 Task: Find connections with filter location Kutná Hora with filter topic #Jobopeningwith filter profile language German with filter current company Cactus Communications with filter school GIET College of Engineering, NH-5, Chaitanya Knowledge City, Rajahmundry, PIN -533296 (CC-6R) with filter industry Truck Transportation with filter service category Android Development with filter keywords title Geological Engineer
Action: Mouse moved to (654, 79)
Screenshot: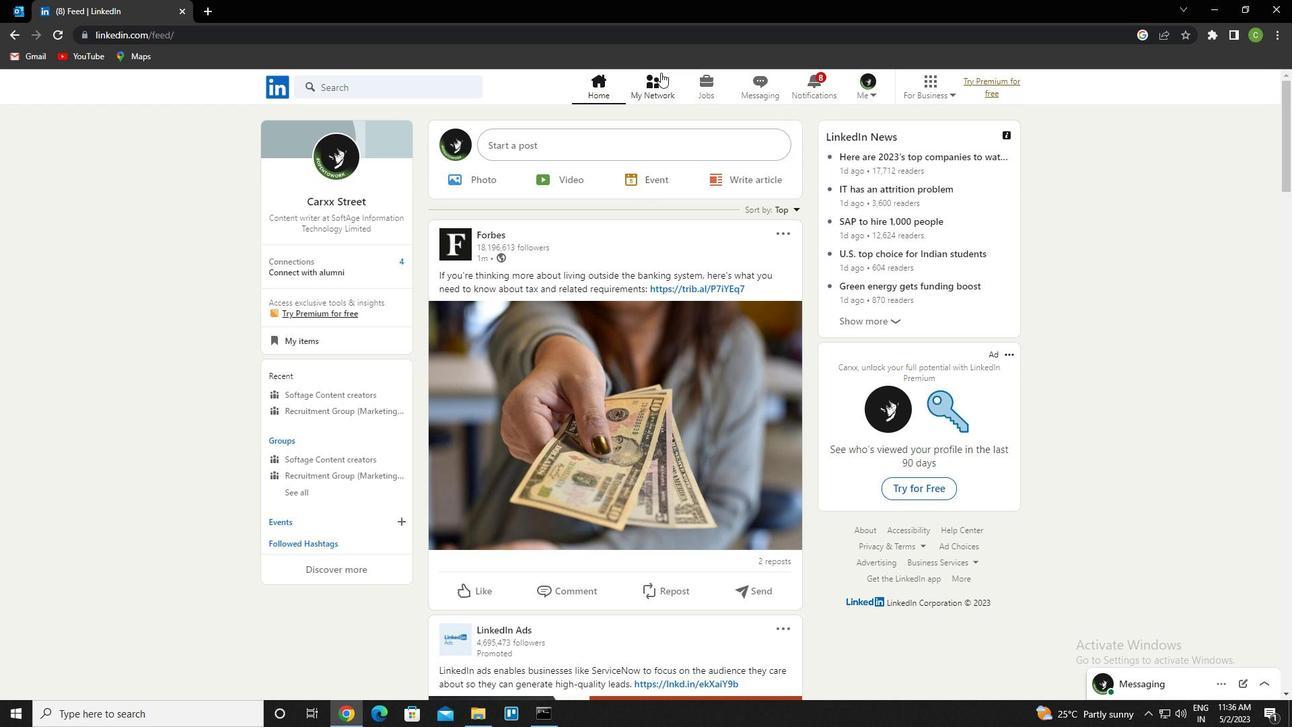 
Action: Mouse pressed left at (654, 79)
Screenshot: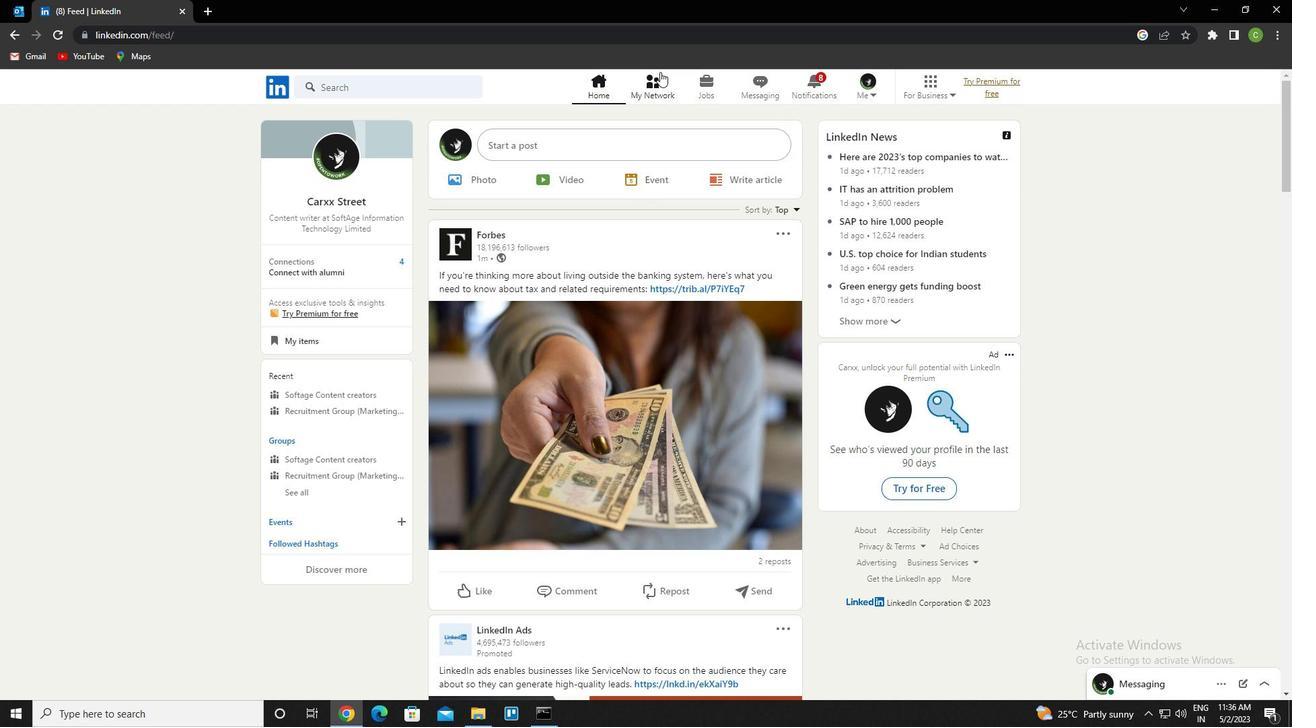 
Action: Mouse moved to (404, 166)
Screenshot: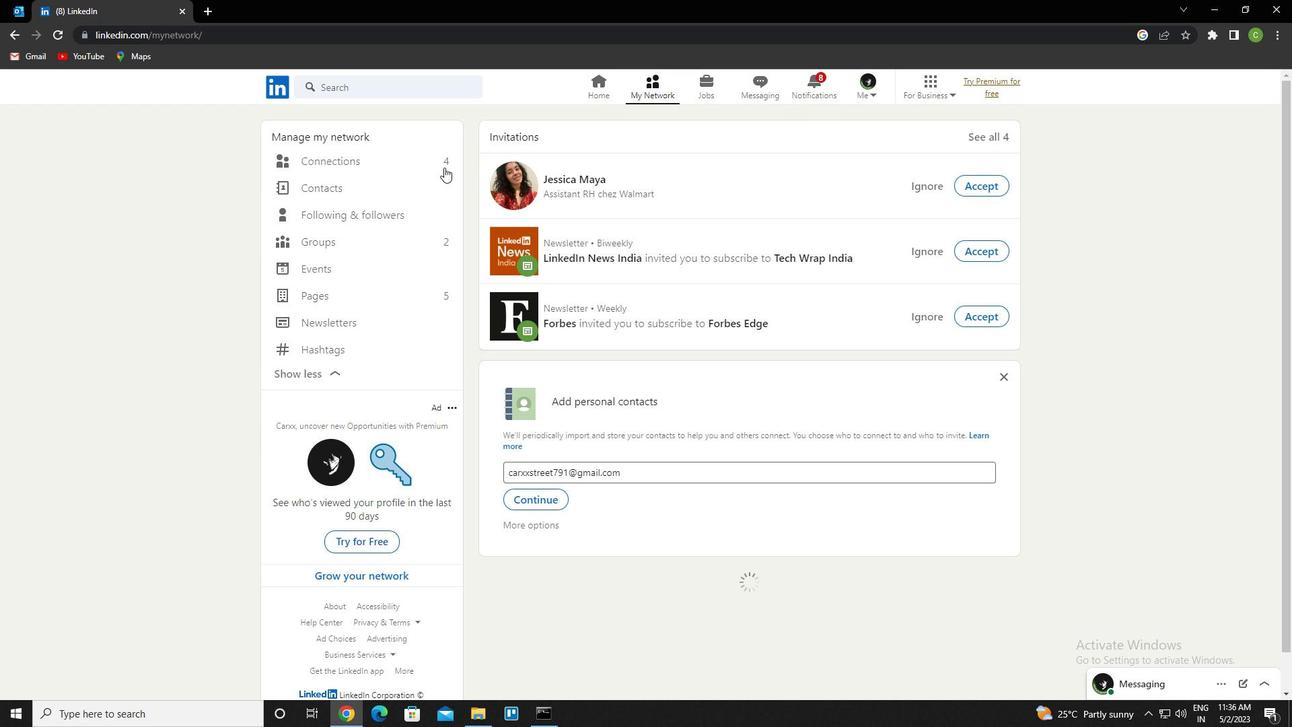 
Action: Mouse pressed left at (404, 166)
Screenshot: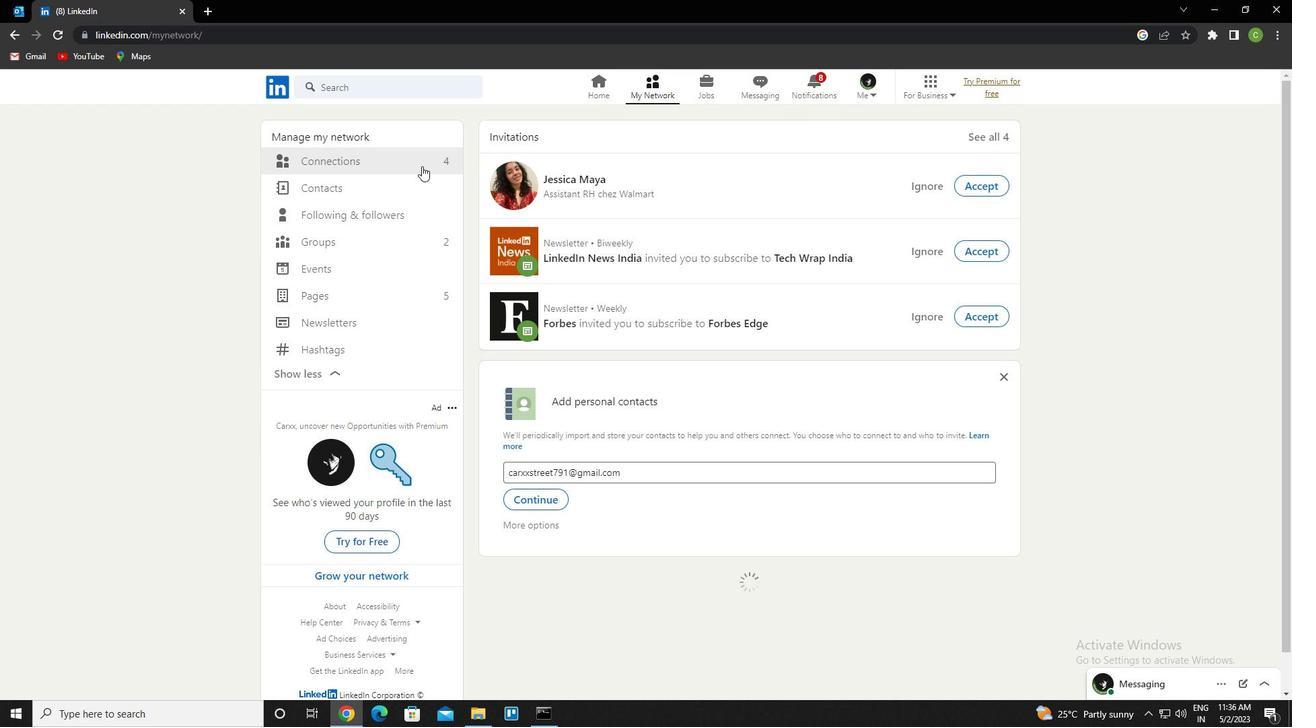 
Action: Mouse moved to (772, 162)
Screenshot: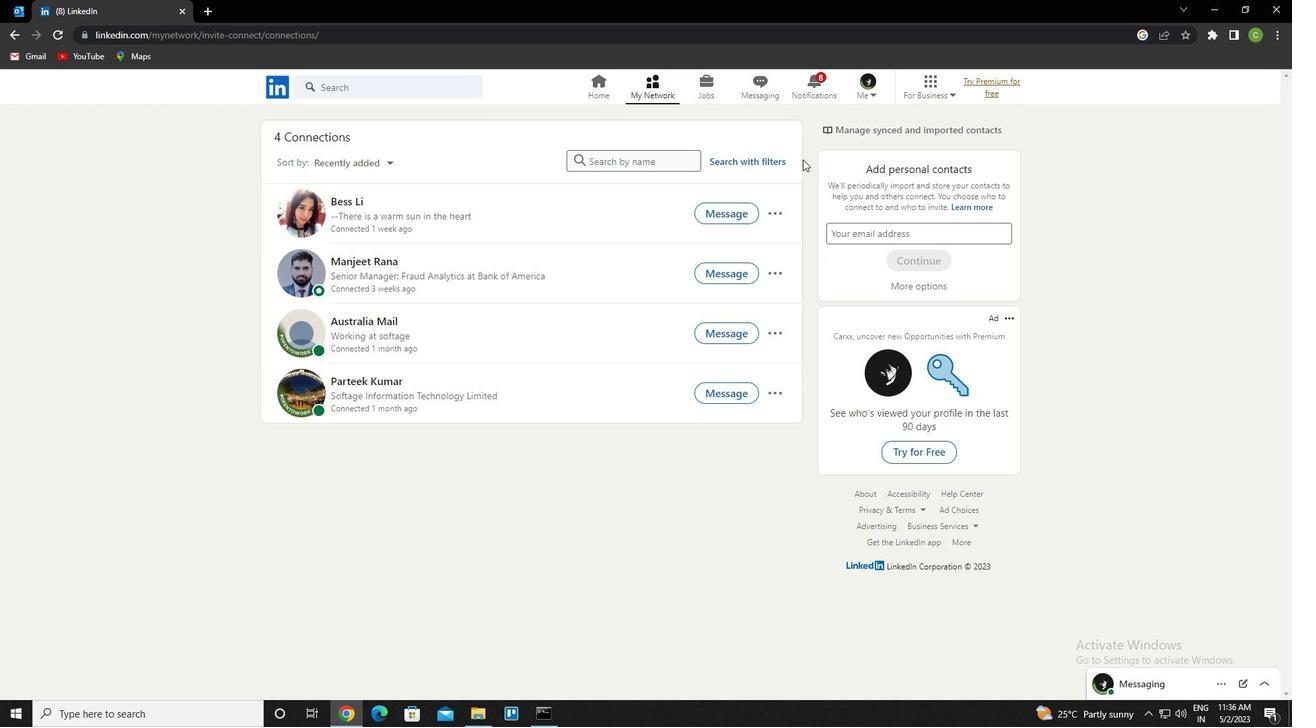 
Action: Mouse pressed left at (772, 162)
Screenshot: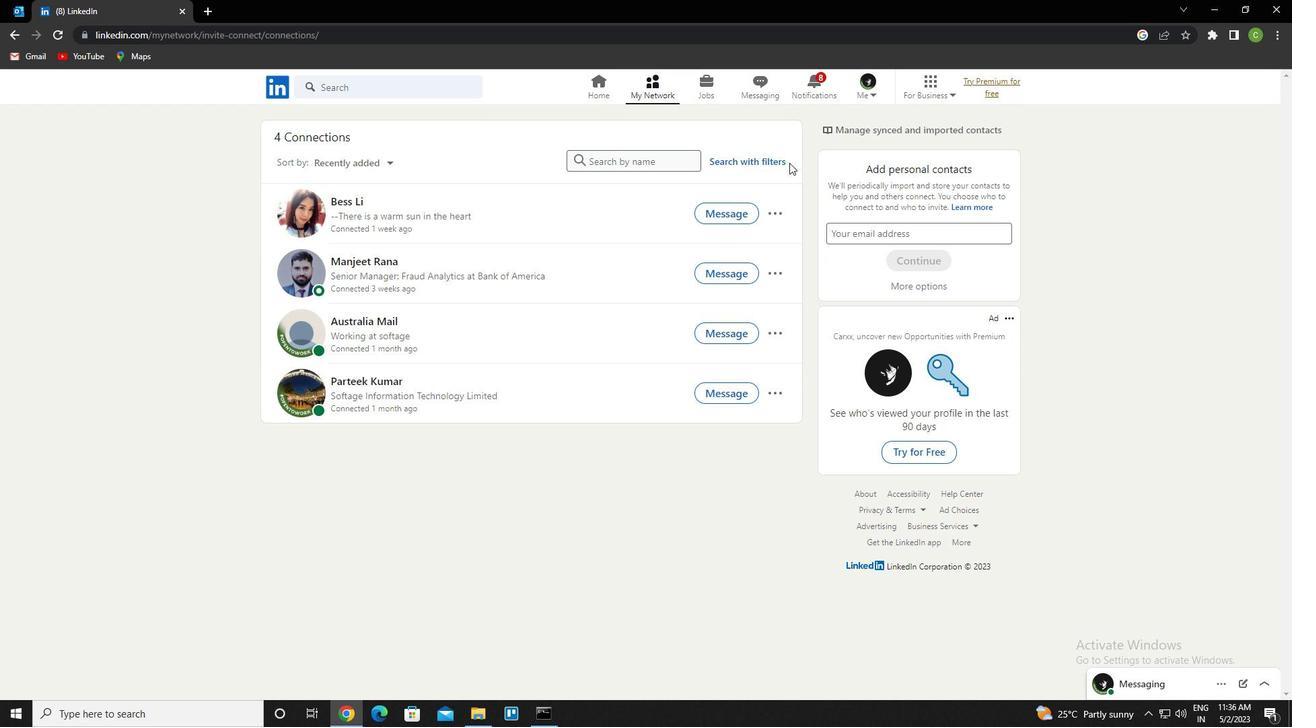 
Action: Mouse moved to (696, 123)
Screenshot: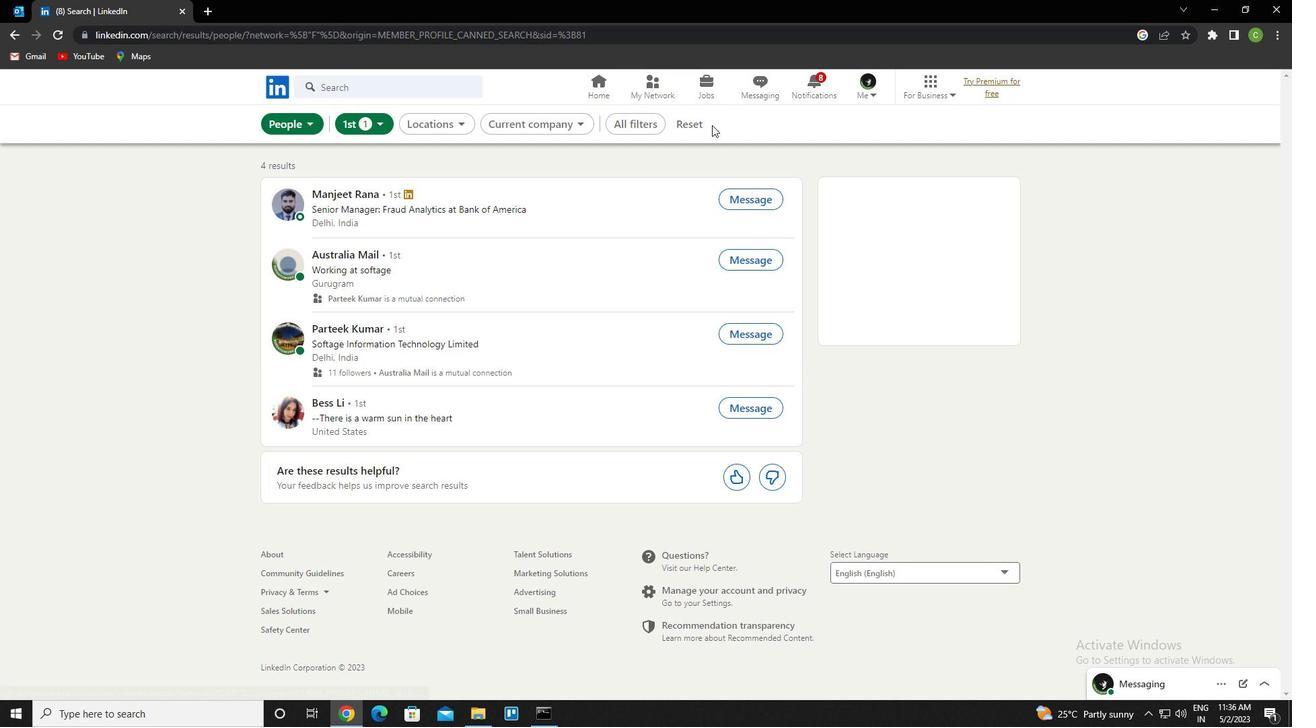 
Action: Mouse pressed left at (696, 123)
Screenshot: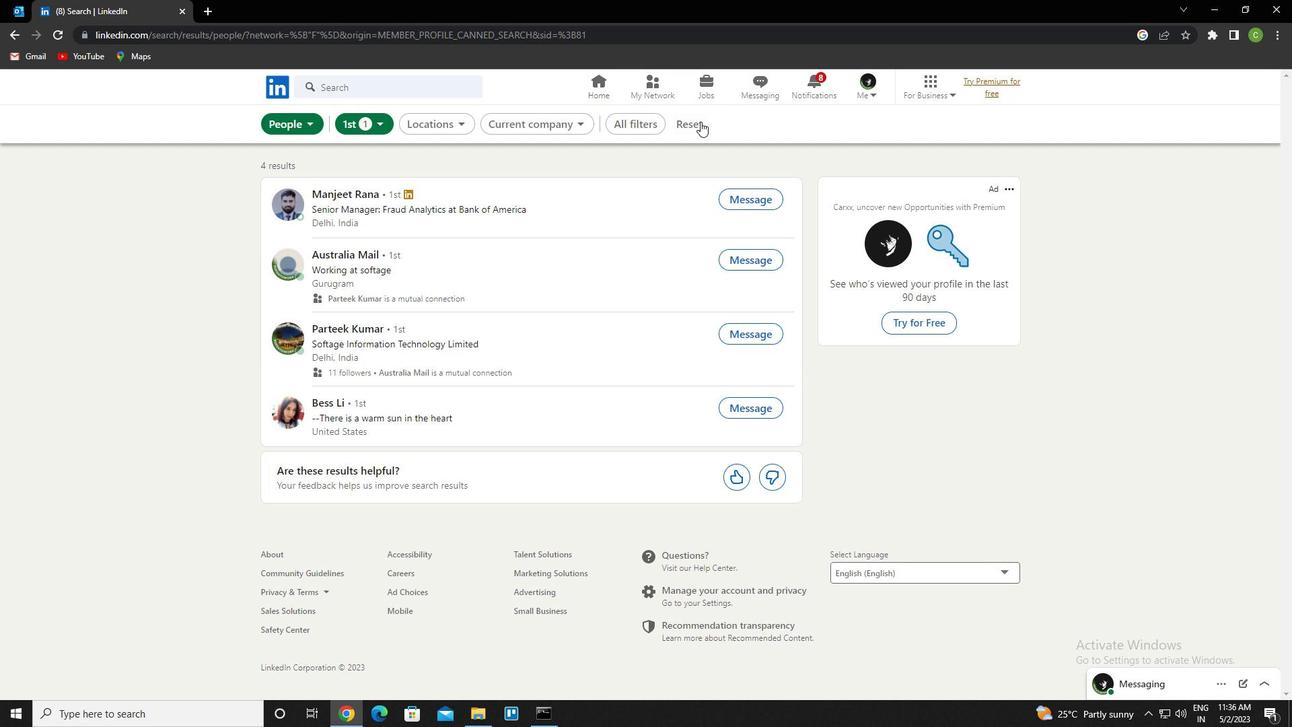 
Action: Mouse moved to (681, 121)
Screenshot: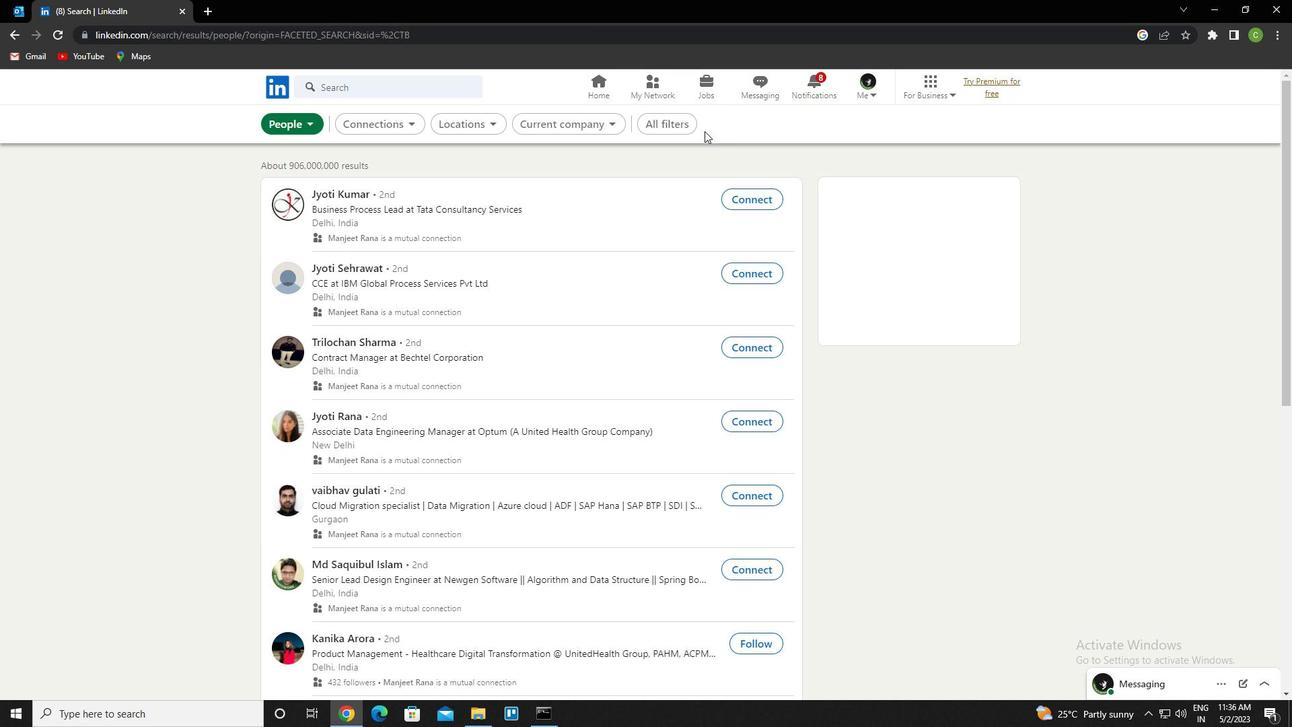 
Action: Mouse pressed left at (681, 121)
Screenshot: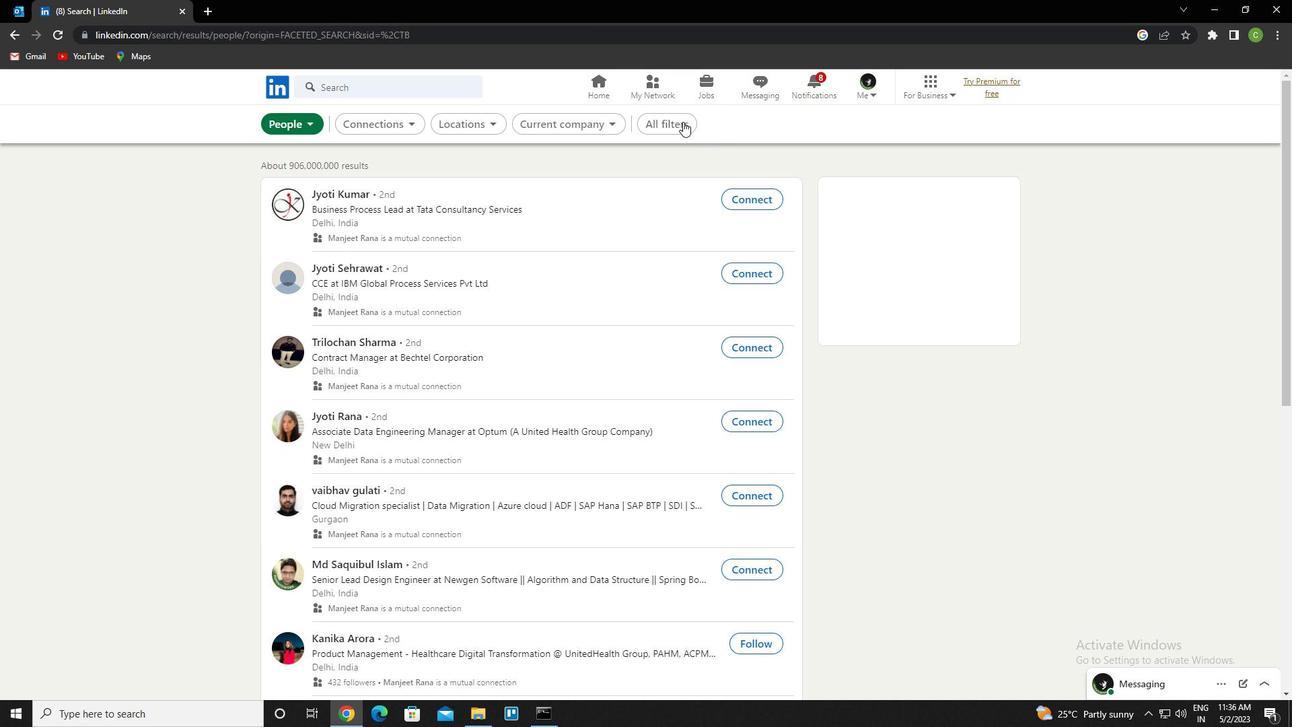 
Action: Mouse moved to (1216, 403)
Screenshot: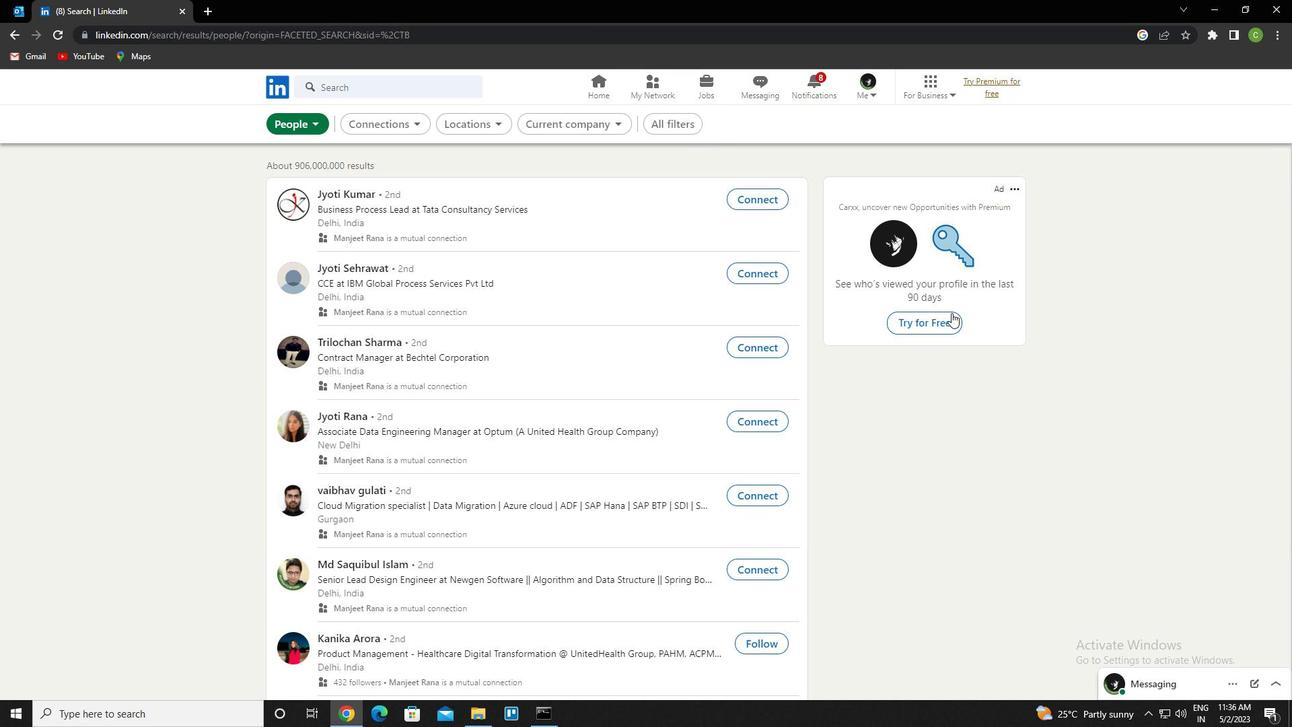 
Action: Mouse scrolled (1216, 402) with delta (0, 0)
Screenshot: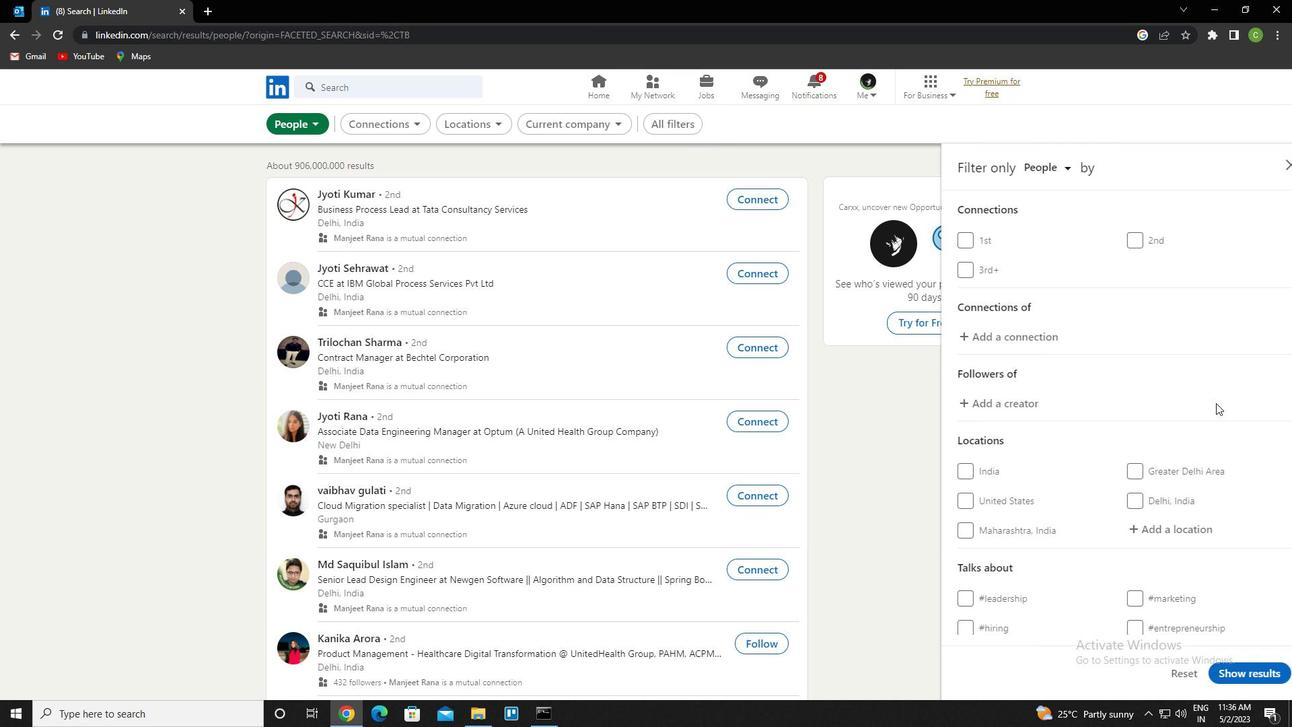 
Action: Mouse scrolled (1216, 402) with delta (0, 0)
Screenshot: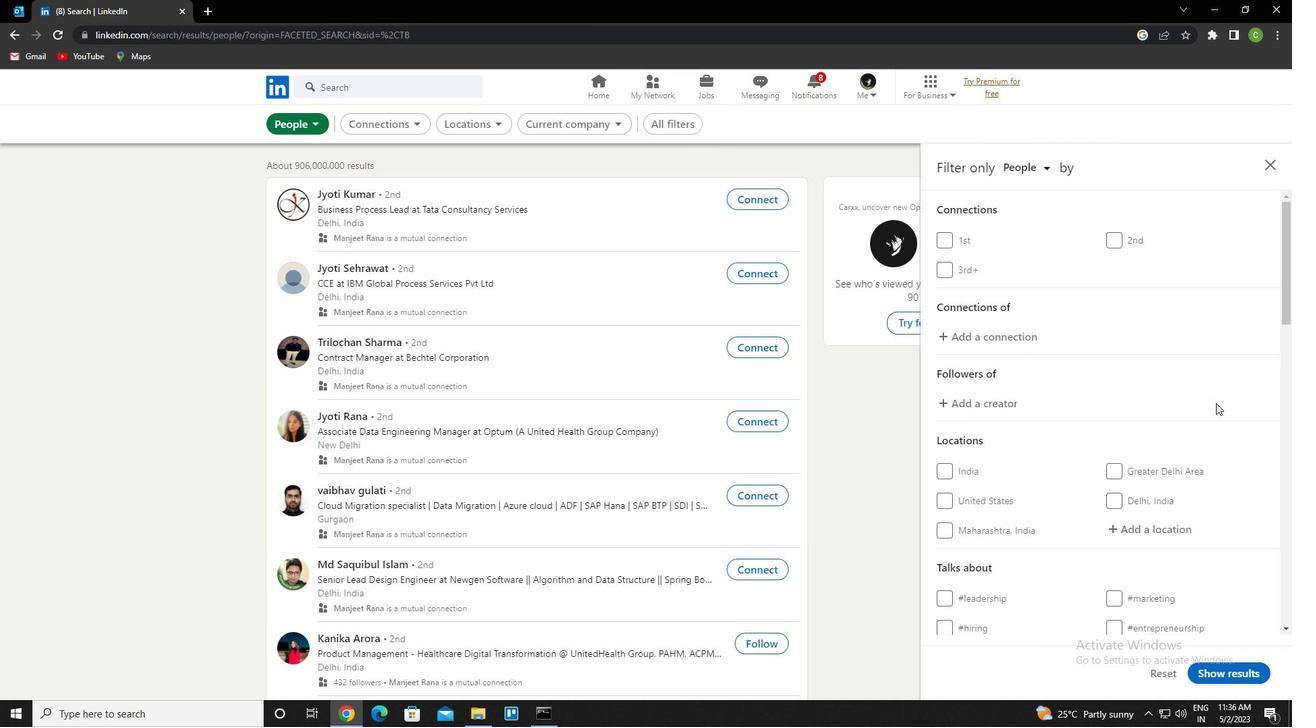 
Action: Mouse moved to (1145, 390)
Screenshot: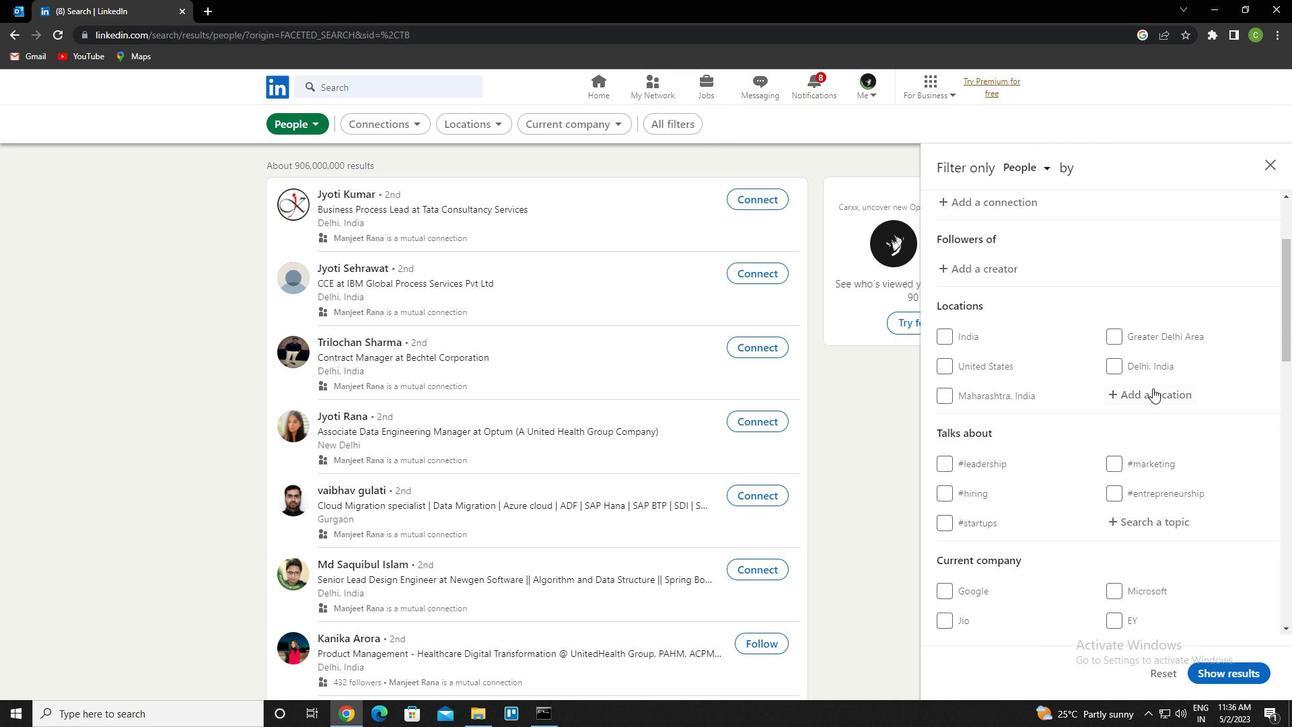 
Action: Mouse pressed left at (1145, 390)
Screenshot: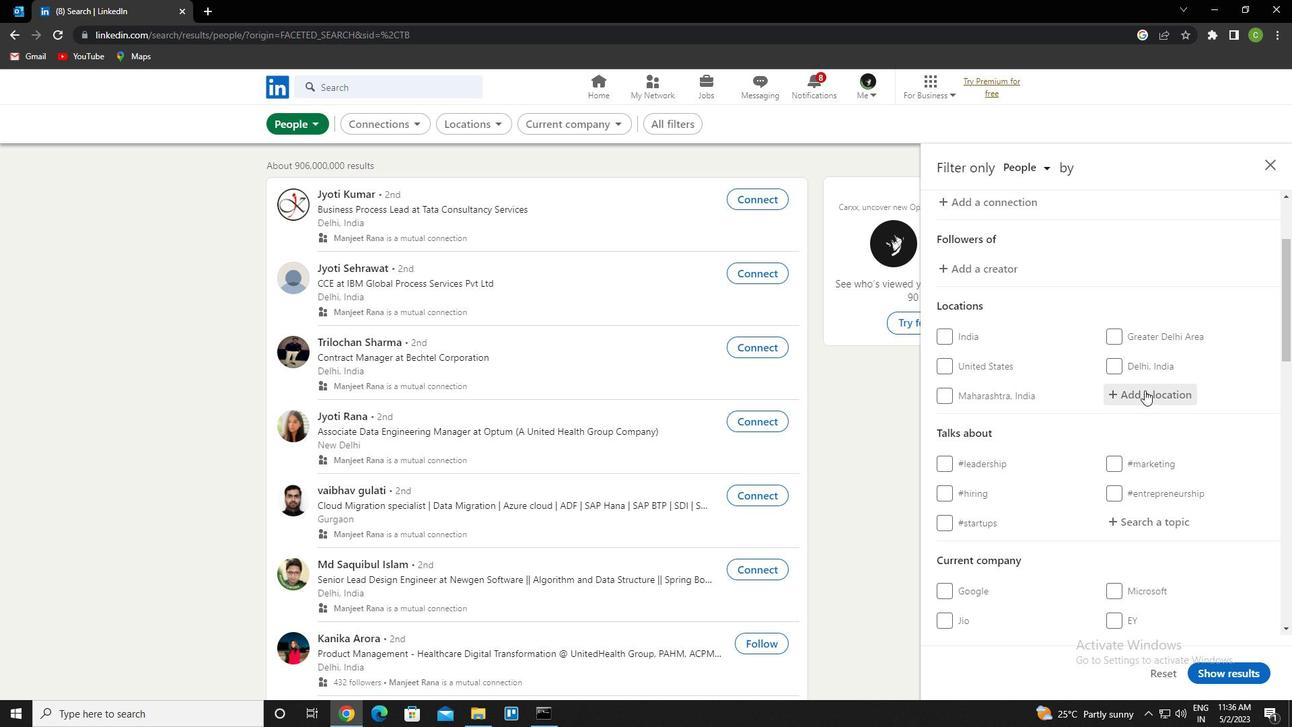 
Action: Key pressed <Key.caps_lock>k<Key.caps_lock>utna<Key.down><Key.enter>
Screenshot: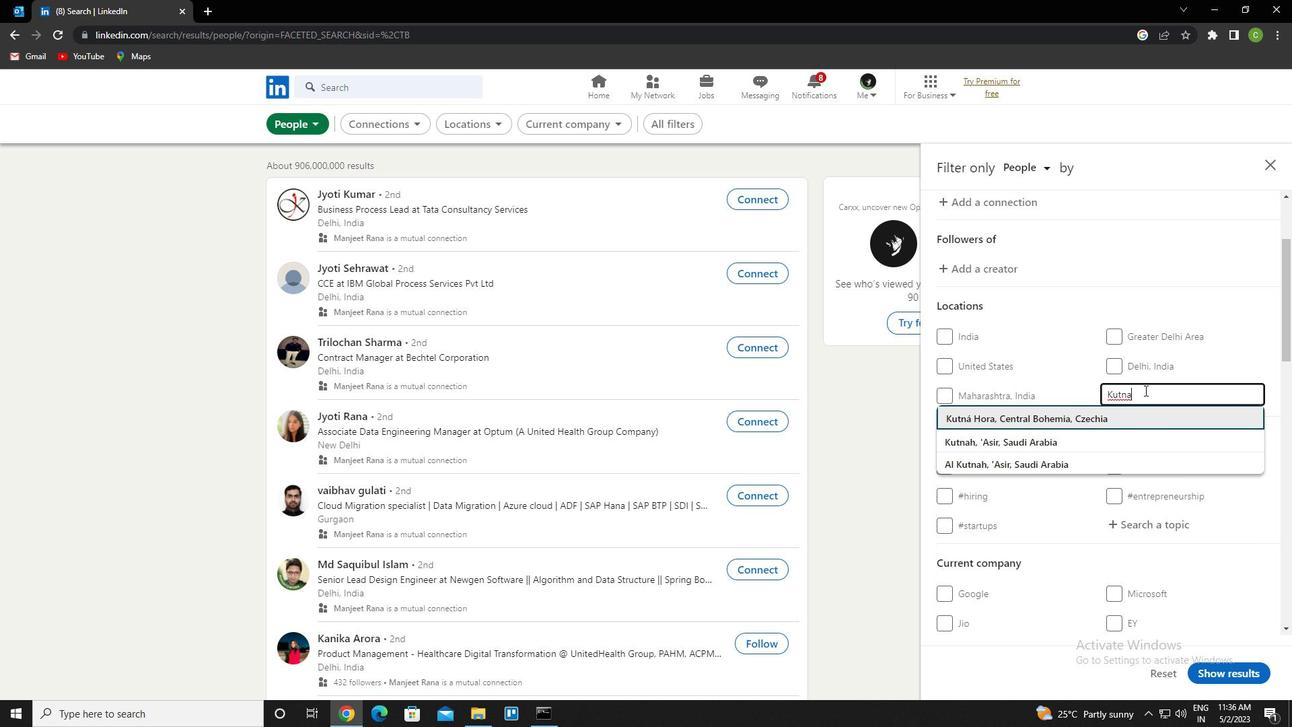 
Action: Mouse scrolled (1145, 389) with delta (0, 0)
Screenshot: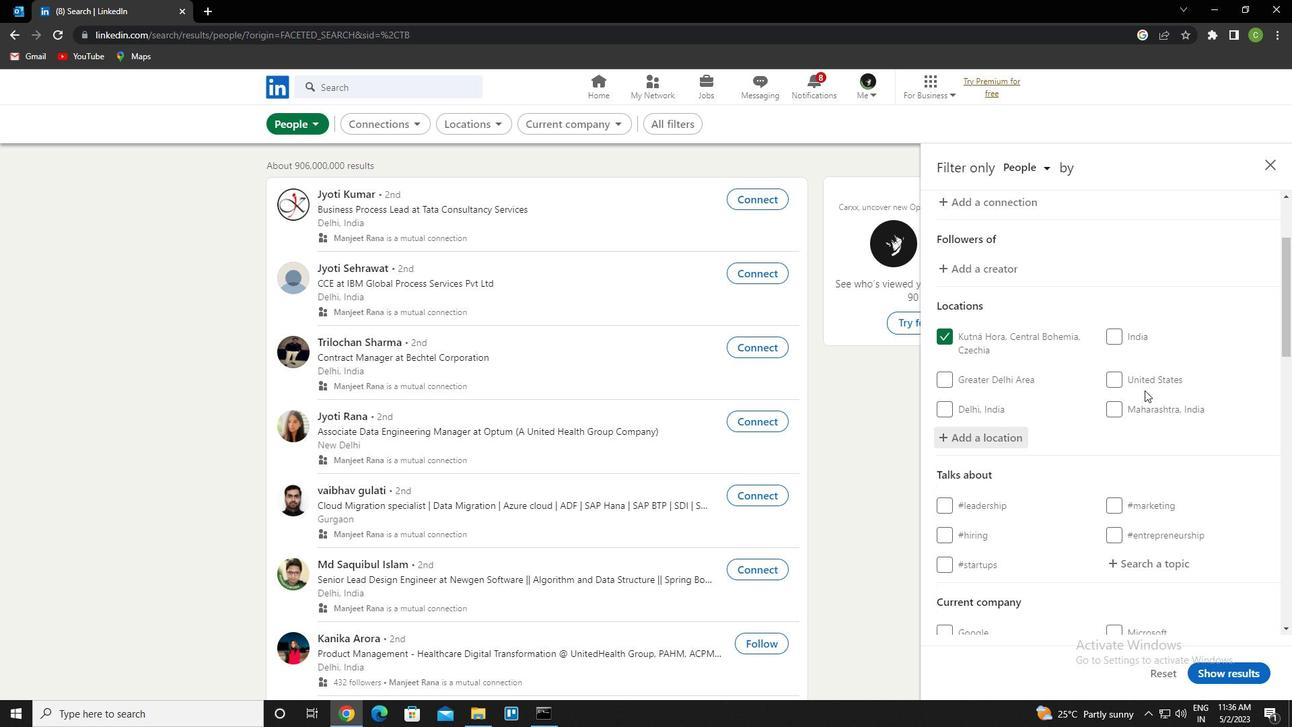 
Action: Mouse scrolled (1145, 389) with delta (0, 0)
Screenshot: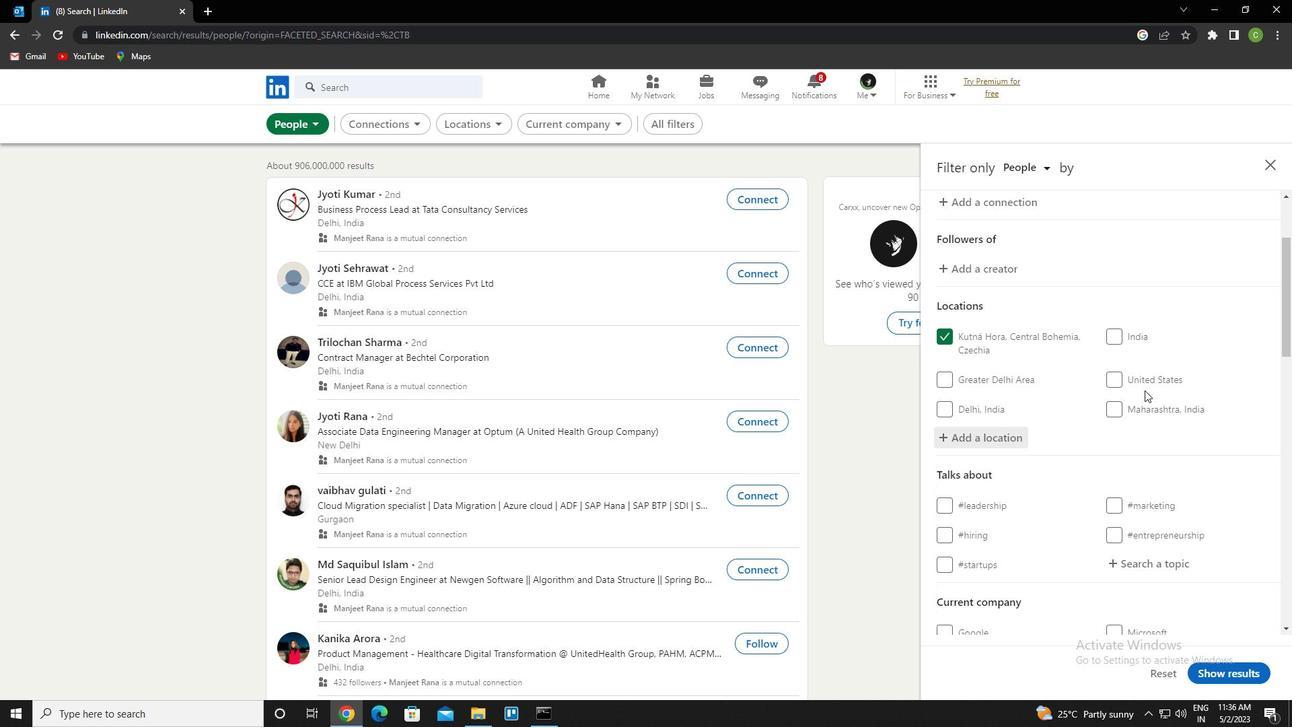 
Action: Mouse moved to (1138, 433)
Screenshot: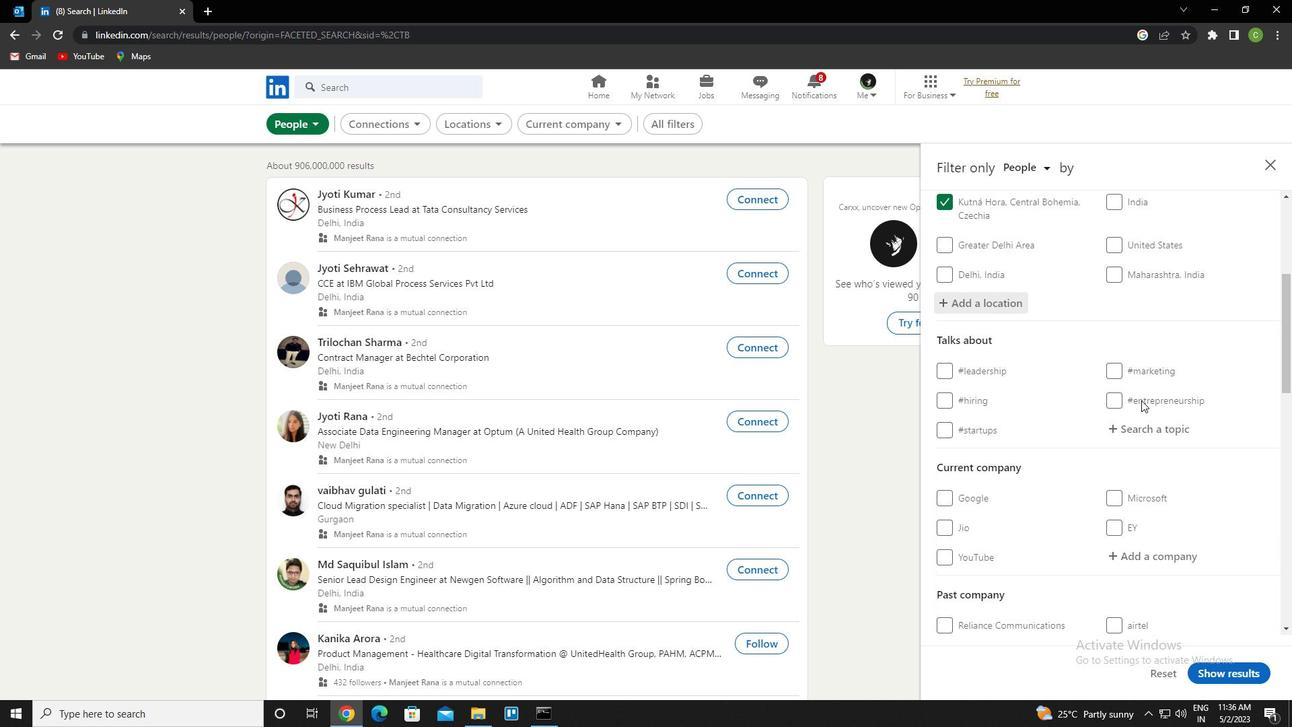 
Action: Mouse pressed left at (1138, 433)
Screenshot: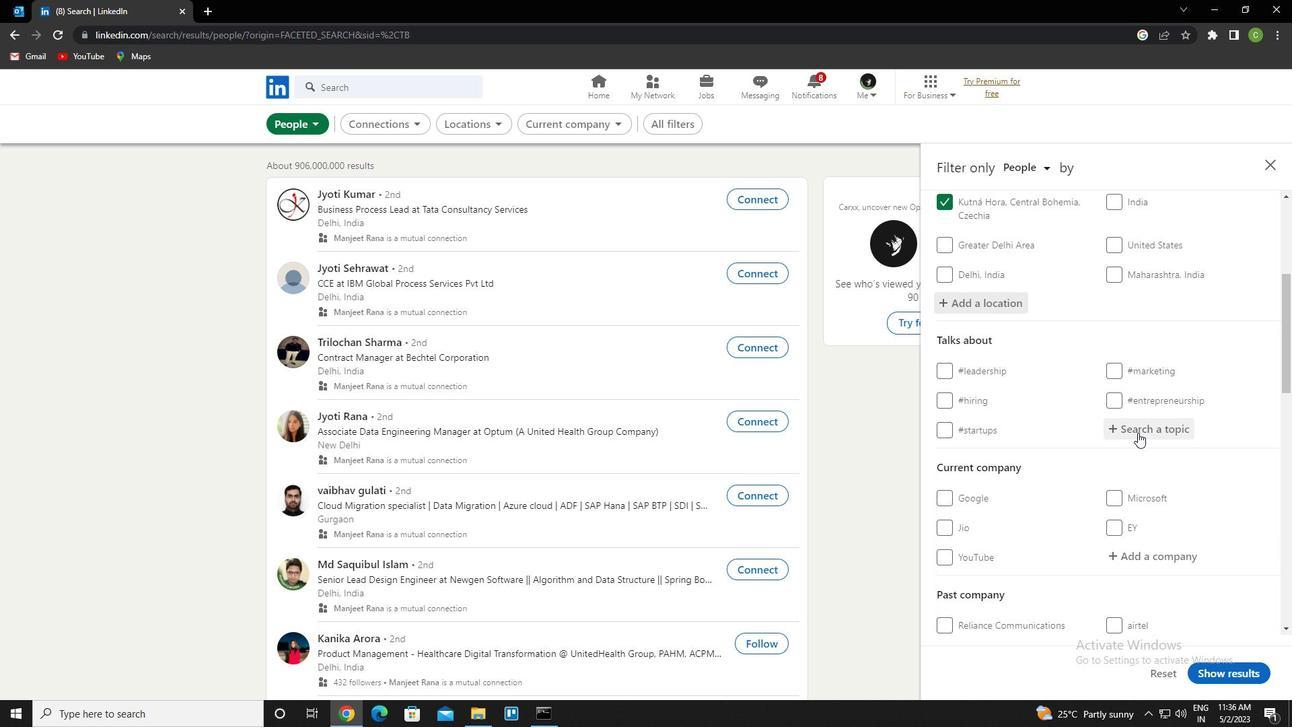 
Action: Key pressed jobopn<Key.backspace>ening<Key.down><Key.enter>
Screenshot: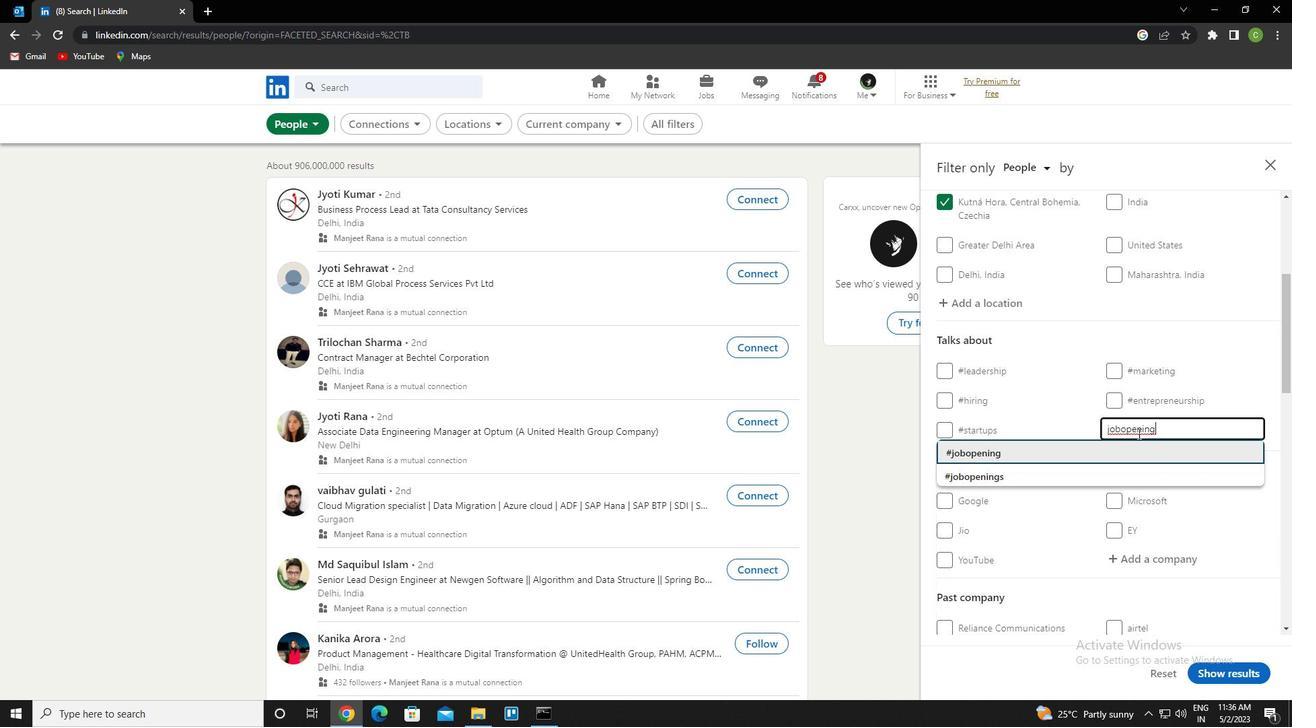 
Action: Mouse scrolled (1138, 432) with delta (0, 0)
Screenshot: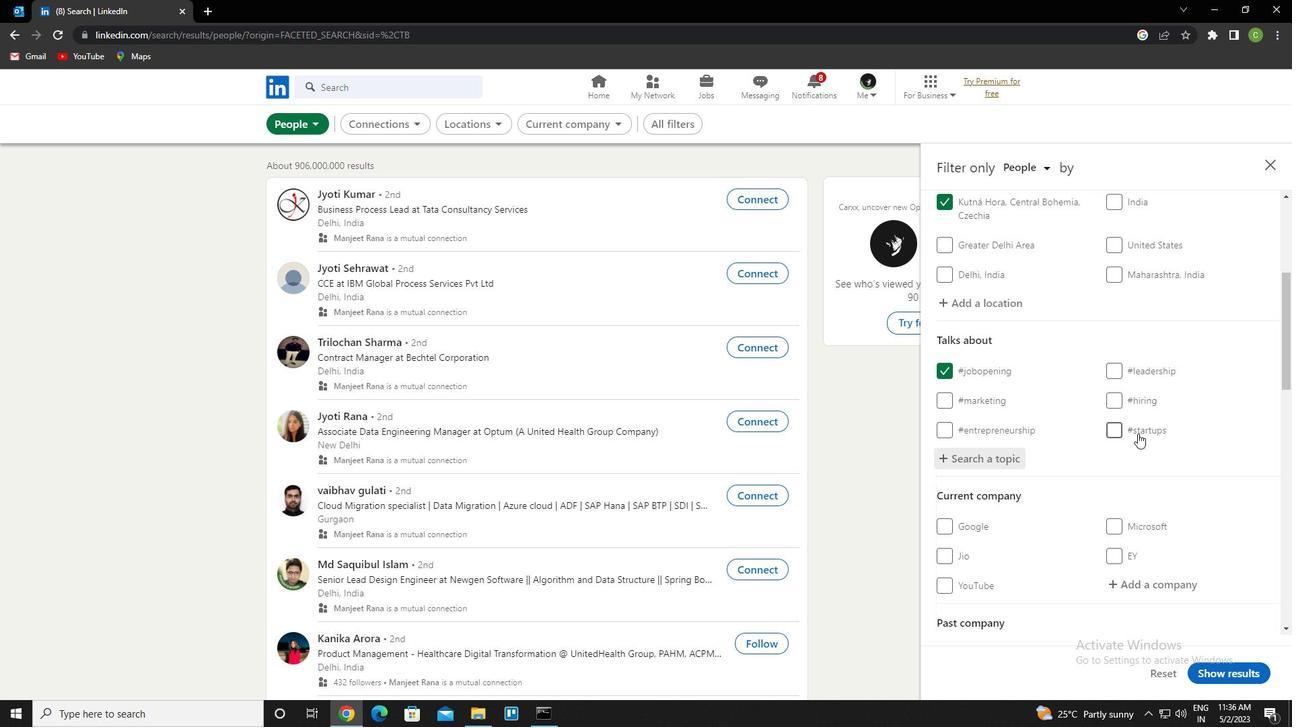 
Action: Mouse scrolled (1138, 432) with delta (0, 0)
Screenshot: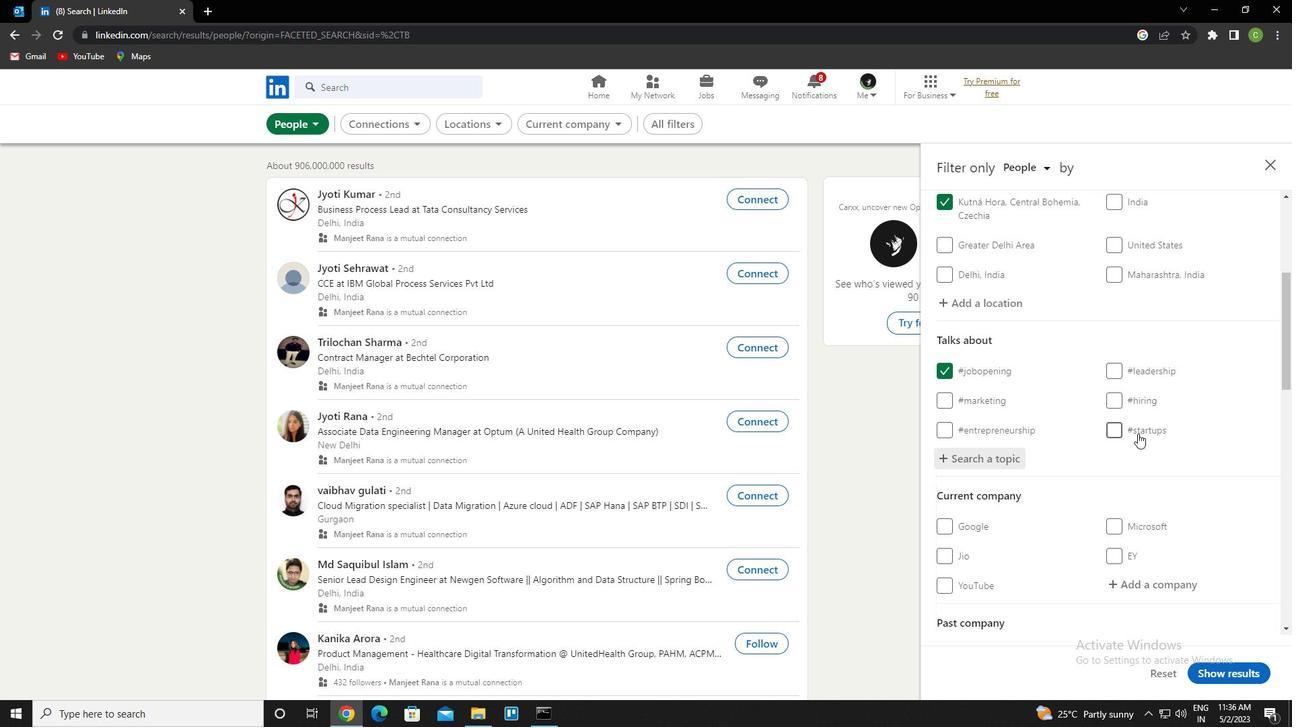 
Action: Mouse scrolled (1138, 432) with delta (0, 0)
Screenshot: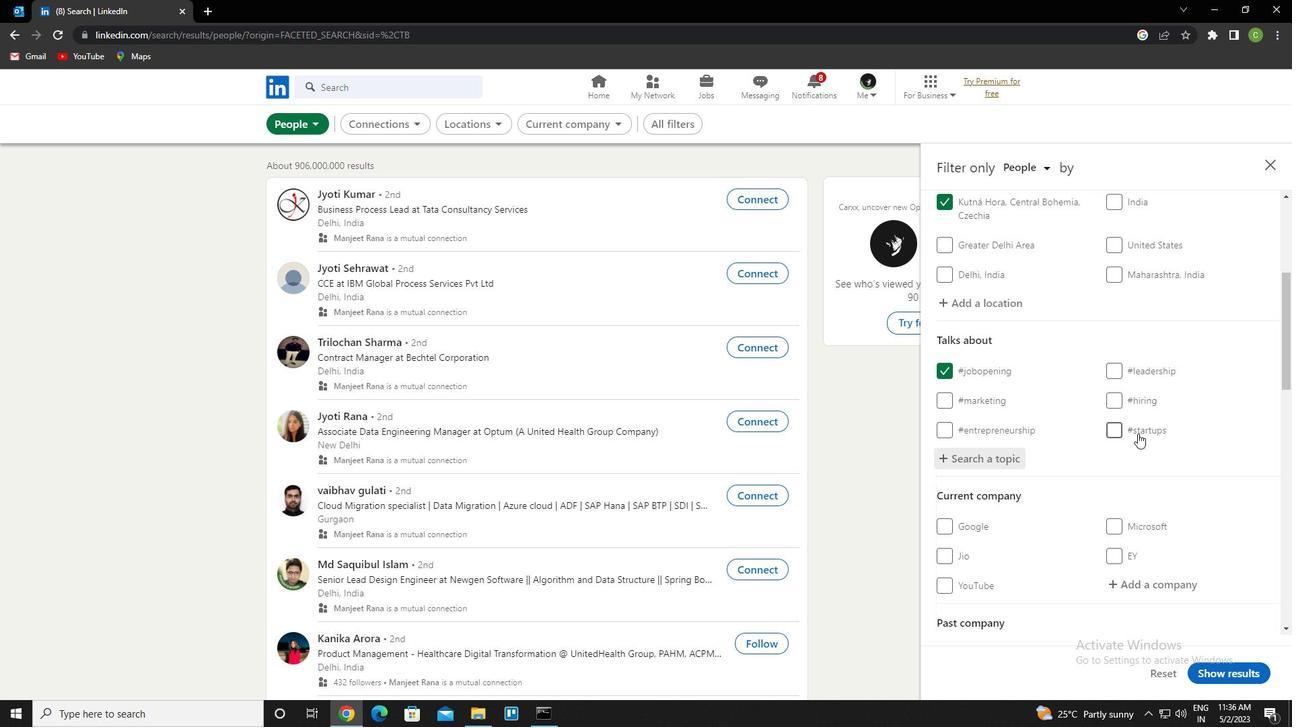 
Action: Mouse scrolled (1138, 432) with delta (0, 0)
Screenshot: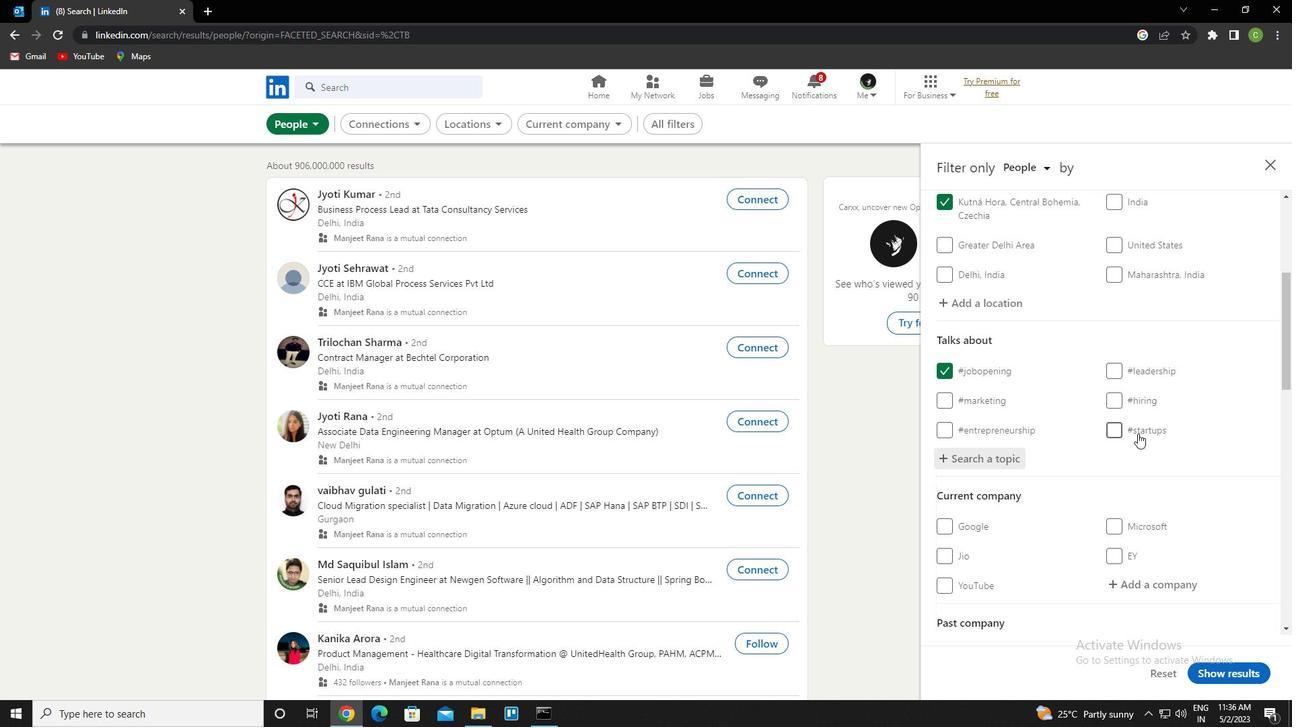 
Action: Mouse scrolled (1138, 432) with delta (0, 0)
Screenshot: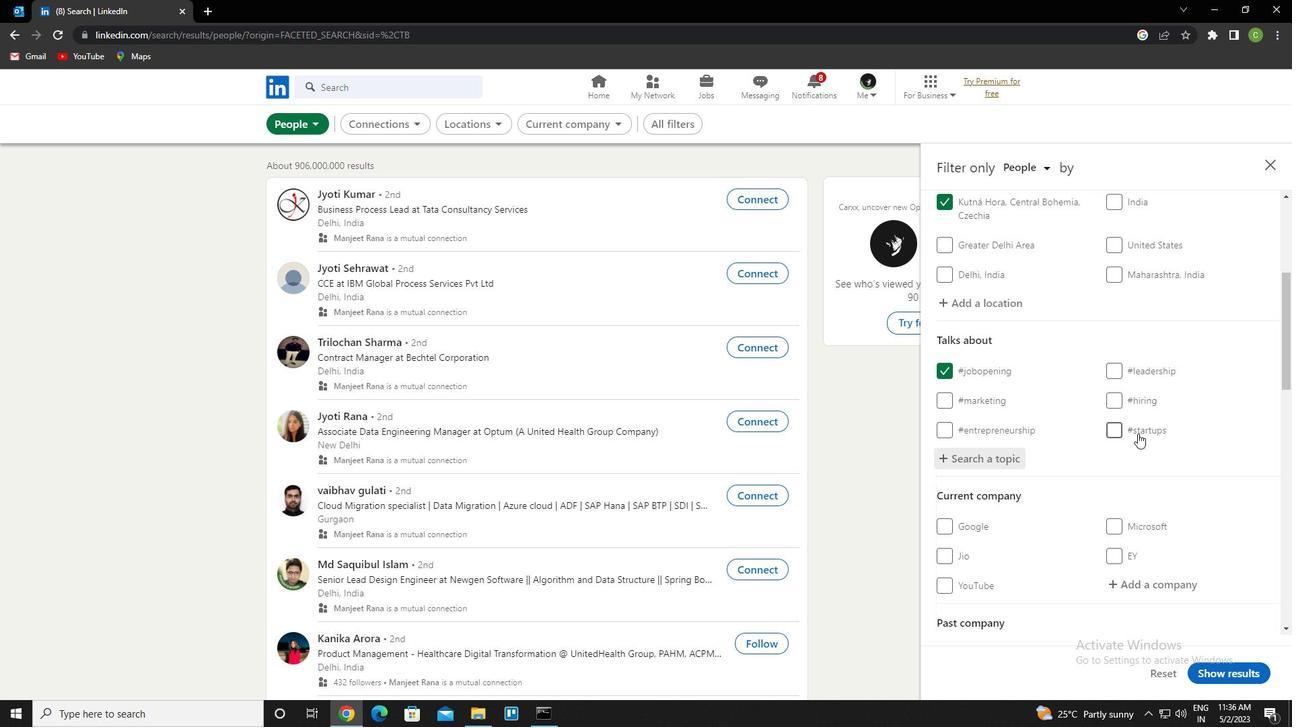
Action: Mouse scrolled (1138, 432) with delta (0, 0)
Screenshot: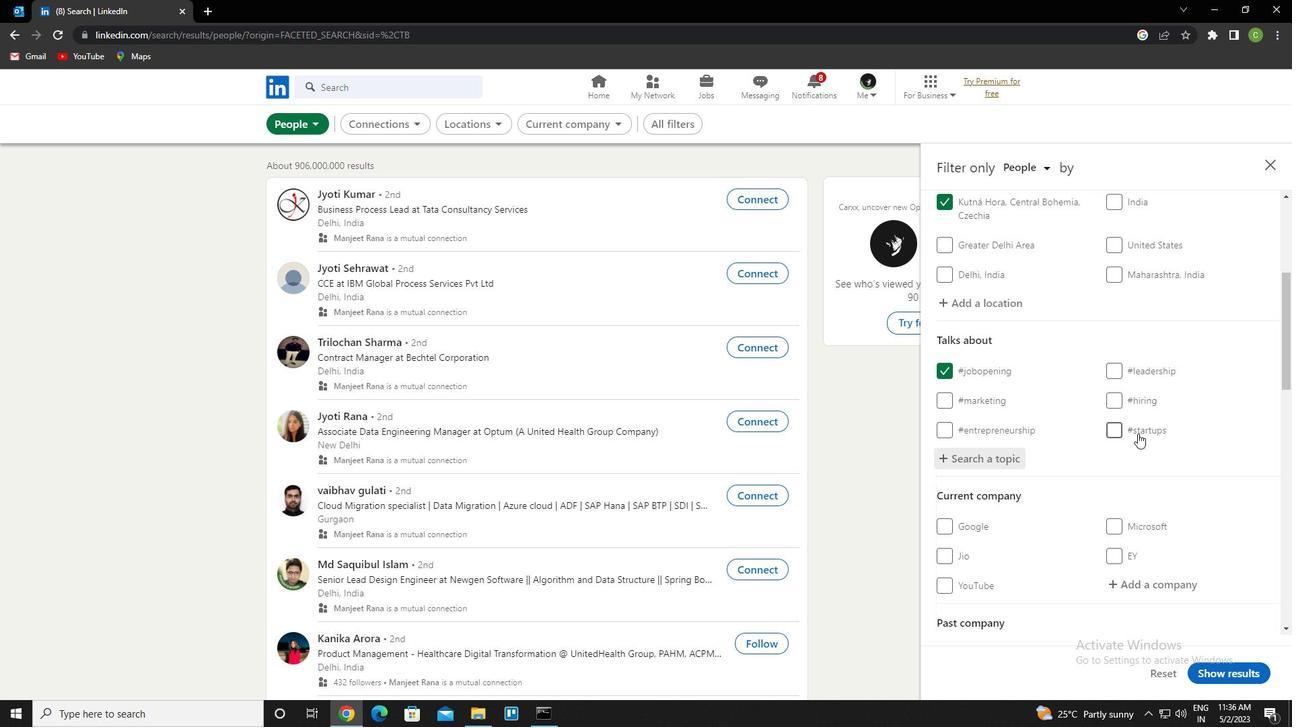 
Action: Mouse scrolled (1138, 432) with delta (0, 0)
Screenshot: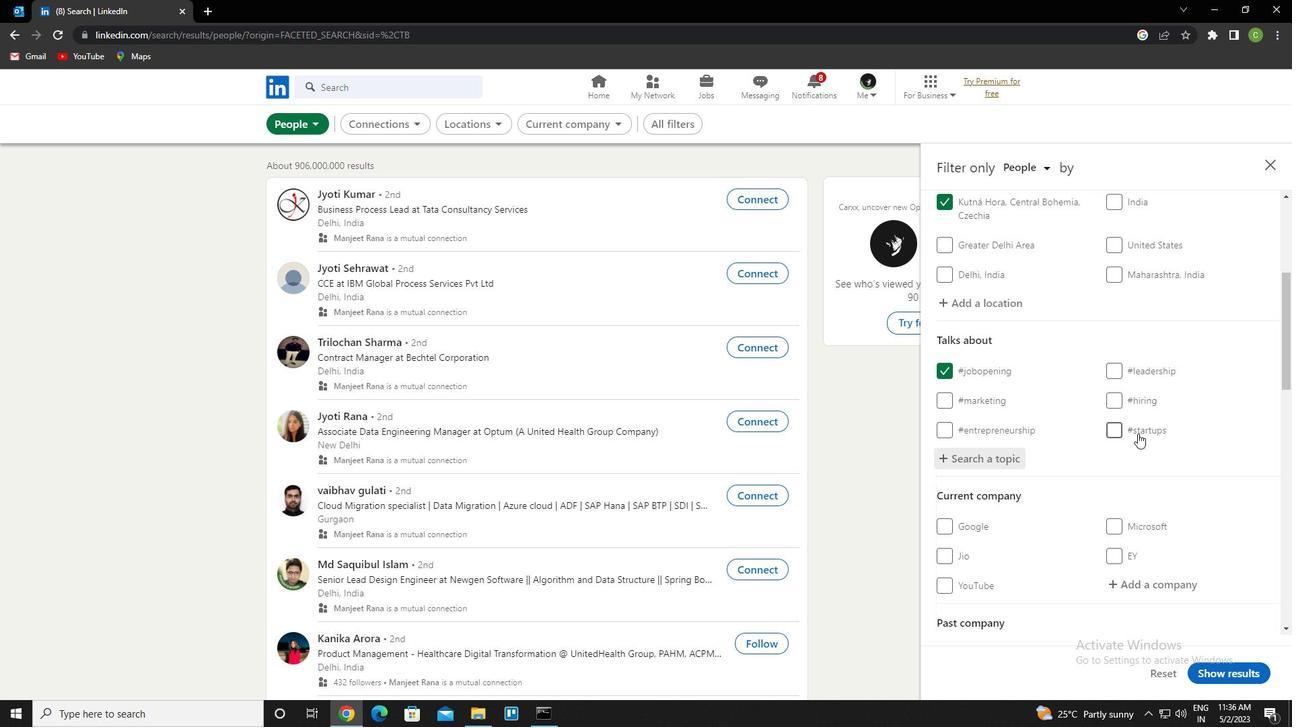 
Action: Mouse scrolled (1138, 432) with delta (0, 0)
Screenshot: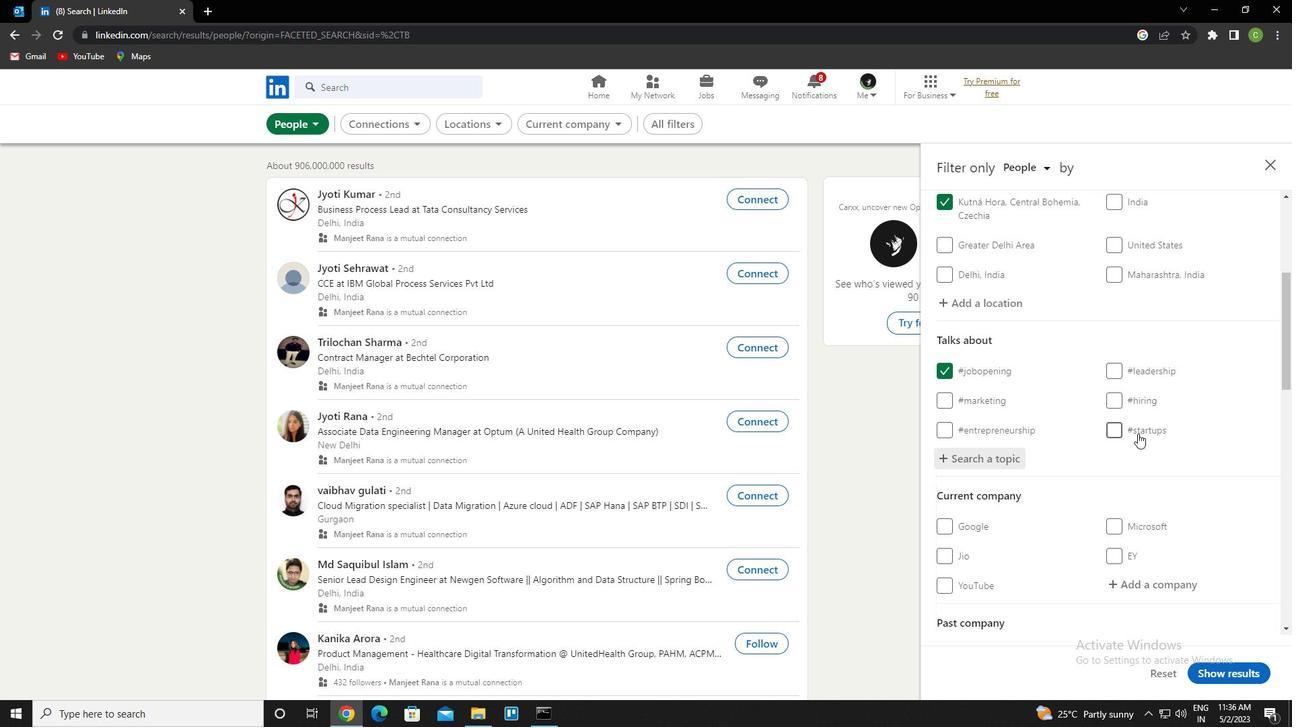 
Action: Mouse moved to (950, 581)
Screenshot: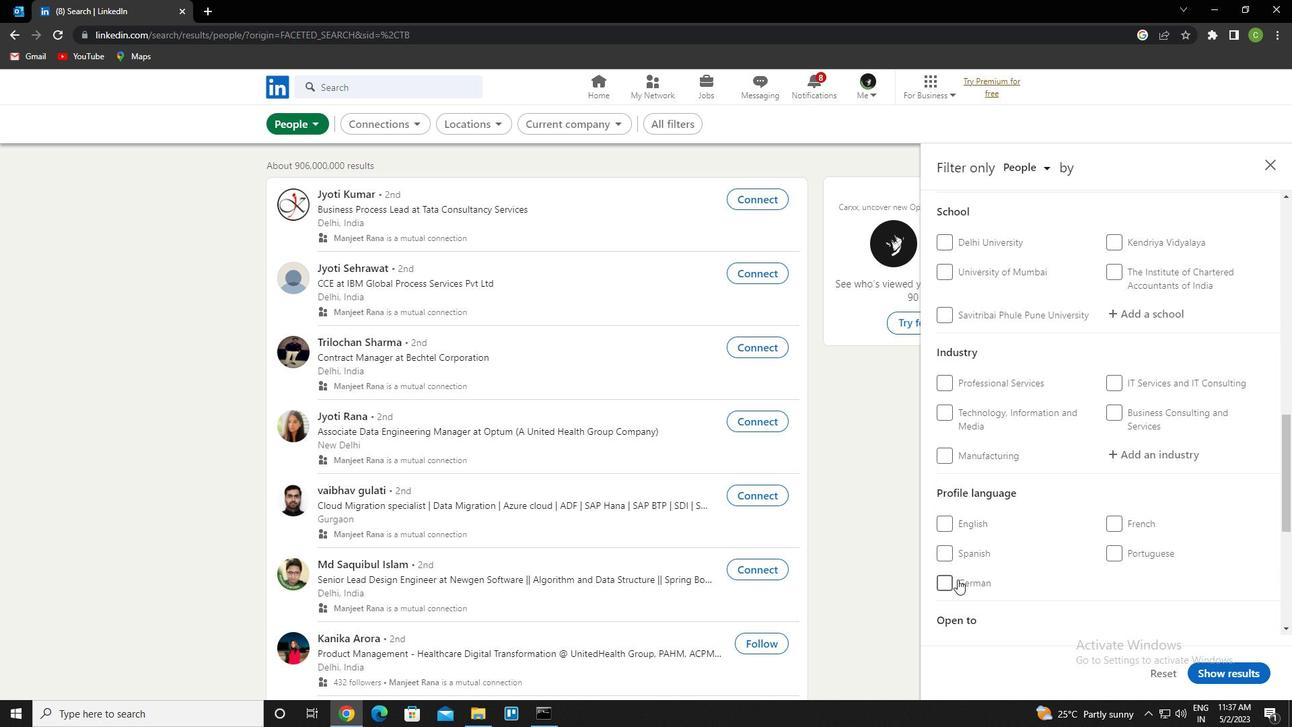 
Action: Mouse pressed left at (950, 581)
Screenshot: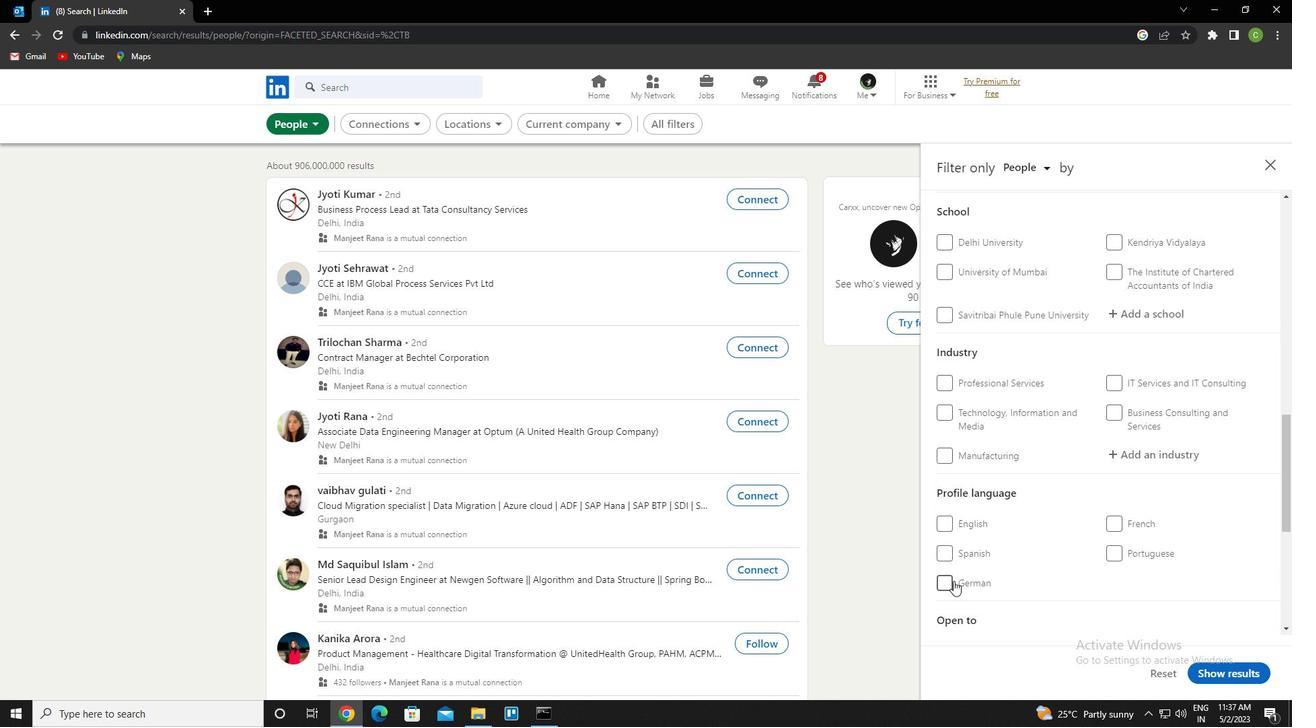 
Action: Mouse moved to (991, 571)
Screenshot: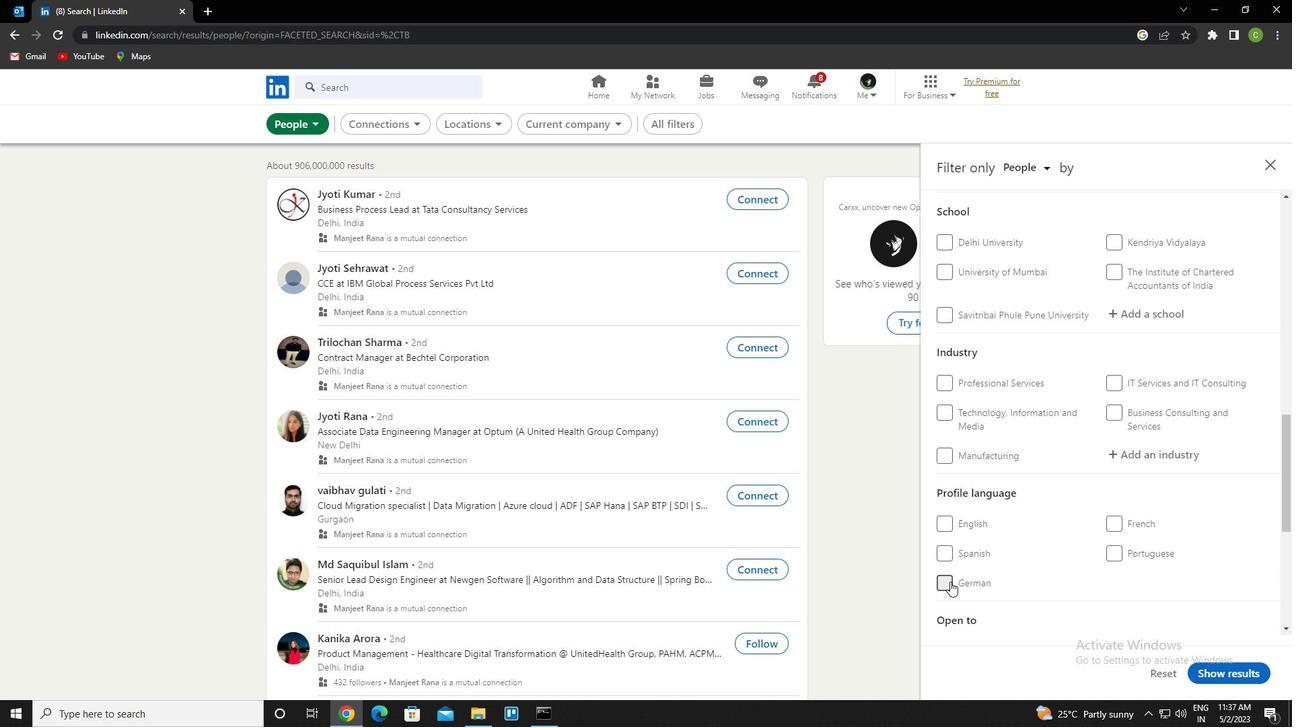 
Action: Mouse scrolled (991, 572) with delta (0, 0)
Screenshot: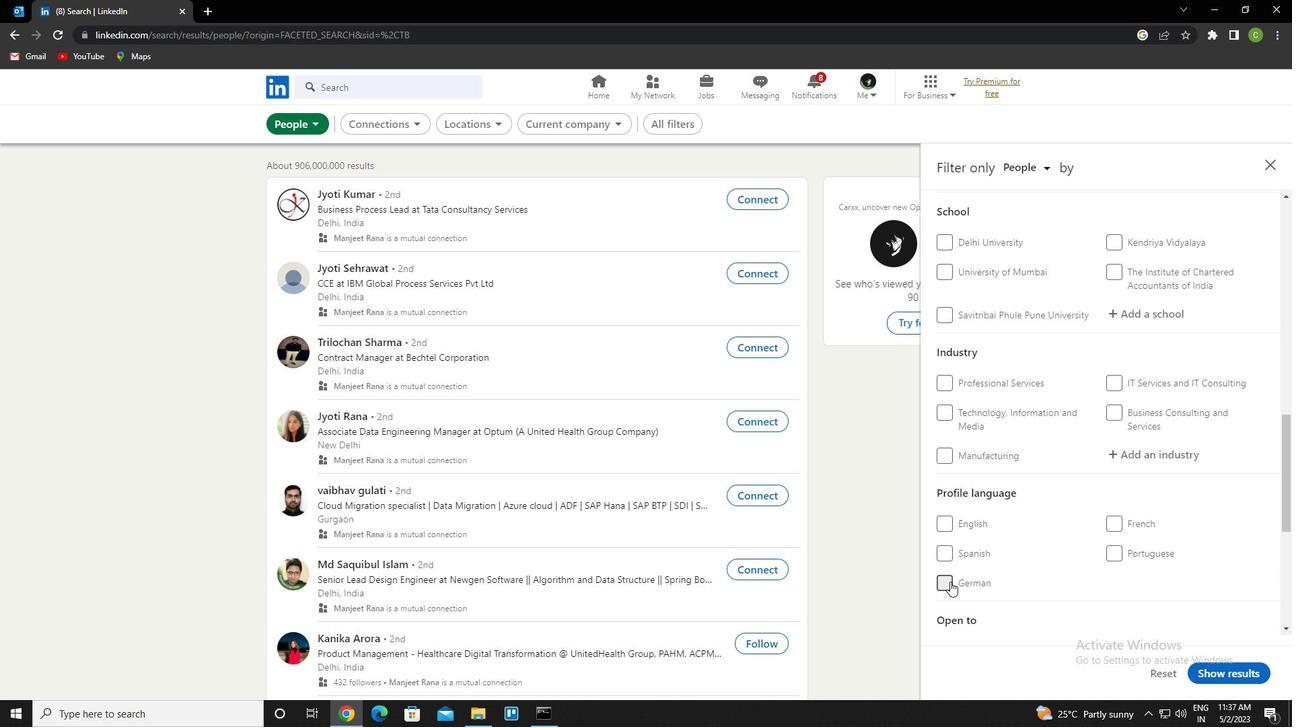 
Action: Mouse scrolled (991, 572) with delta (0, 0)
Screenshot: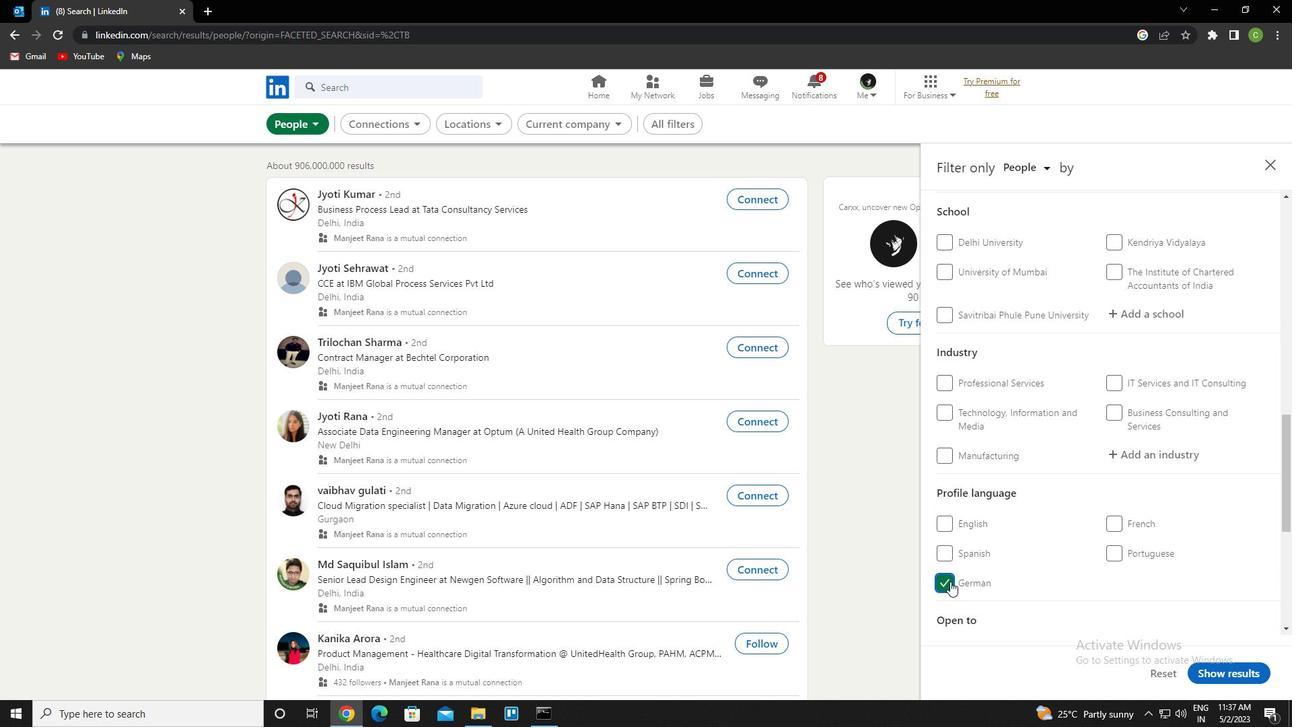 
Action: Mouse scrolled (991, 572) with delta (0, 0)
Screenshot: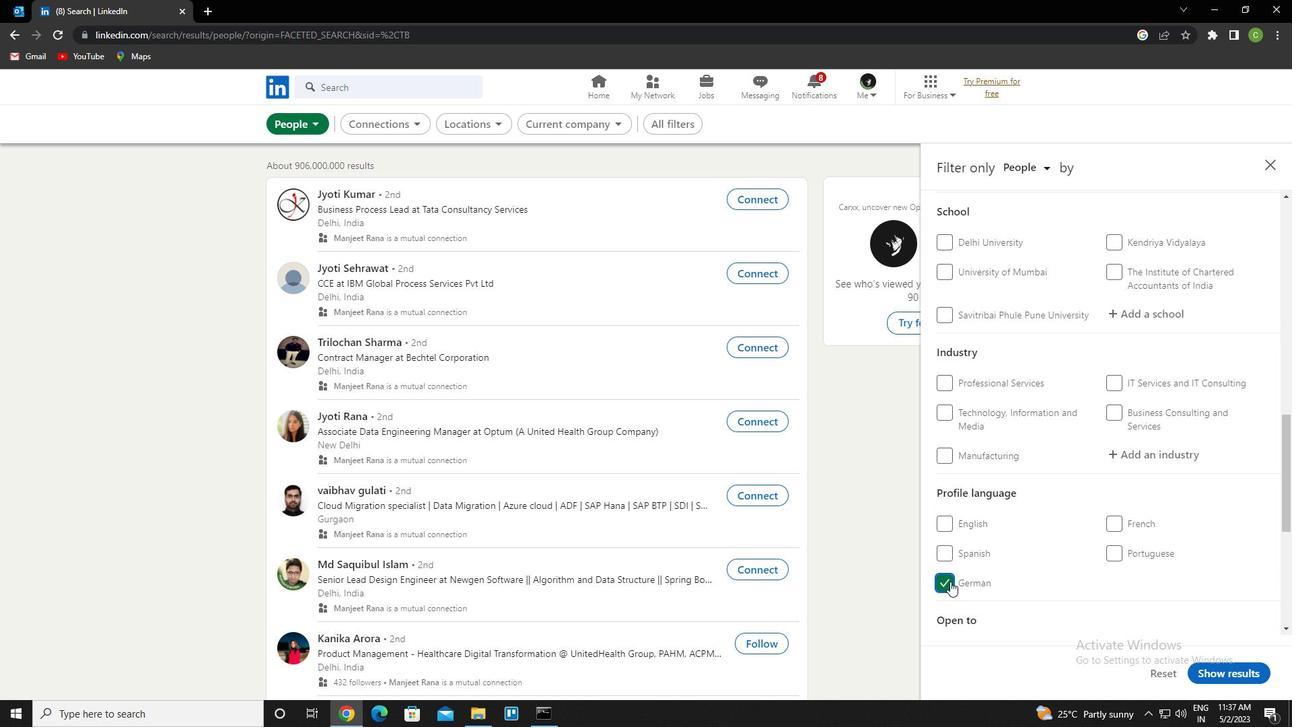 
Action: Mouse scrolled (991, 572) with delta (0, 0)
Screenshot: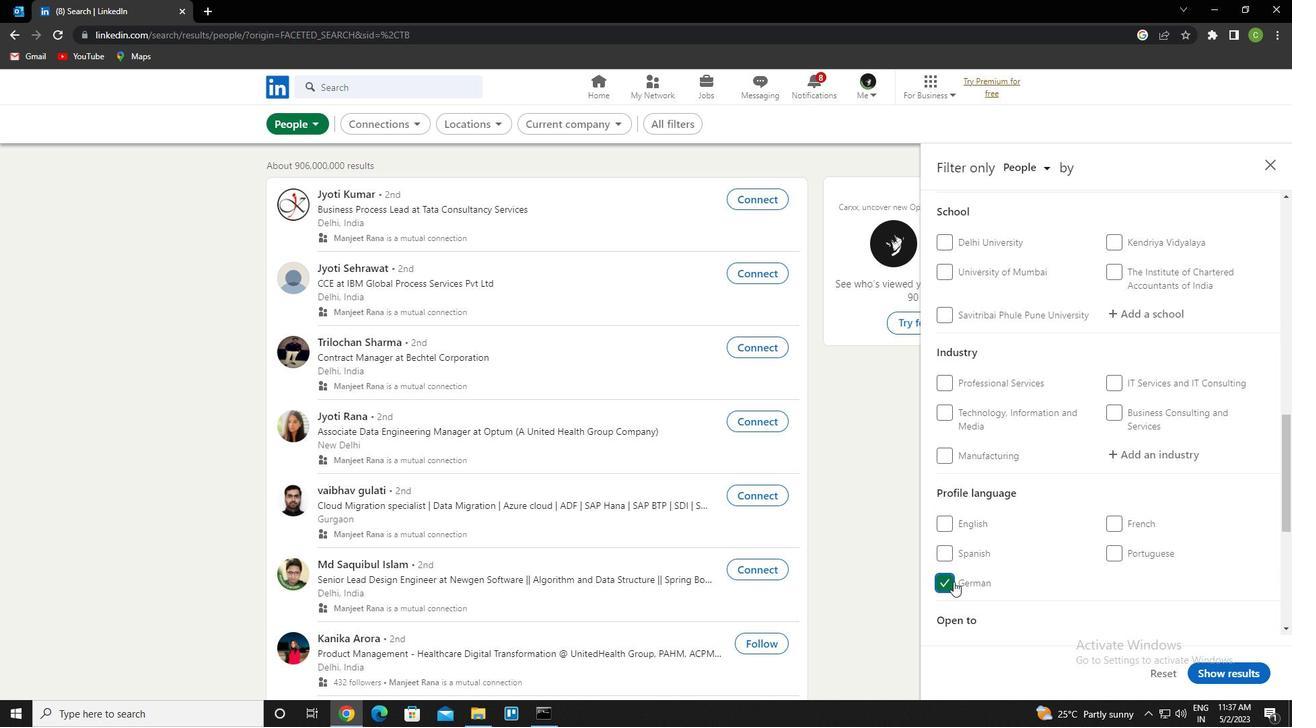 
Action: Mouse scrolled (991, 572) with delta (0, 0)
Screenshot: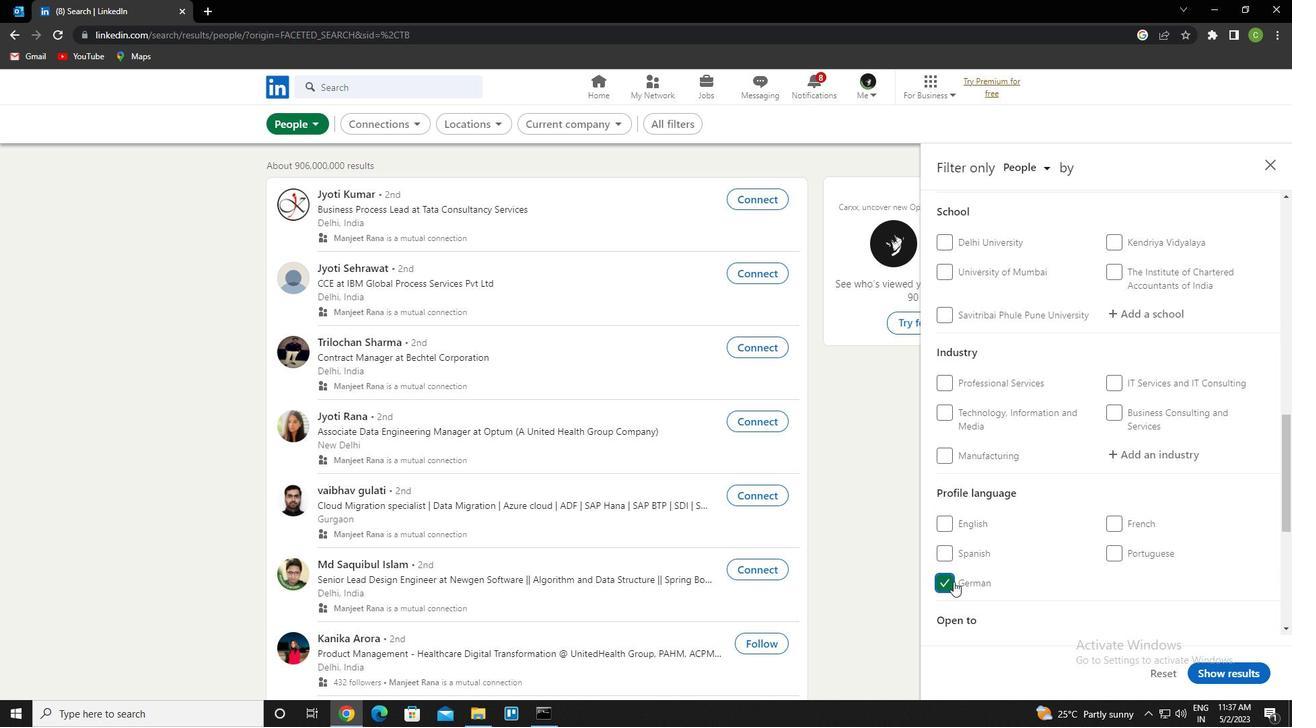 
Action: Mouse scrolled (991, 572) with delta (0, 0)
Screenshot: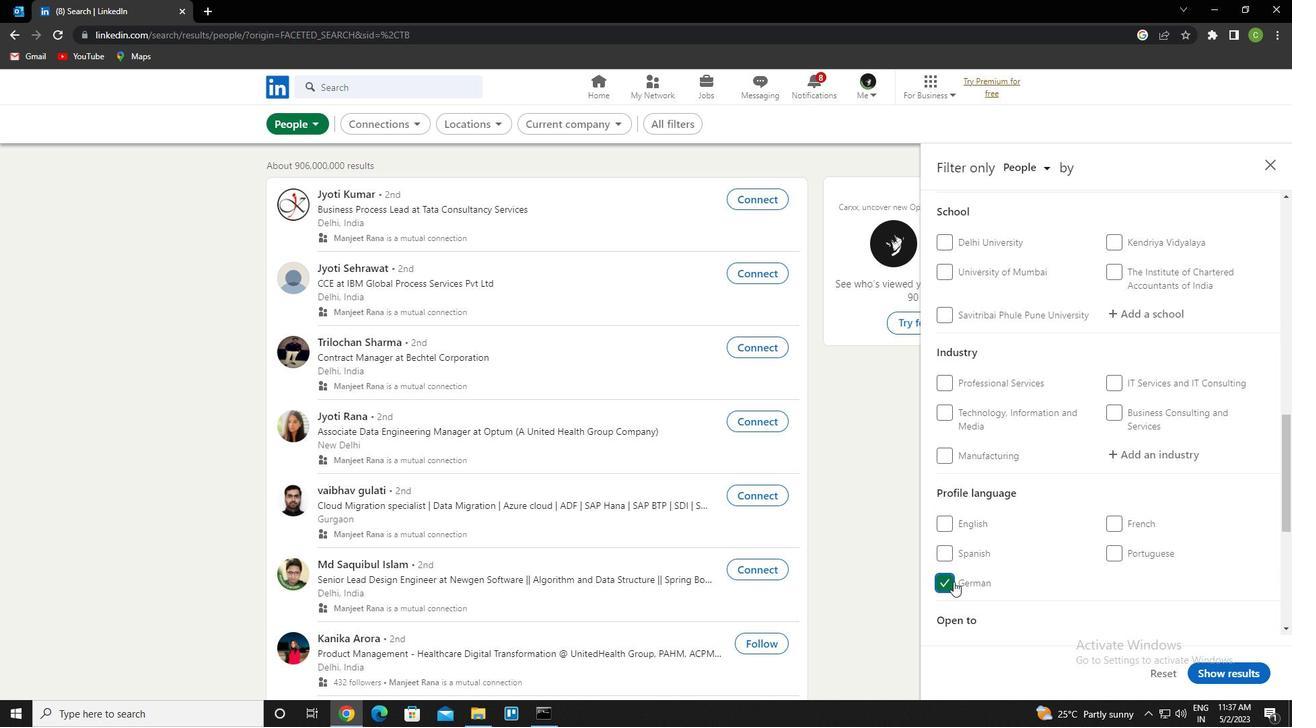 
Action: Mouse moved to (1123, 445)
Screenshot: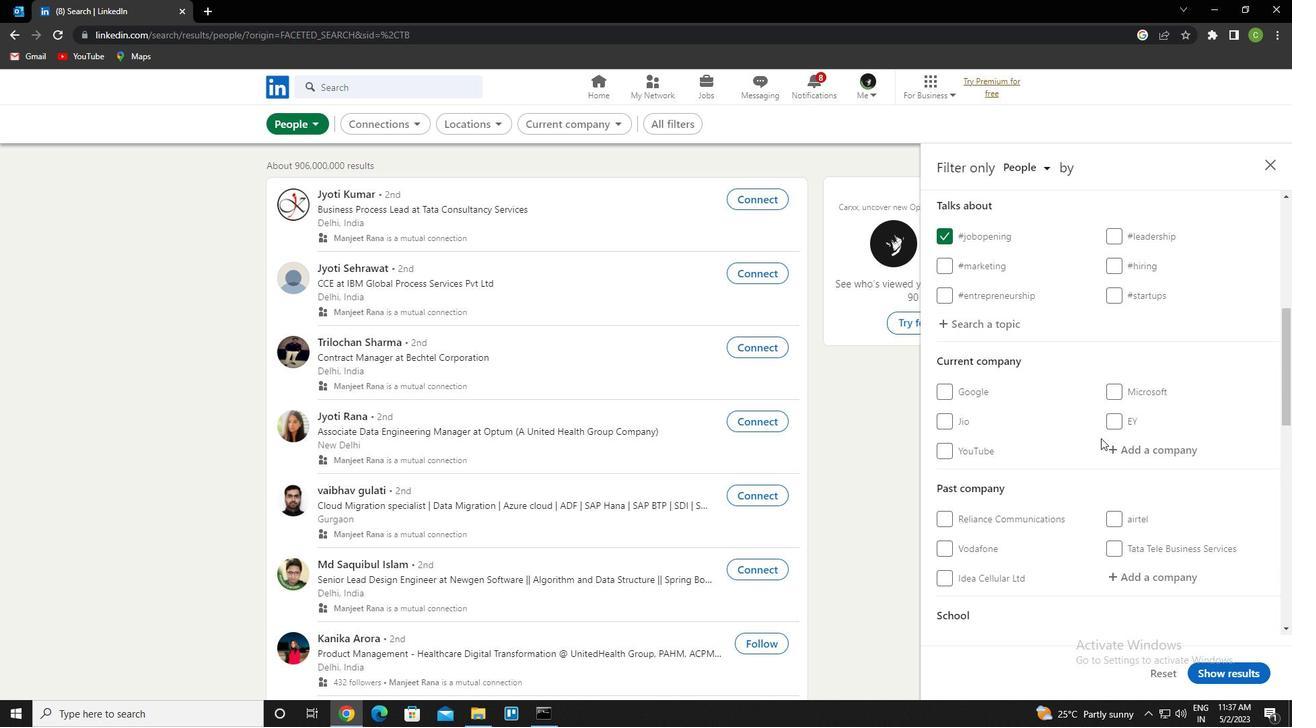 
Action: Mouse pressed left at (1123, 445)
Screenshot: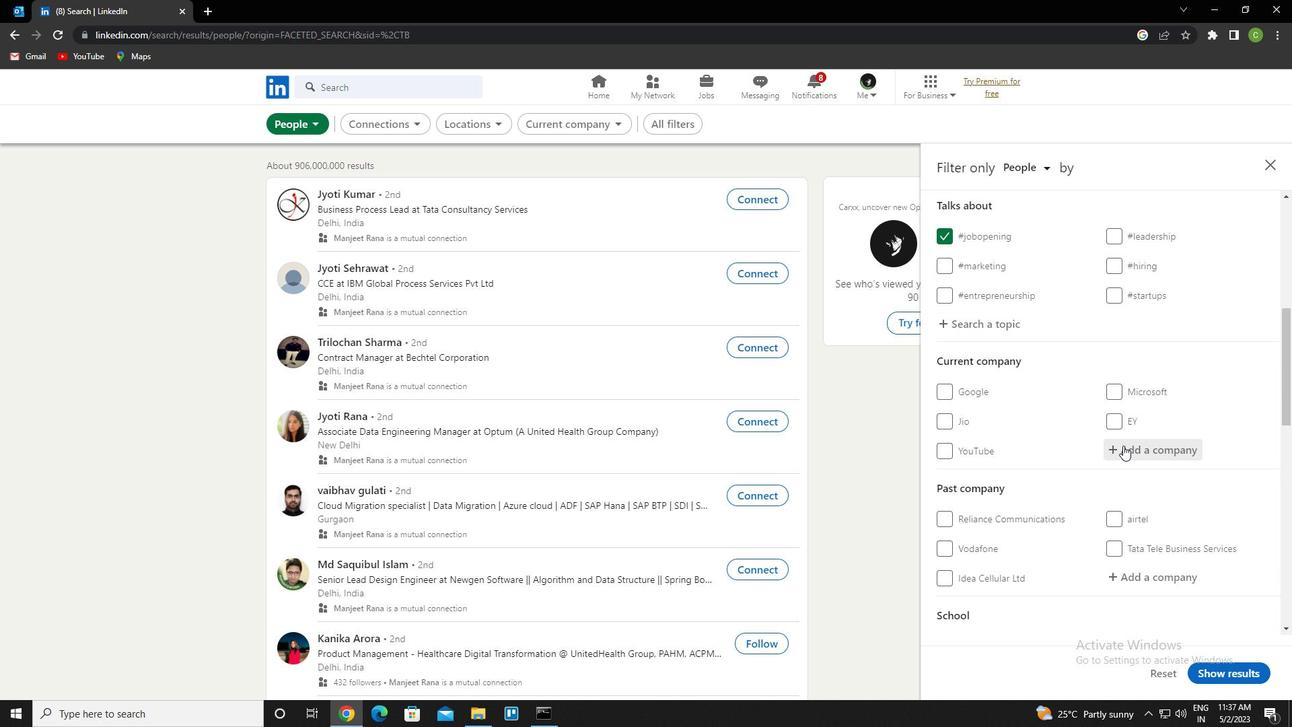 
Action: Key pressed <Key.caps_lock>c<Key.caps_lock>actus<Key.down><Key.enter>
Screenshot: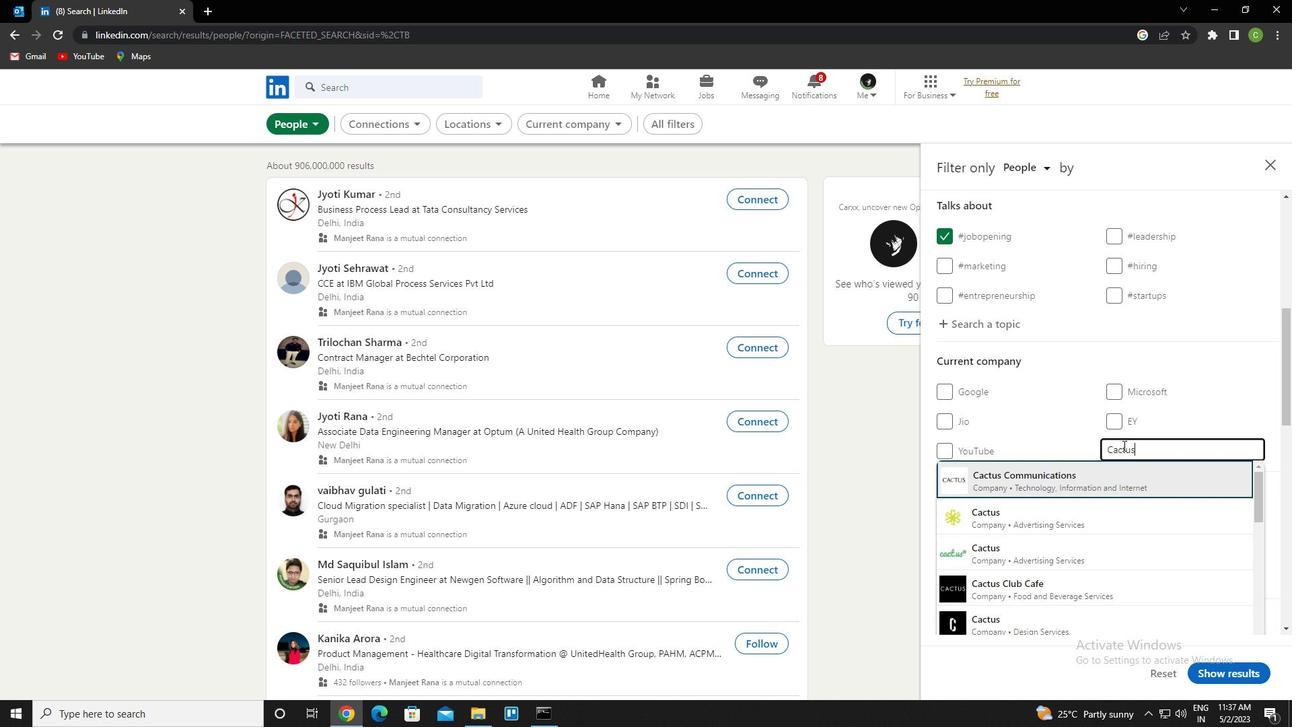 
Action: Mouse scrolled (1123, 444) with delta (0, 0)
Screenshot: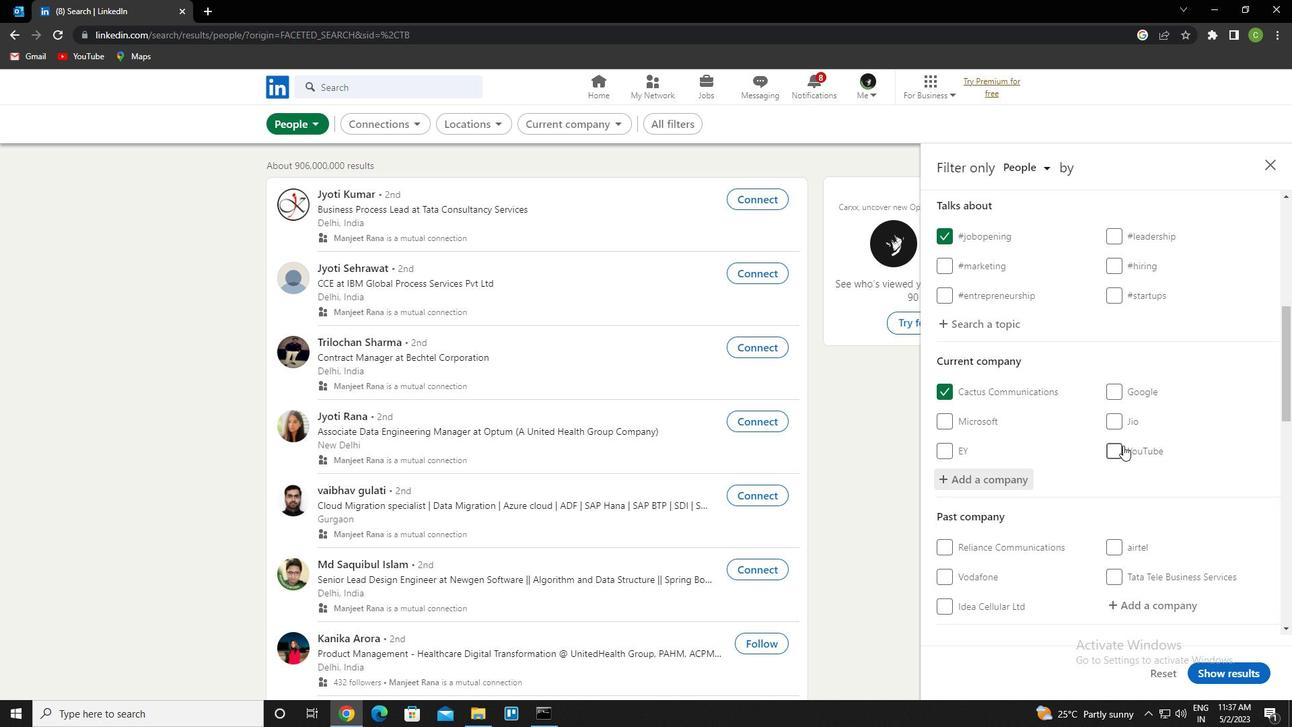
Action: Mouse scrolled (1123, 444) with delta (0, 0)
Screenshot: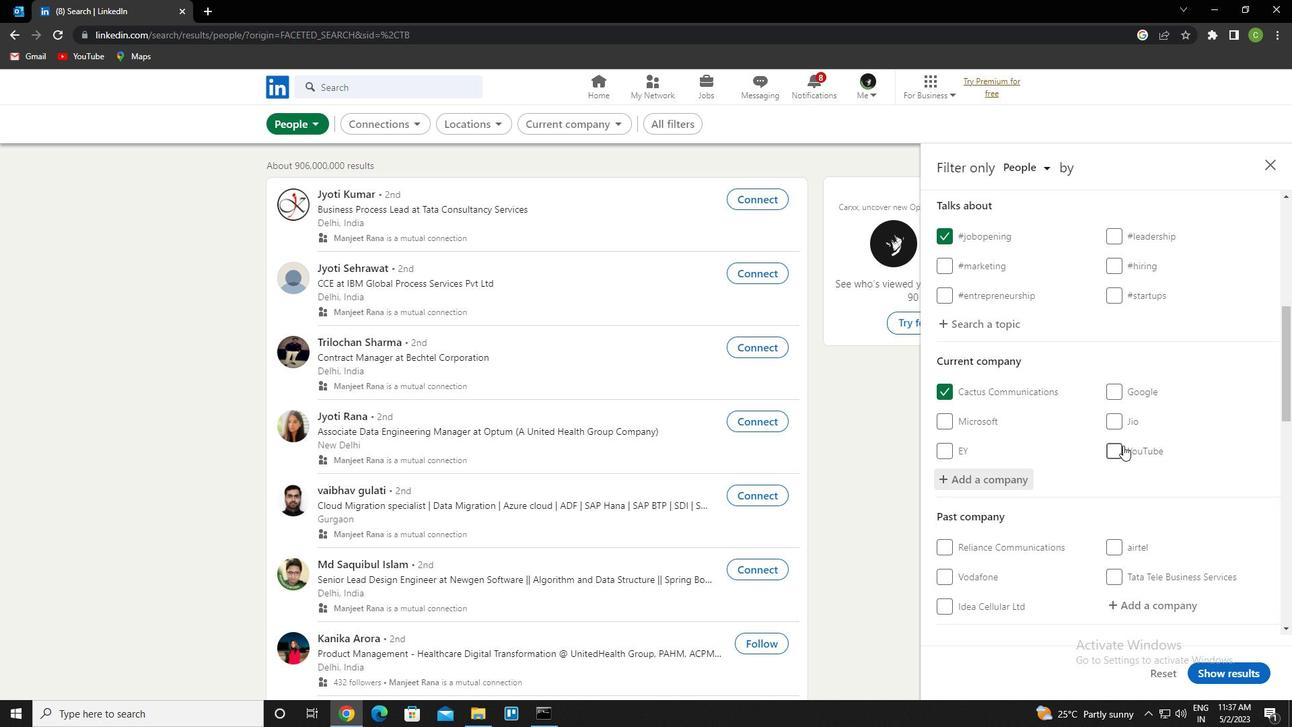 
Action: Mouse scrolled (1123, 444) with delta (0, 0)
Screenshot: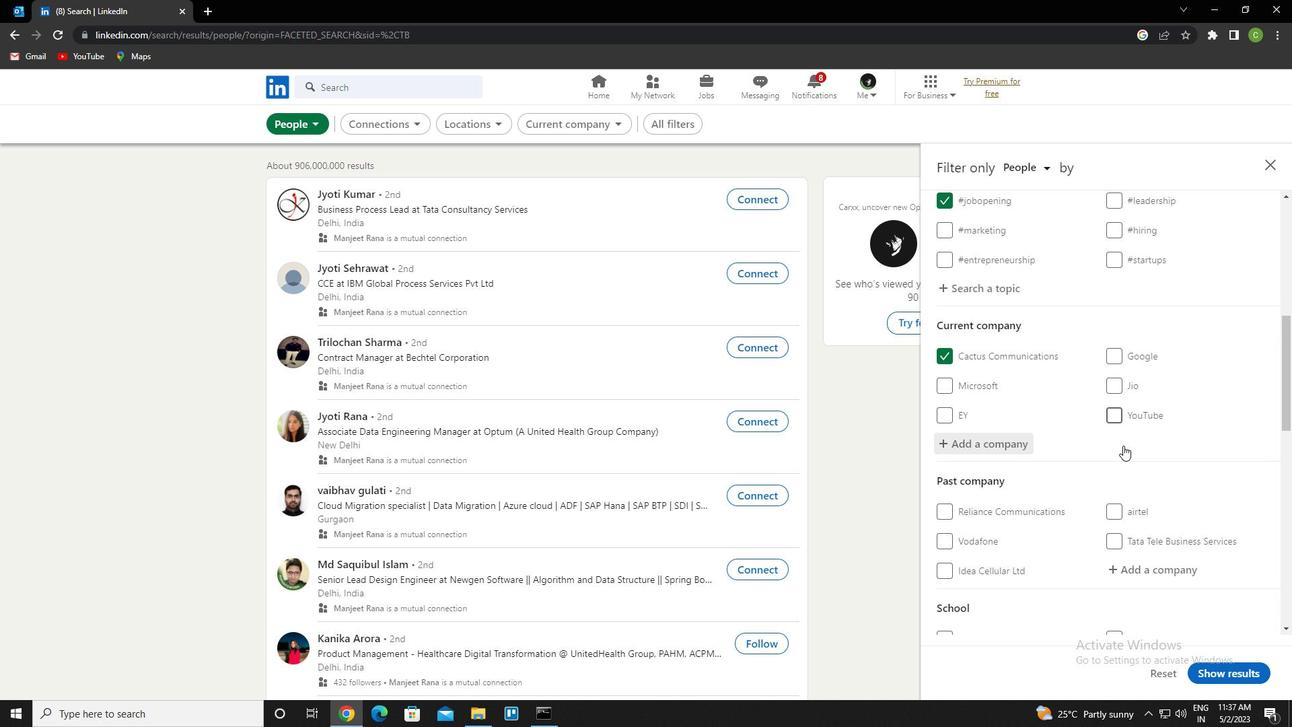 
Action: Mouse scrolled (1123, 444) with delta (0, 0)
Screenshot: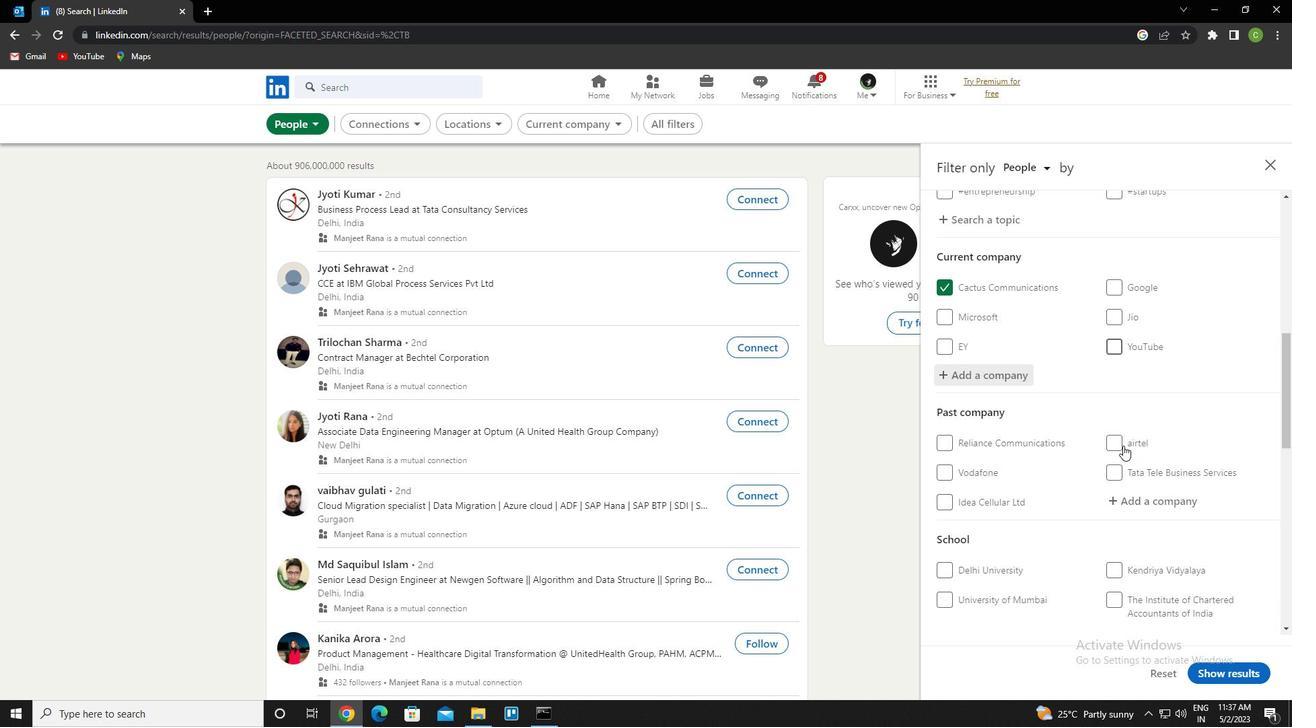 
Action: Mouse scrolled (1123, 444) with delta (0, 0)
Screenshot: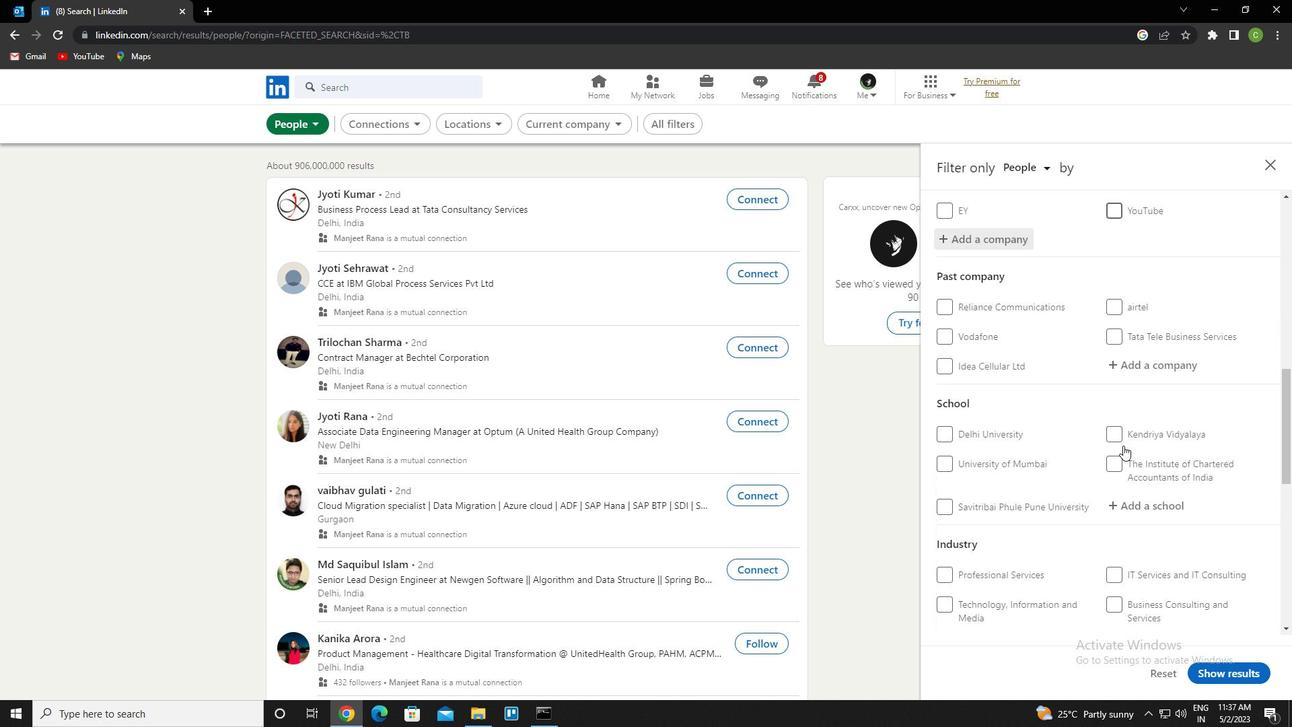 
Action: Mouse scrolled (1123, 444) with delta (0, 0)
Screenshot: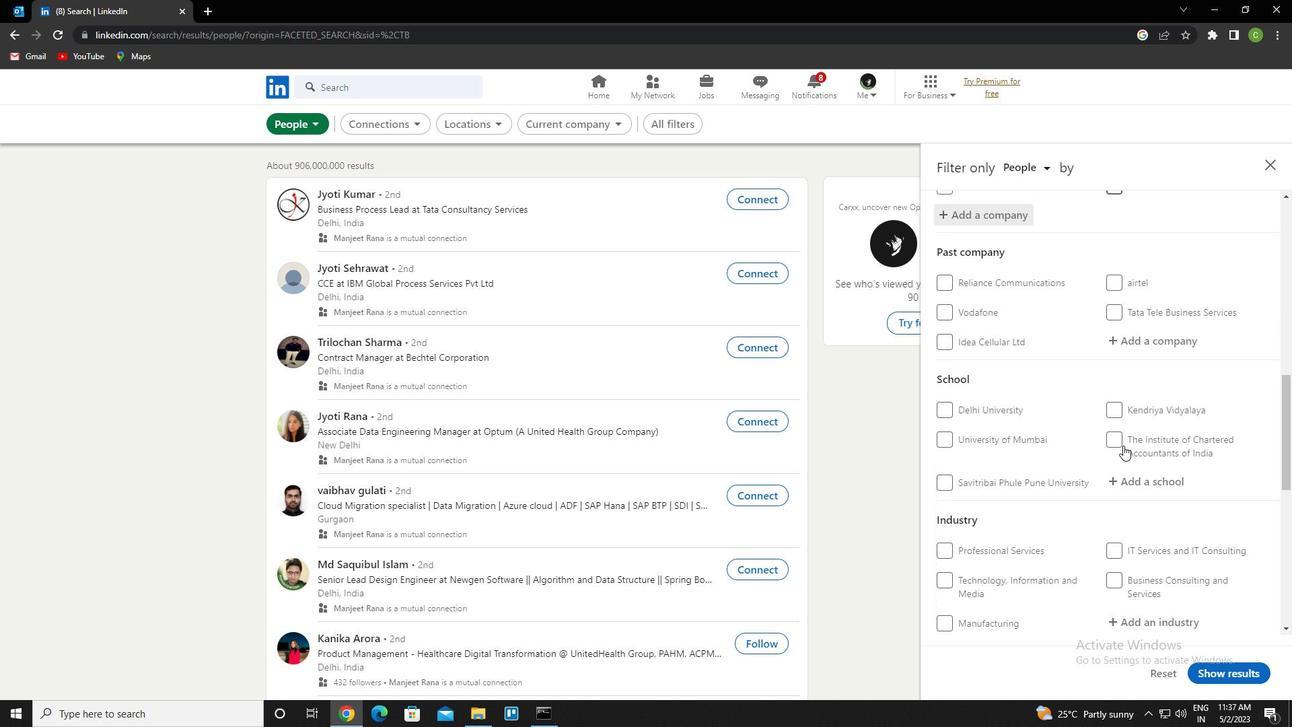 
Action: Mouse moved to (1159, 341)
Screenshot: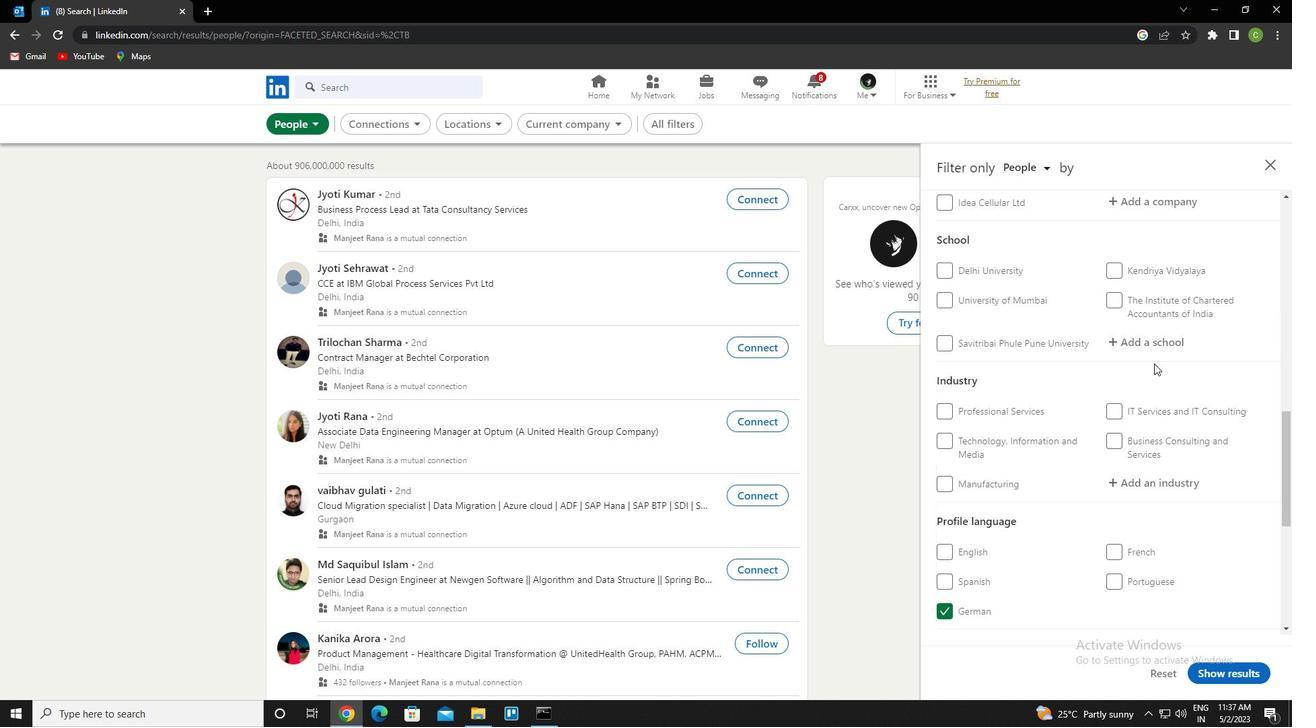 
Action: Mouse pressed left at (1159, 341)
Screenshot: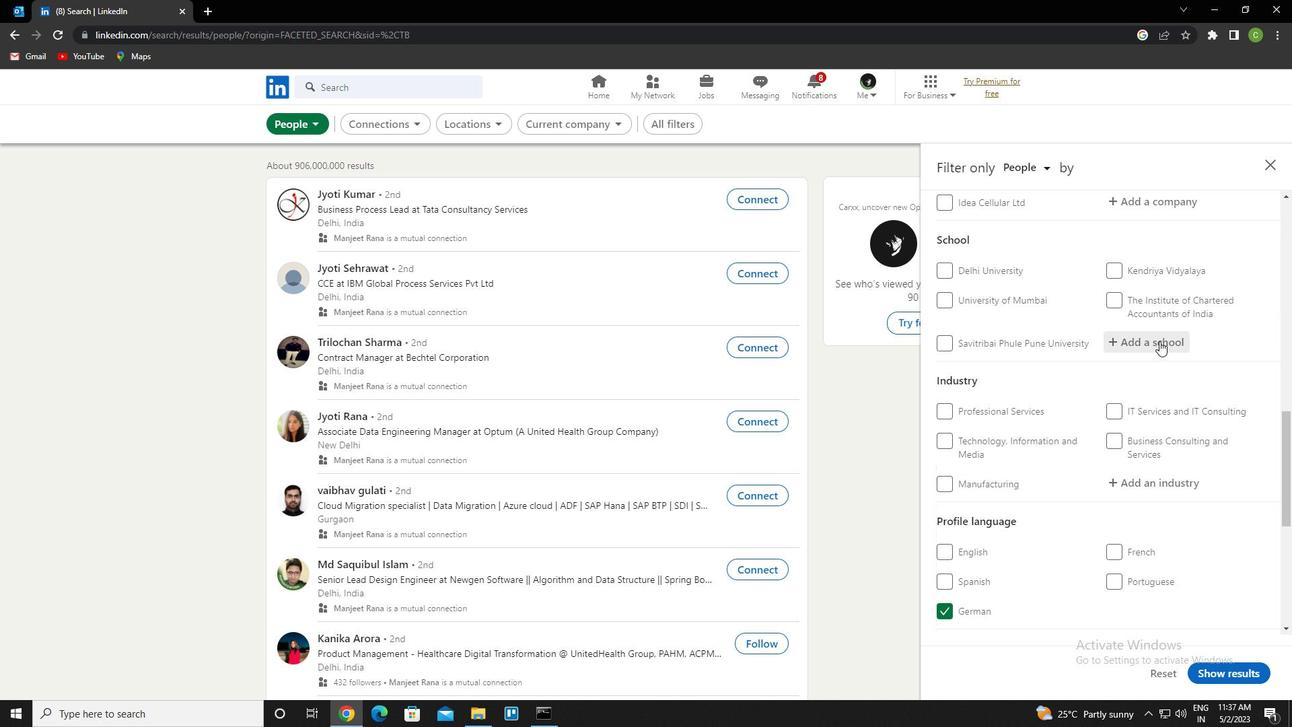 
Action: Key pressed <Key.caps_lock>gist<Key.backspace><Key.backspace>et<Key.down><Key.down><Key.enter>
Screenshot: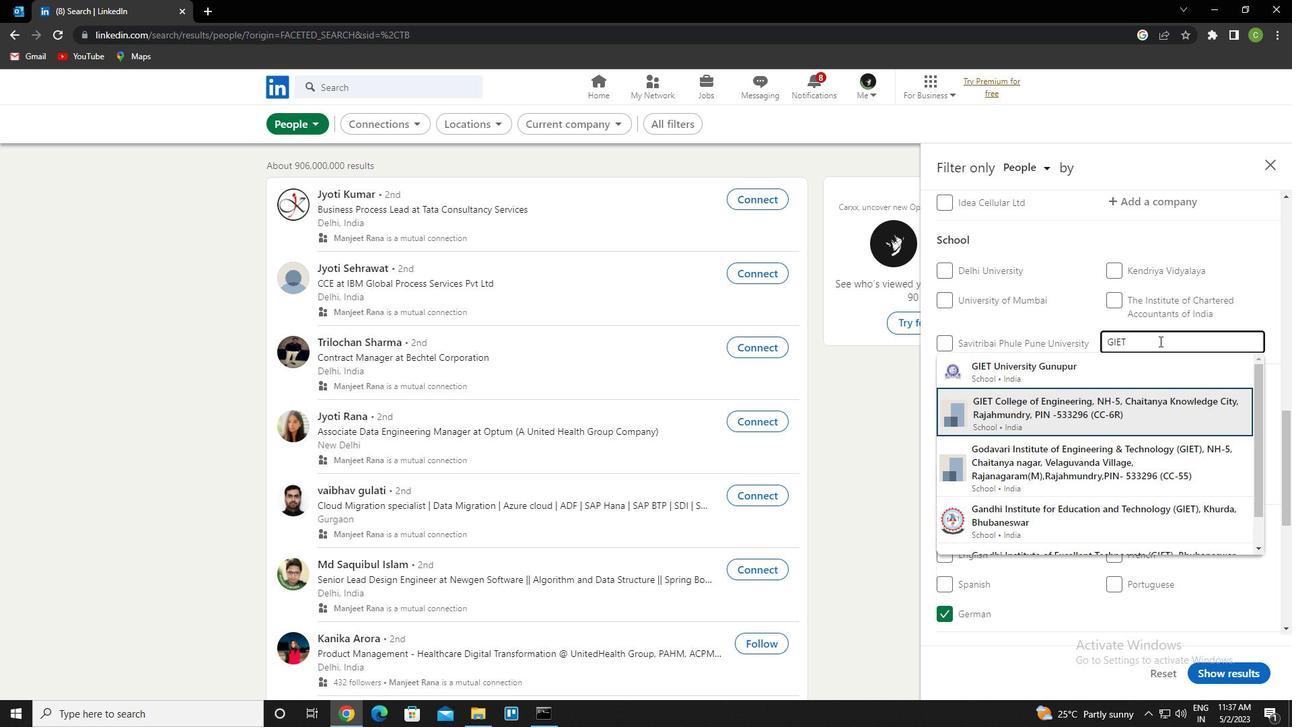 
Action: Mouse scrolled (1159, 340) with delta (0, 0)
Screenshot: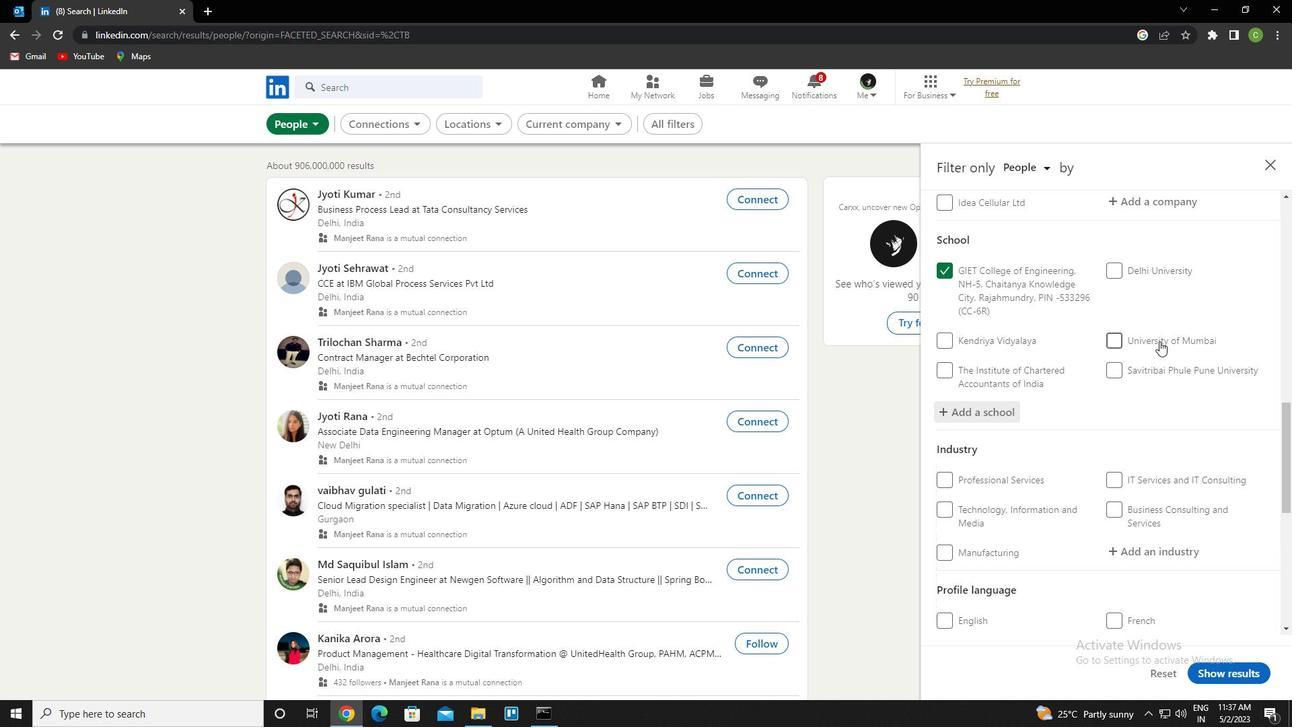 
Action: Mouse scrolled (1159, 340) with delta (0, 0)
Screenshot: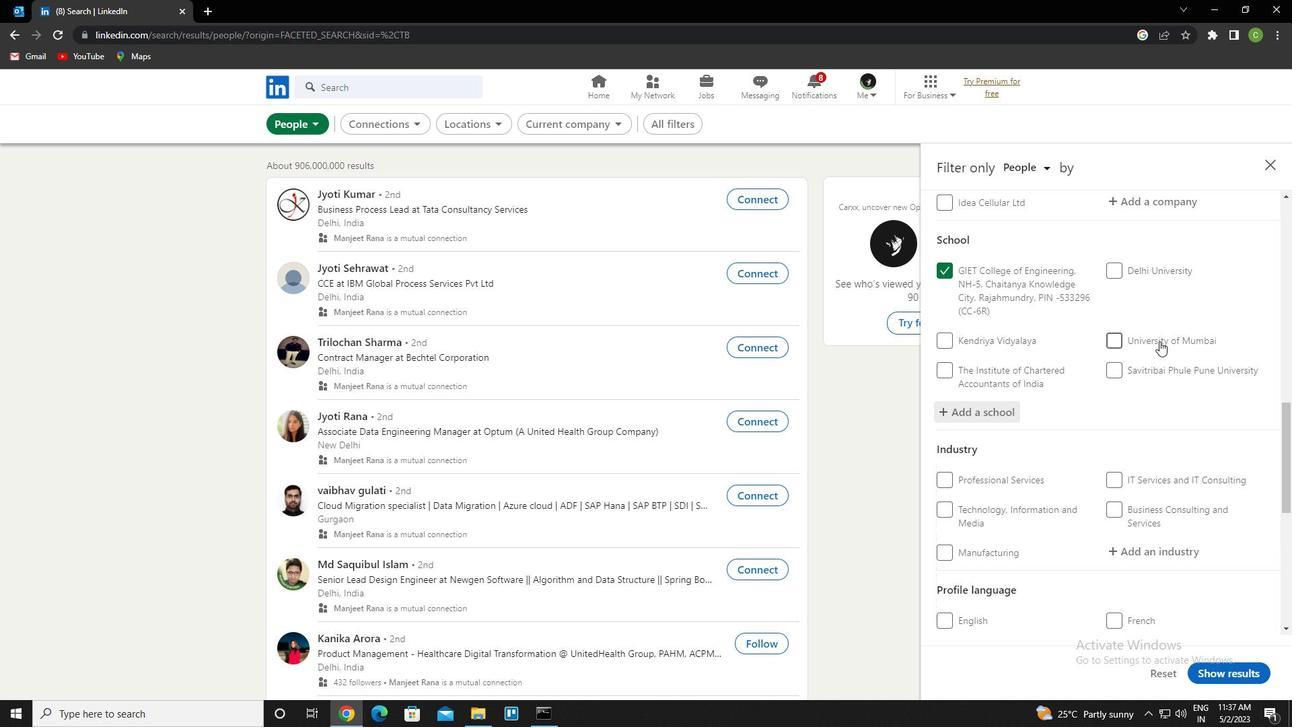 
Action: Mouse scrolled (1159, 340) with delta (0, 0)
Screenshot: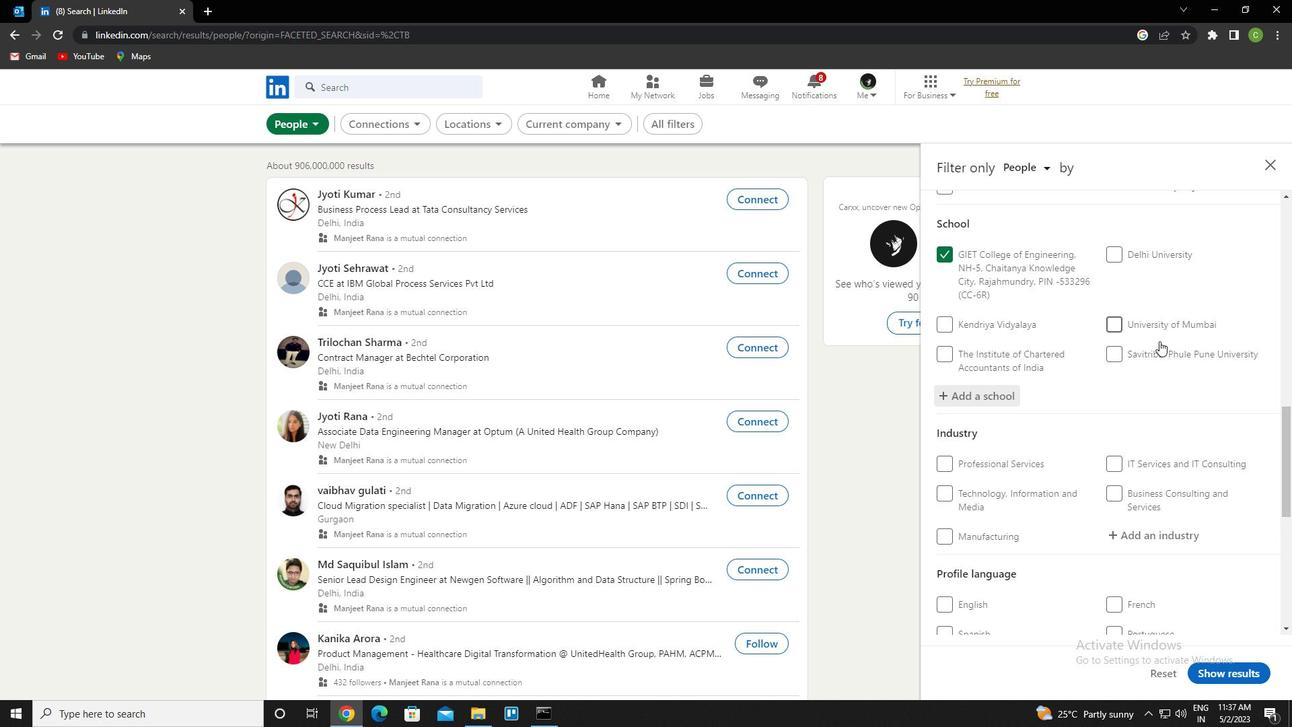 
Action: Mouse moved to (1159, 346)
Screenshot: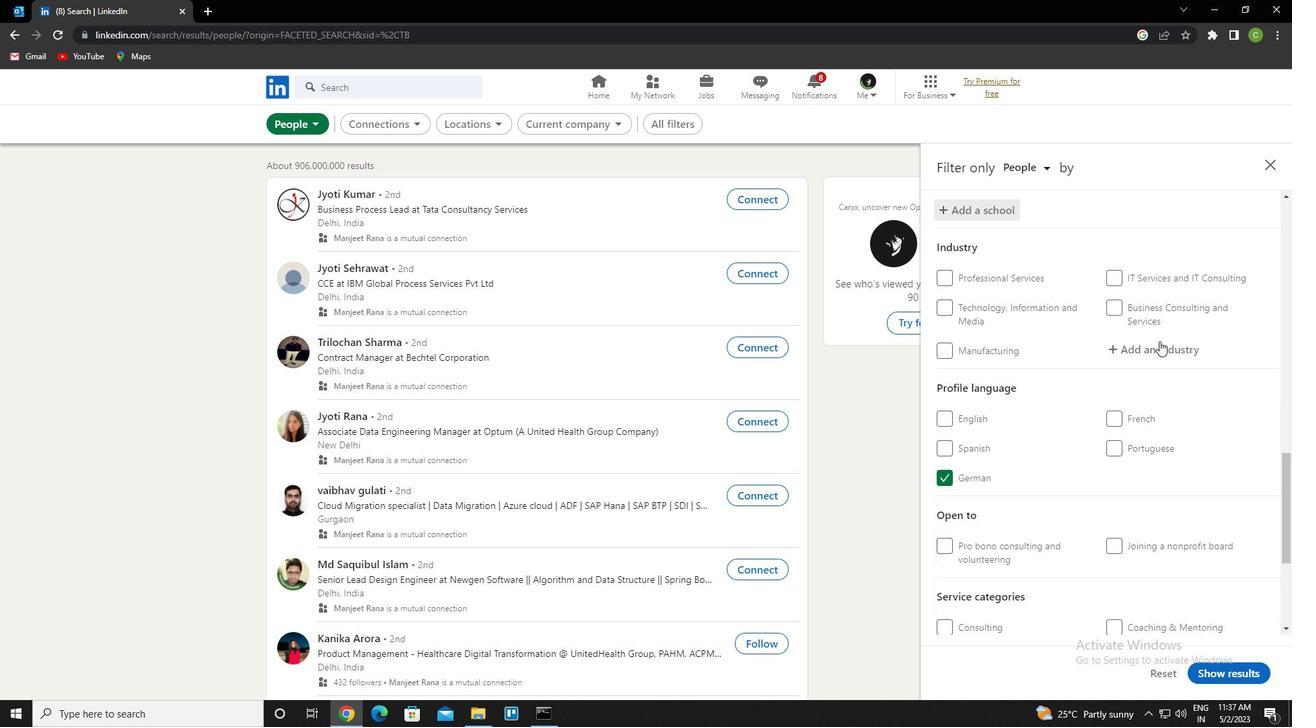 
Action: Mouse pressed left at (1159, 346)
Screenshot: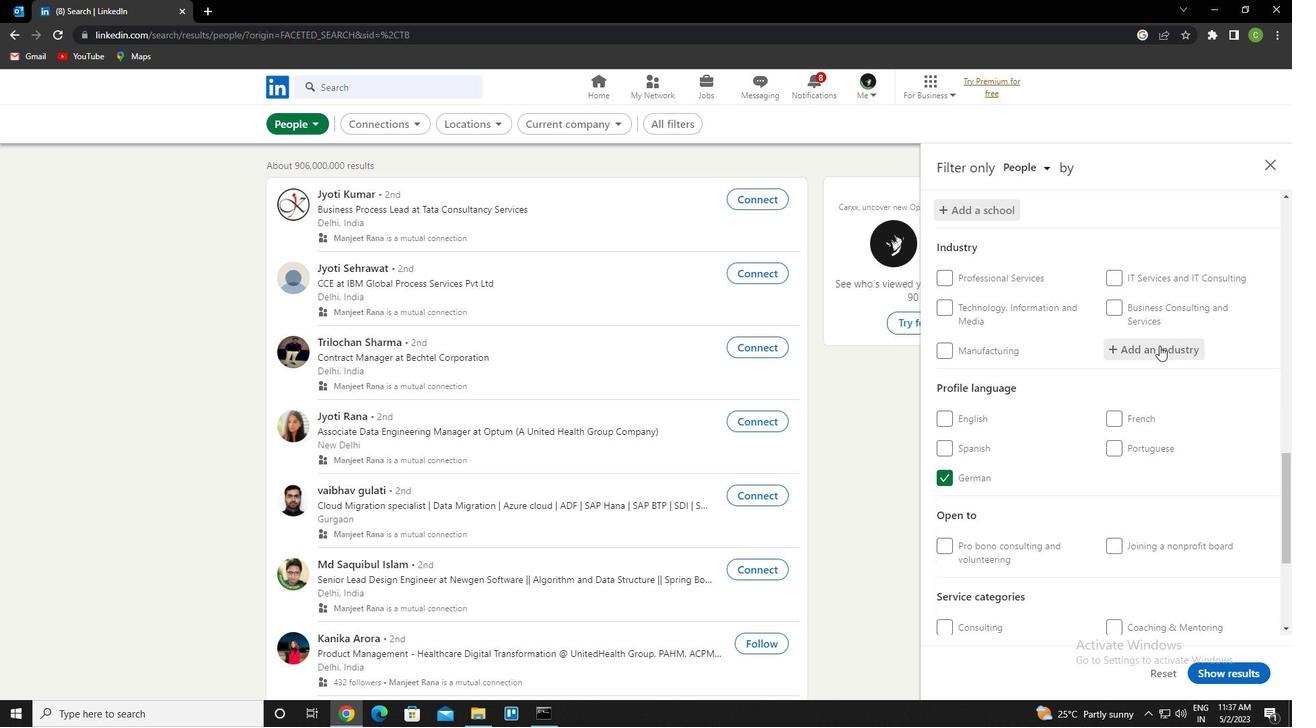 
Action: Key pressed <Key.caps_lock><Key.caps_lock>t<Key.caps_lock>ruck<Key.space>in<Key.backspace><Key.backspace><Key.down><Key.enter>
Screenshot: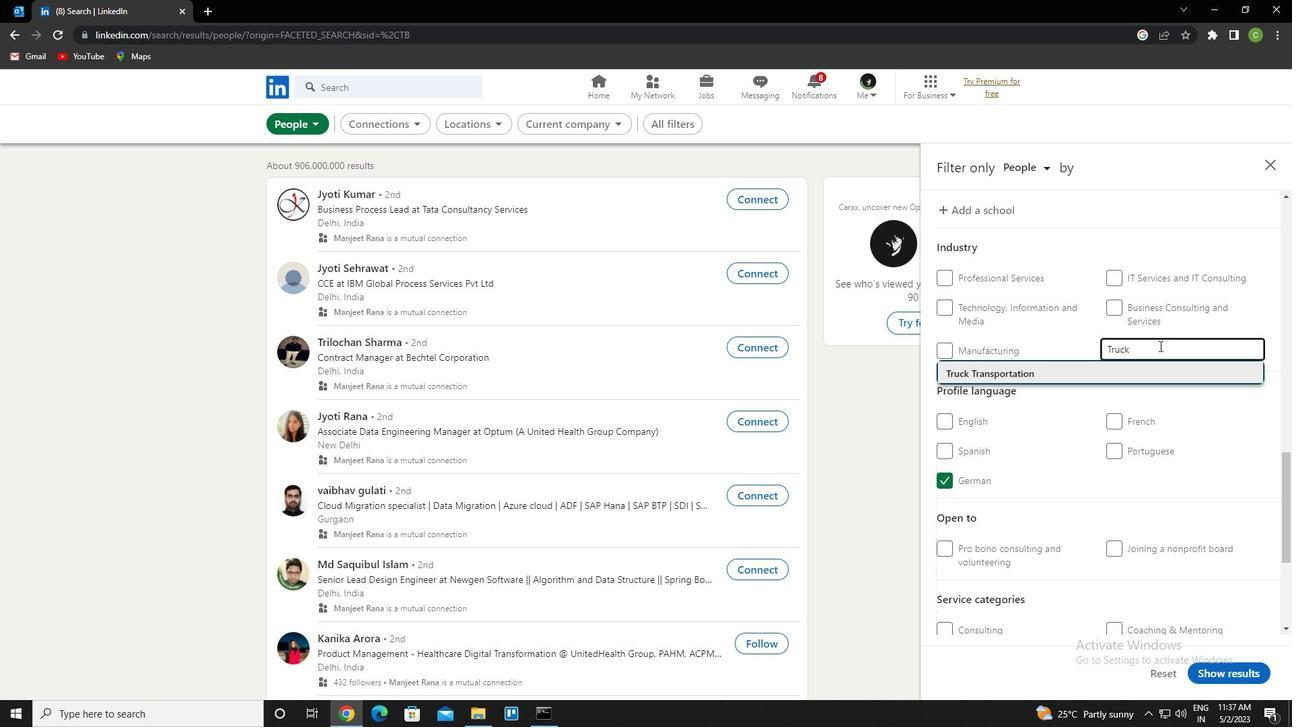 
Action: Mouse scrolled (1159, 345) with delta (0, 0)
Screenshot: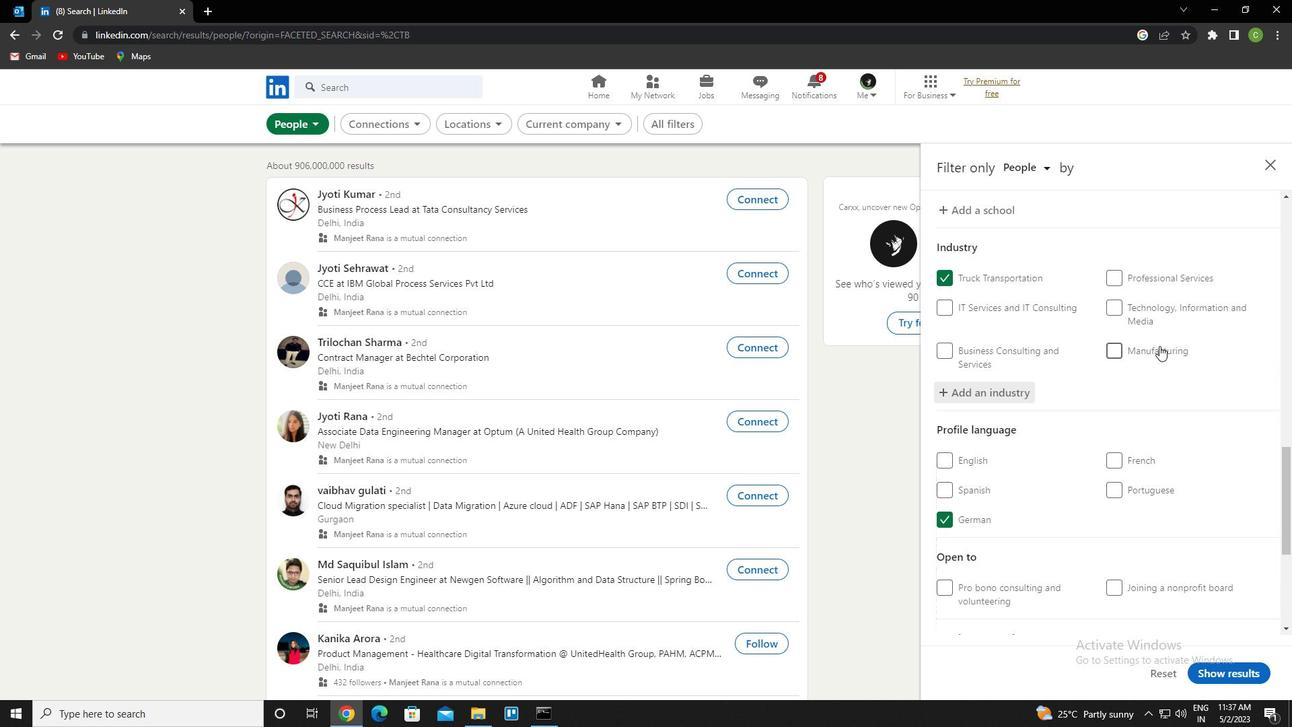 
Action: Mouse scrolled (1159, 345) with delta (0, 0)
Screenshot: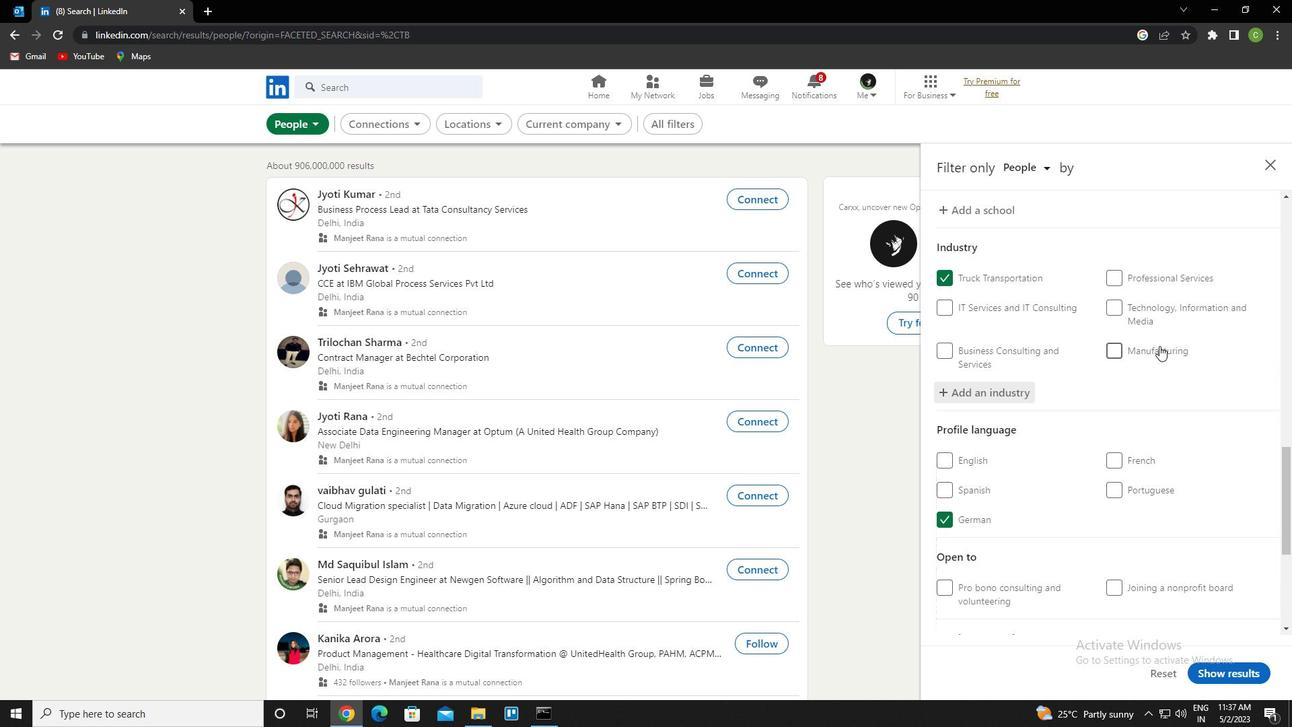 
Action: Mouse scrolled (1159, 345) with delta (0, 0)
Screenshot: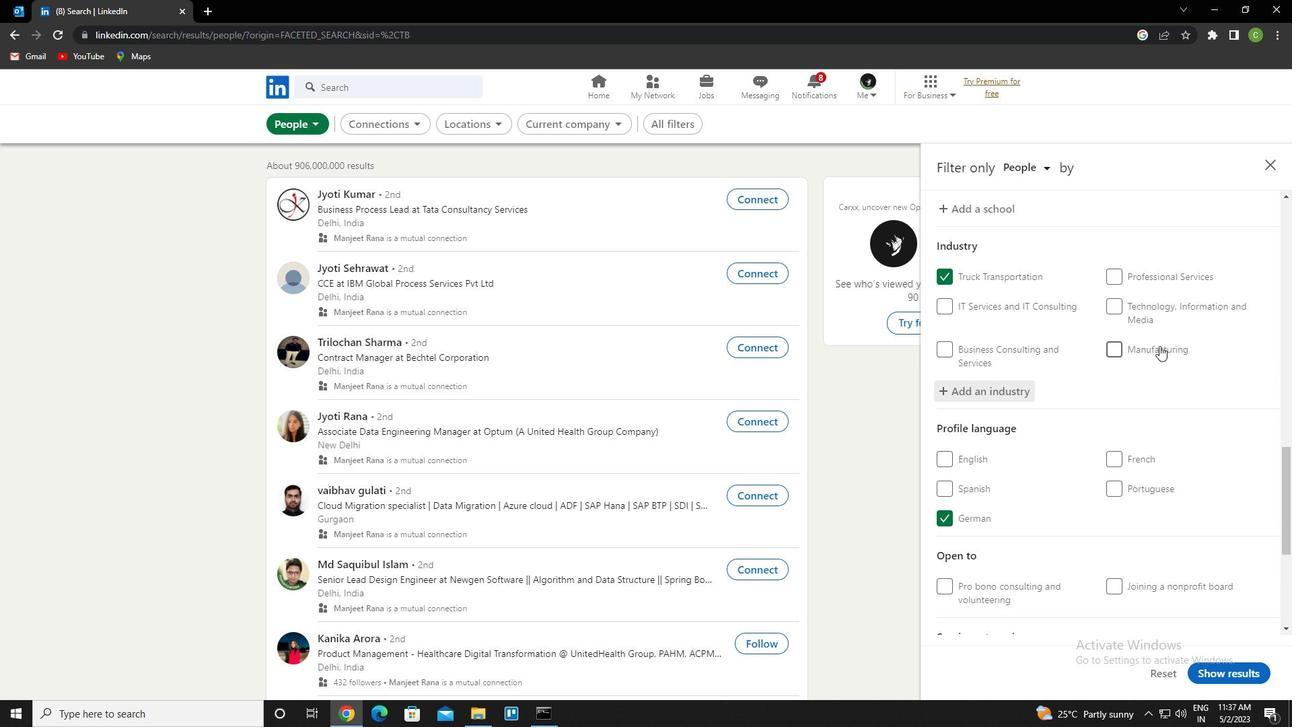 
Action: Mouse scrolled (1159, 345) with delta (0, 0)
Screenshot: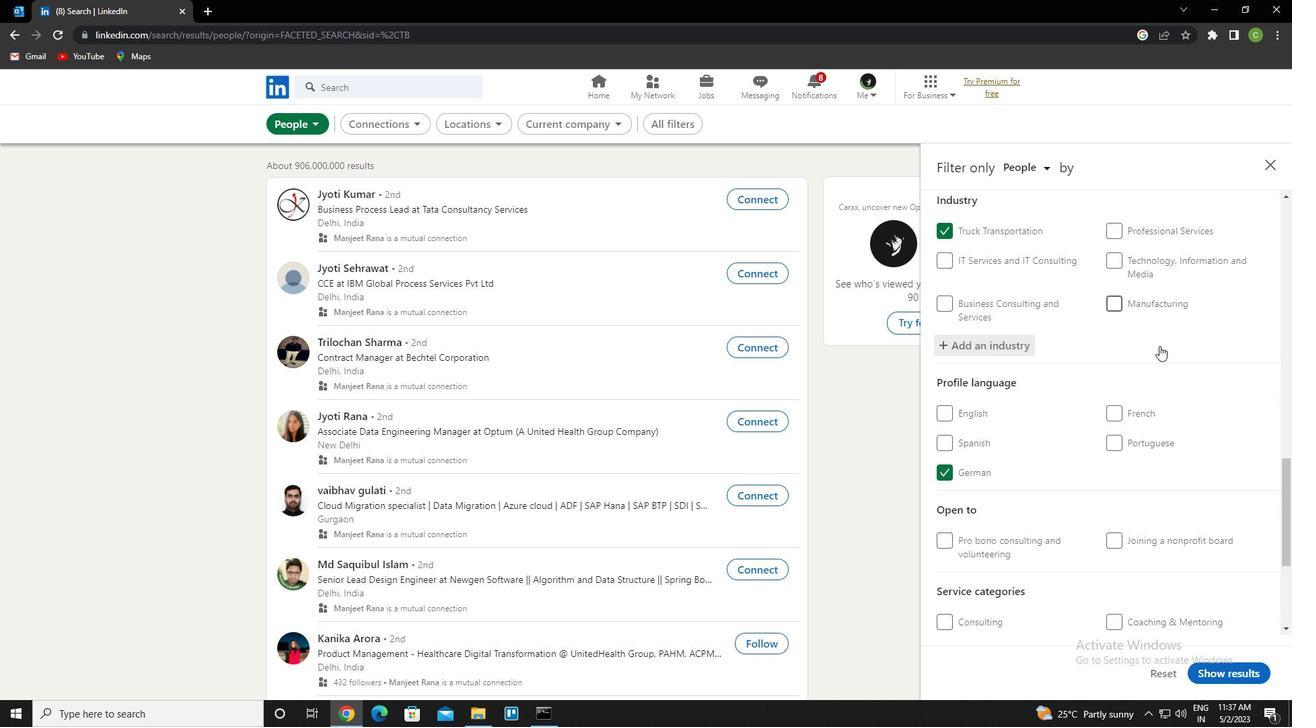 
Action: Mouse scrolled (1159, 345) with delta (0, 0)
Screenshot: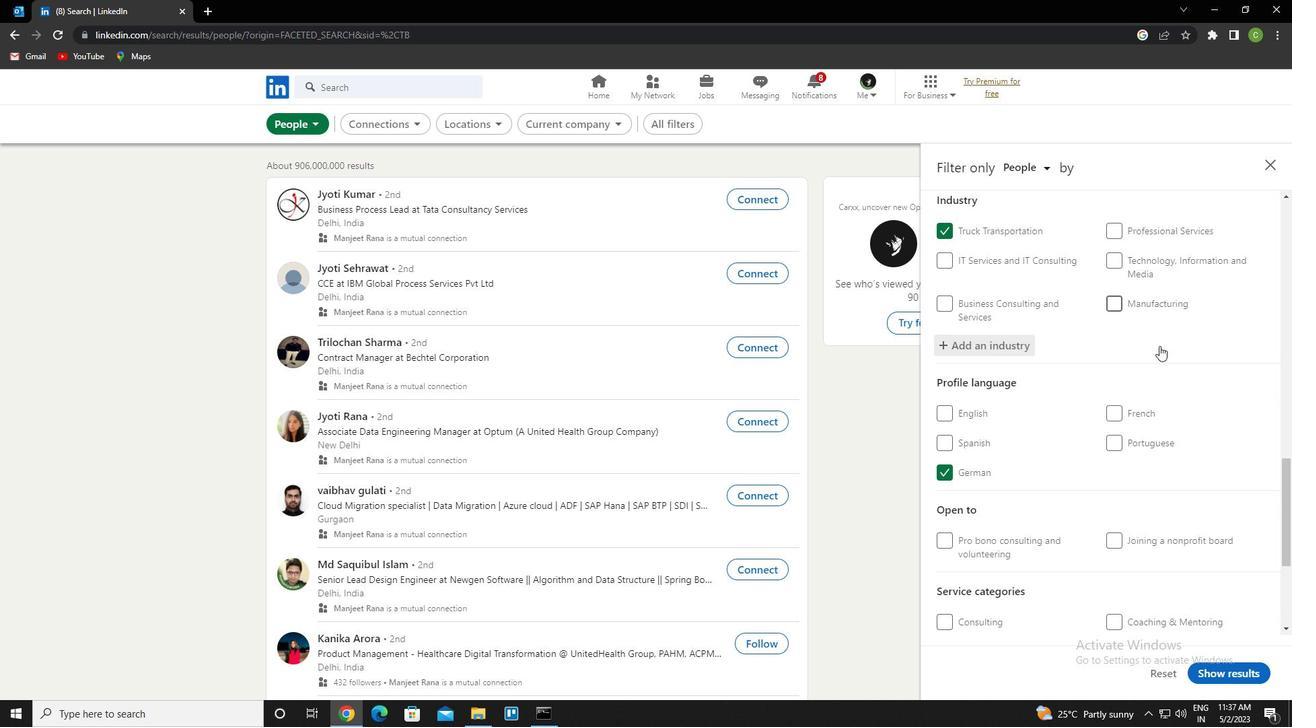 
Action: Mouse scrolled (1159, 345) with delta (0, 0)
Screenshot: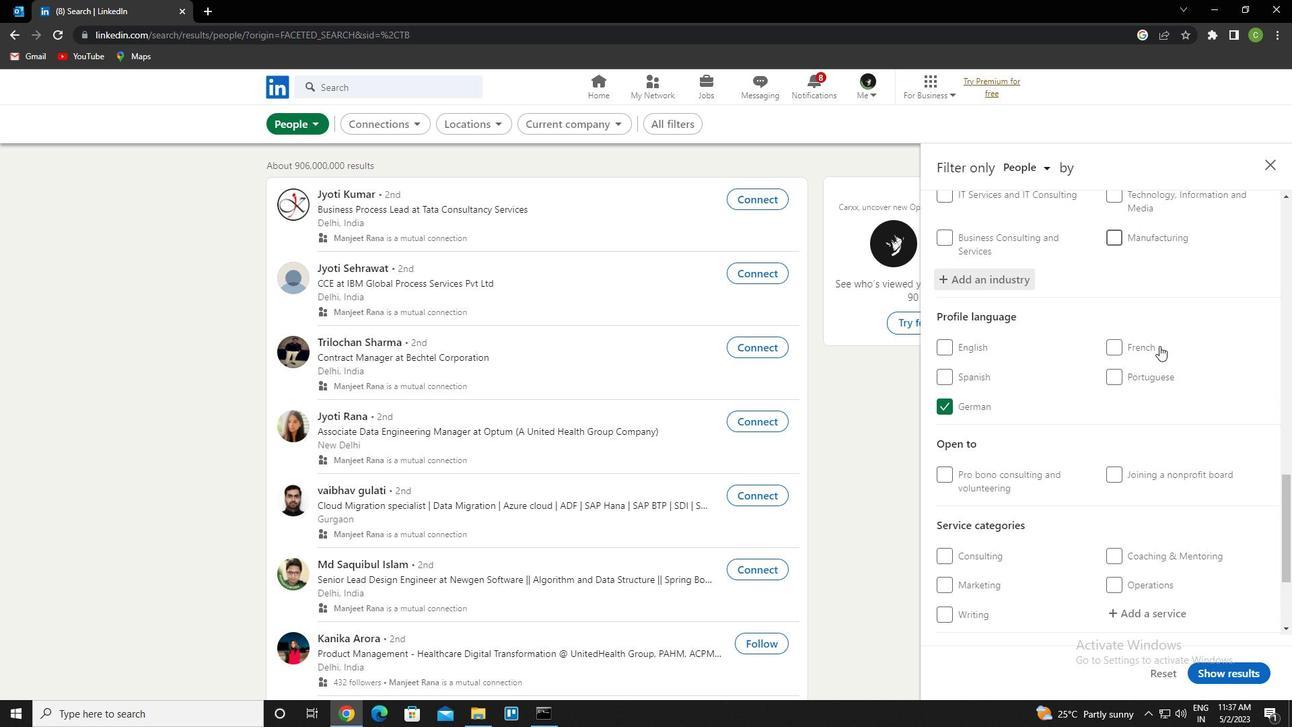 
Action: Mouse scrolled (1159, 345) with delta (0, 0)
Screenshot: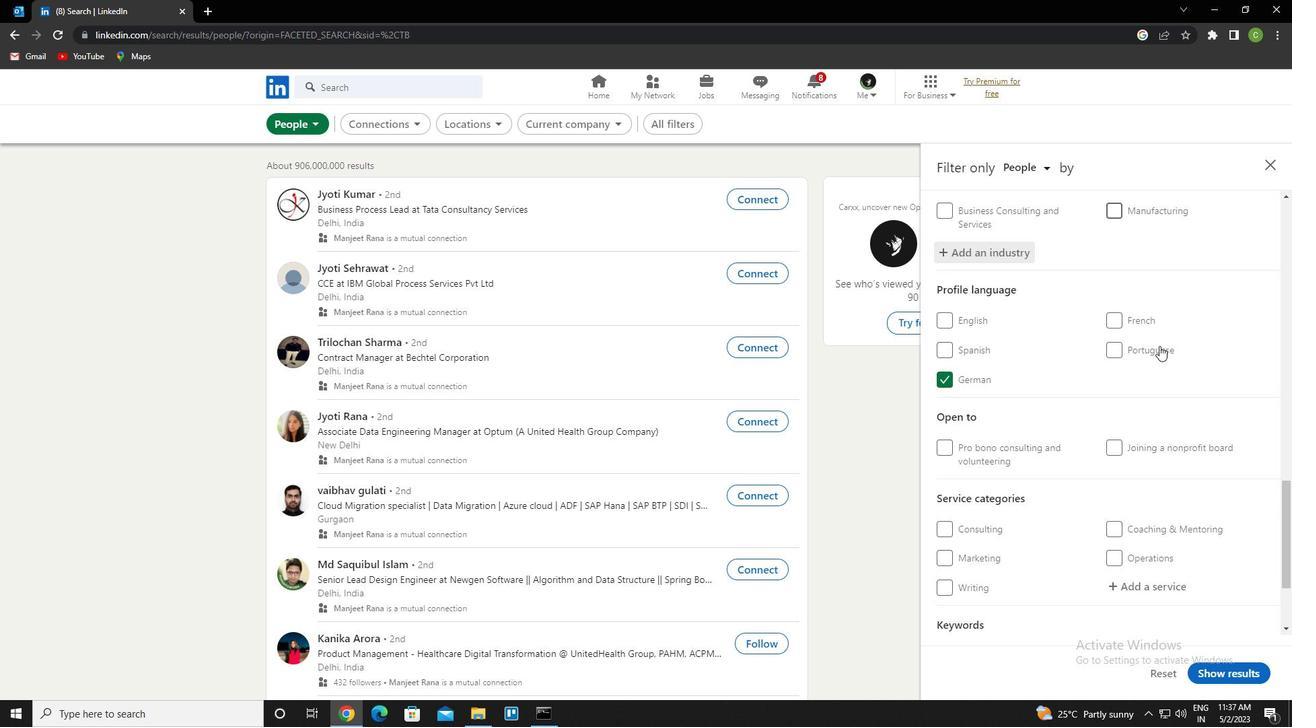 
Action: Mouse moved to (1144, 439)
Screenshot: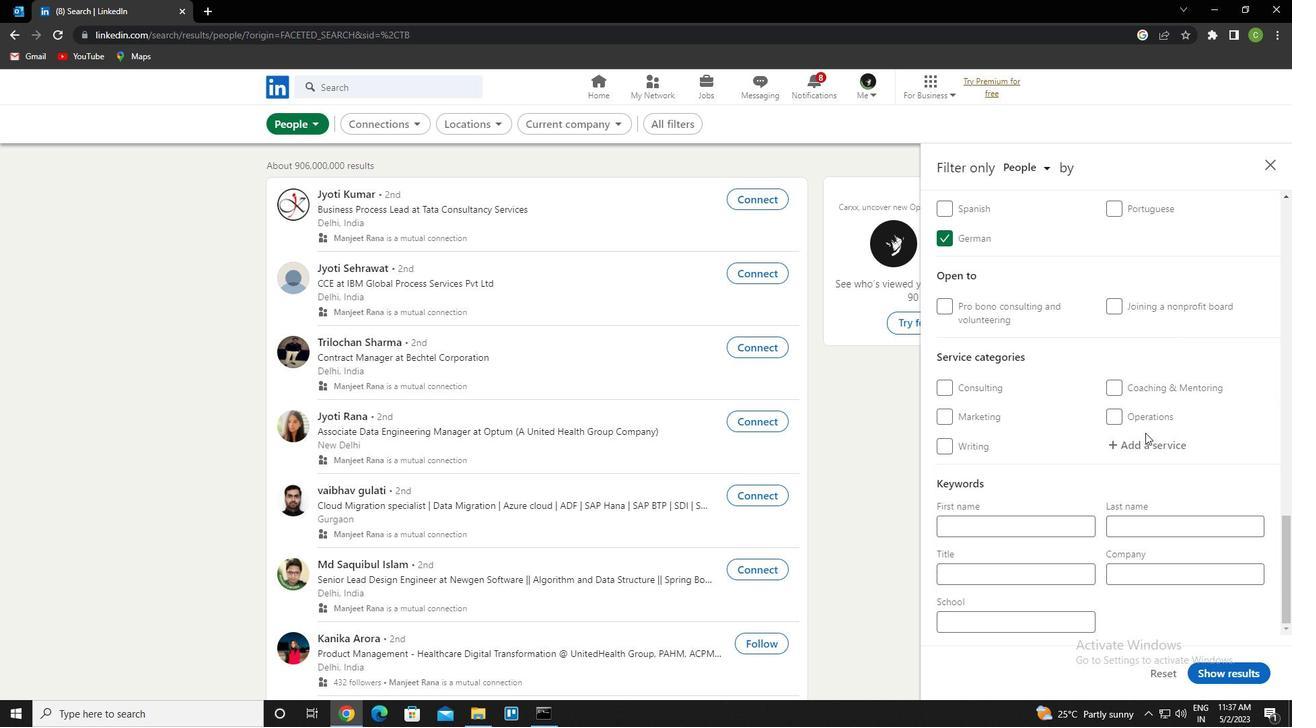 
Action: Mouse pressed left at (1144, 439)
Screenshot: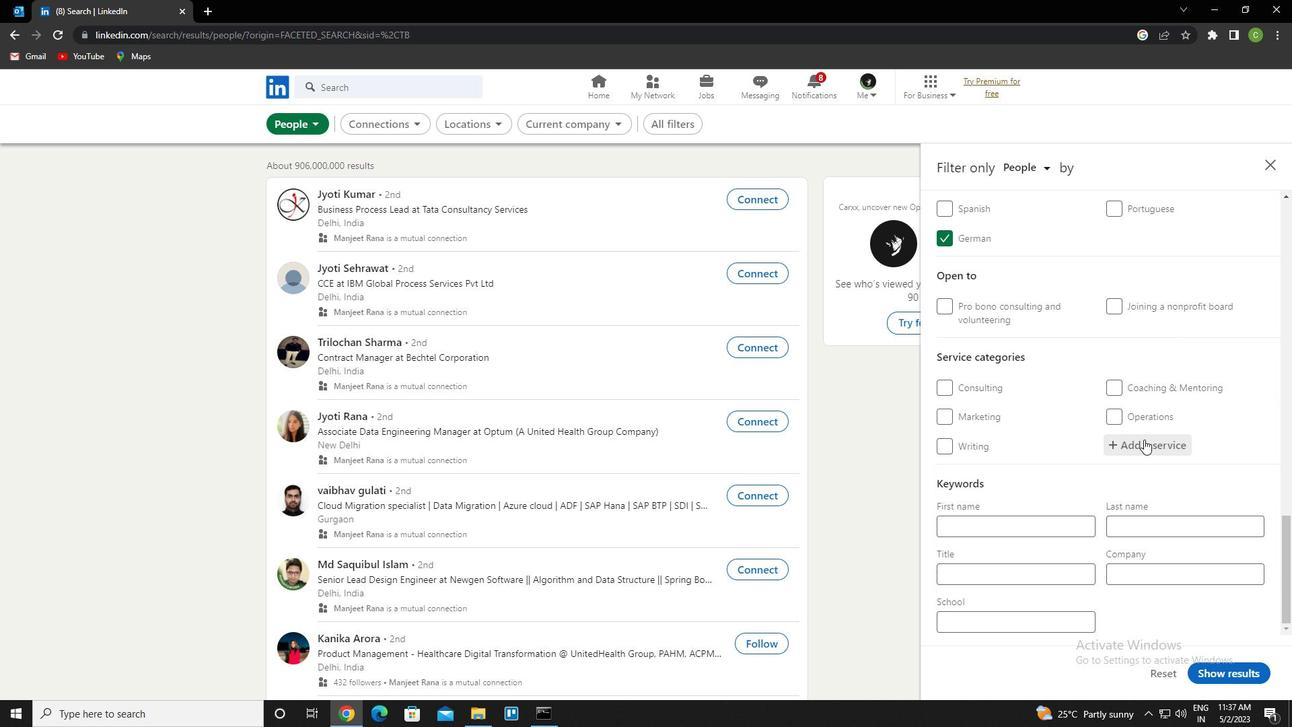
Action: Key pressed <Key.caps_lock>a<Key.caps_lock>ndri<Key.backspace><Key.down><Key.enter>
Screenshot: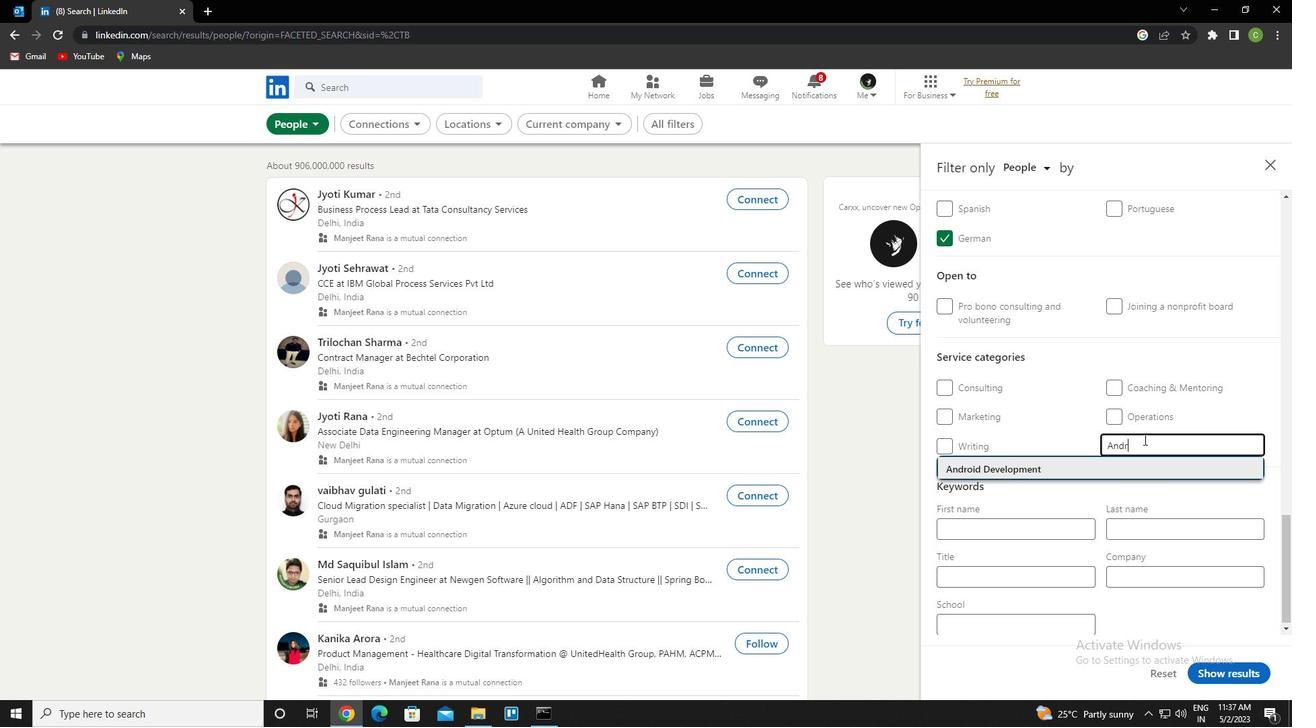 
Action: Mouse scrolled (1144, 438) with delta (0, 0)
Screenshot: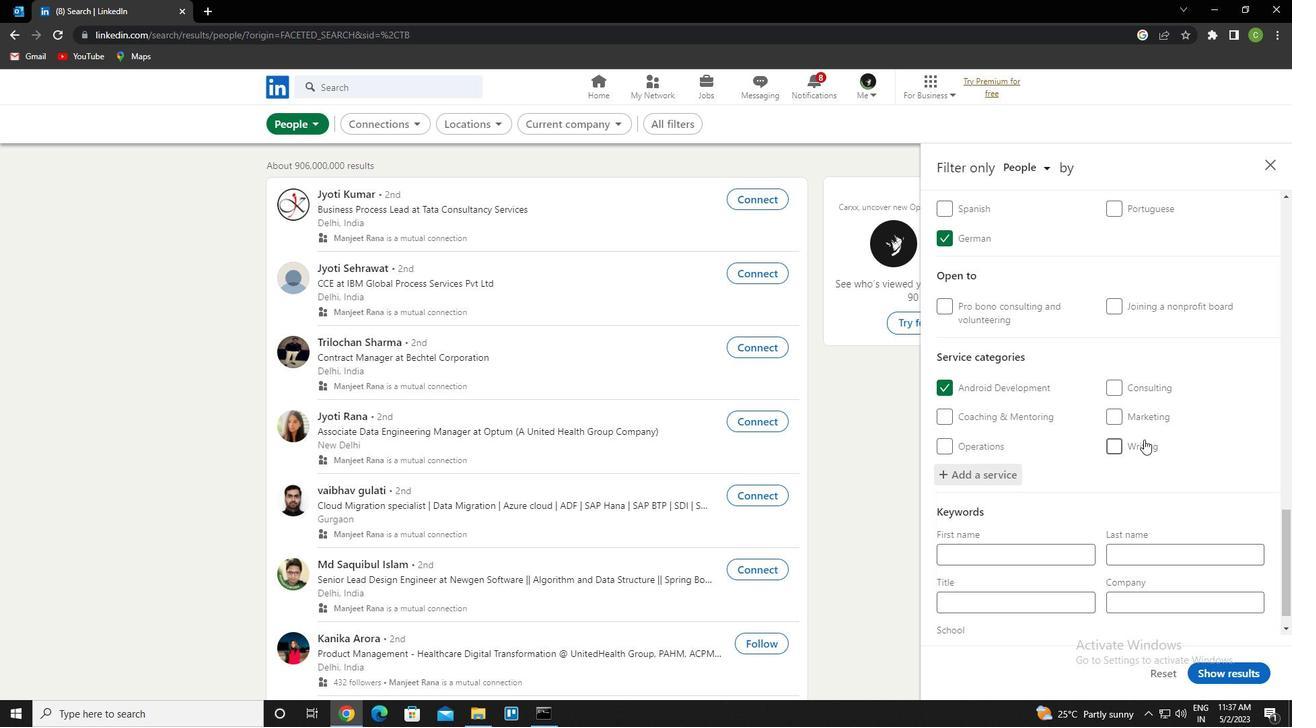 
Action: Mouse scrolled (1144, 438) with delta (0, 0)
Screenshot: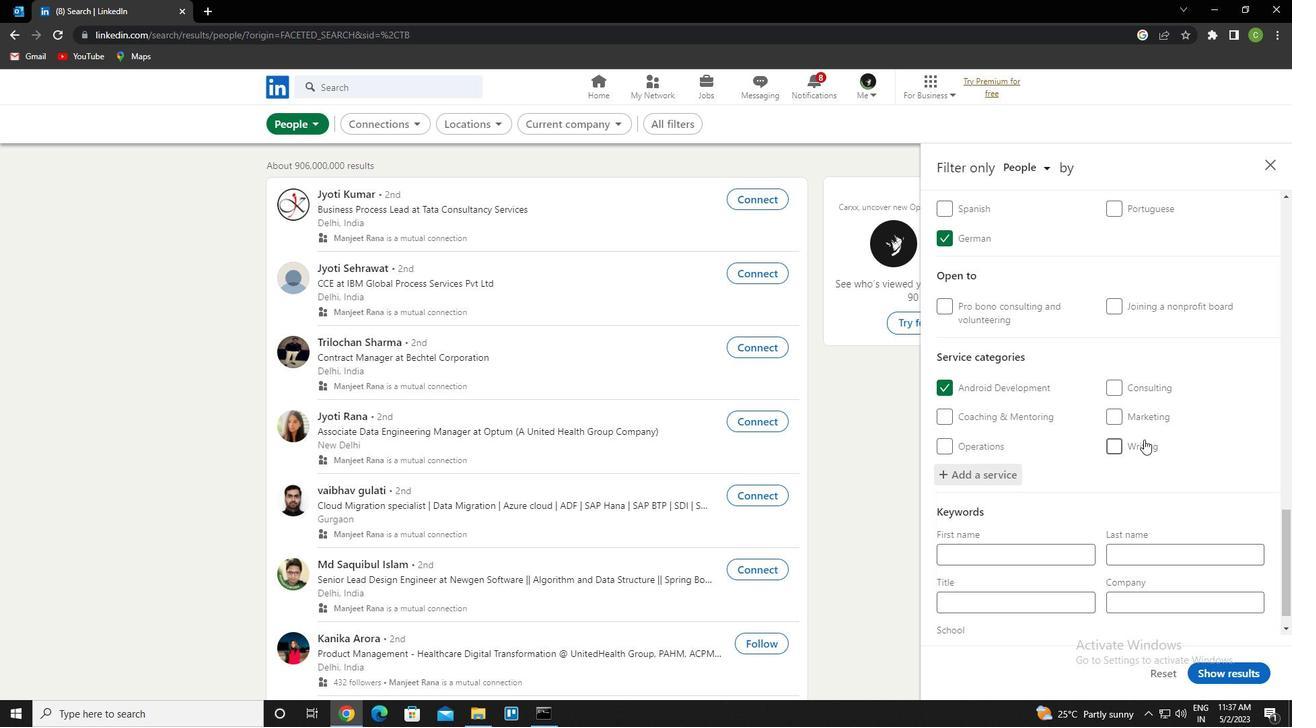 
Action: Mouse scrolled (1144, 438) with delta (0, 0)
Screenshot: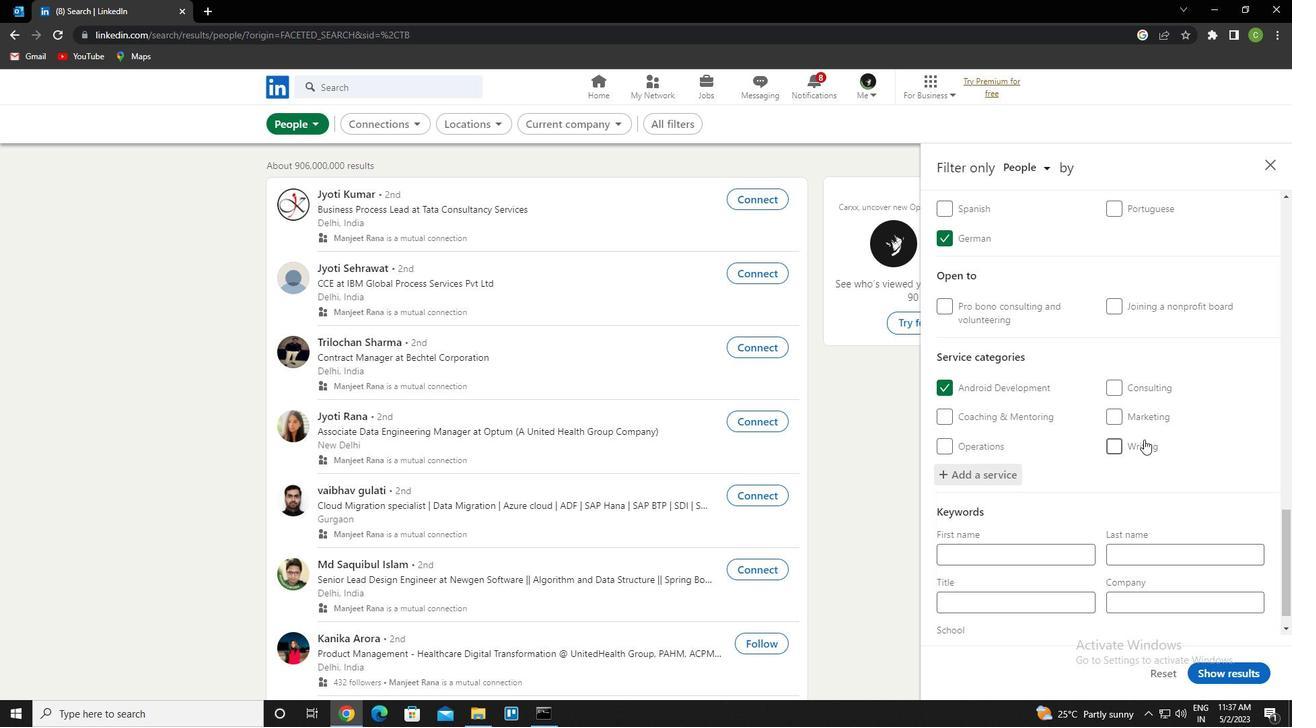 
Action: Mouse scrolled (1144, 438) with delta (0, 0)
Screenshot: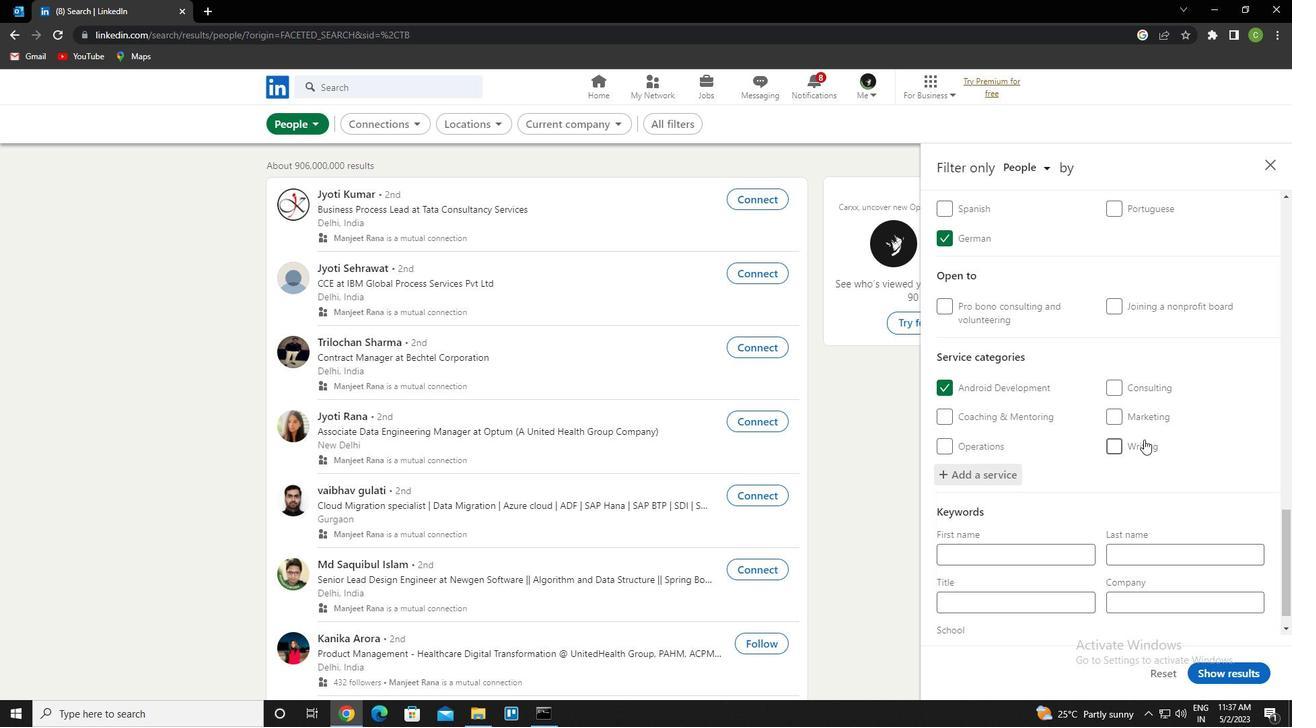 
Action: Mouse scrolled (1144, 438) with delta (0, 0)
Screenshot: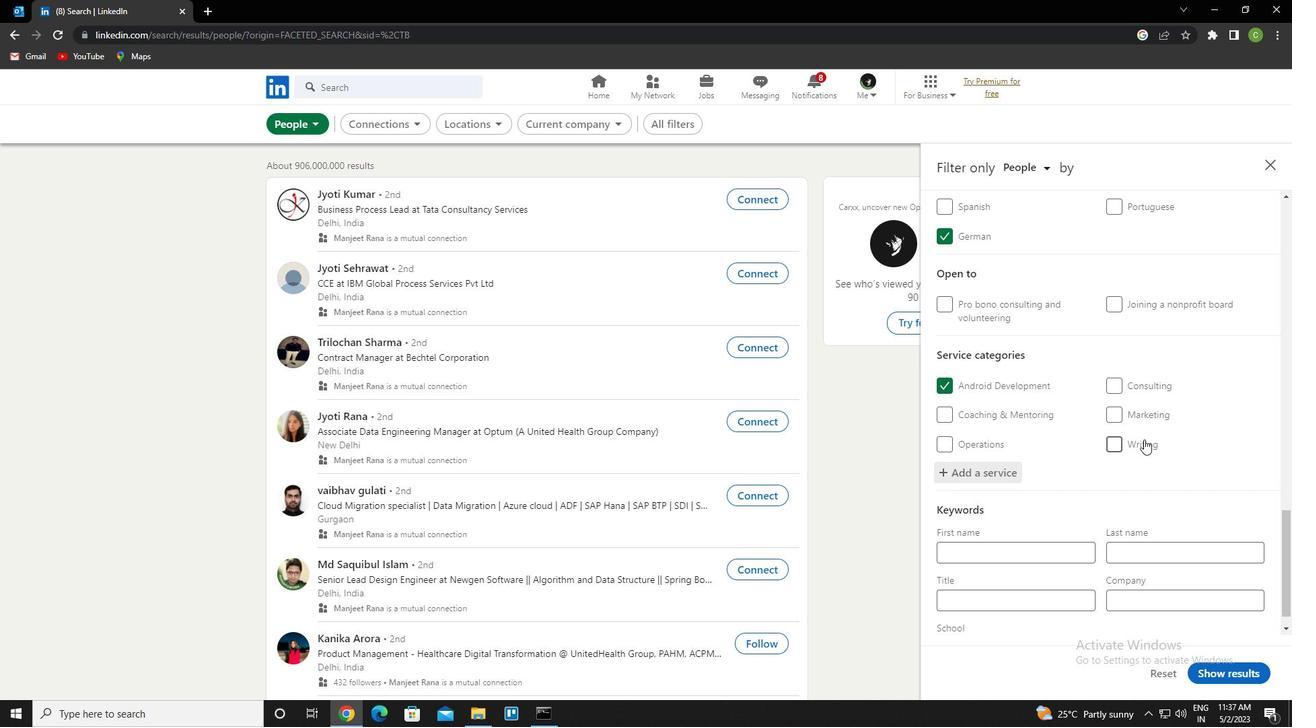 
Action: Mouse scrolled (1144, 438) with delta (0, 0)
Screenshot: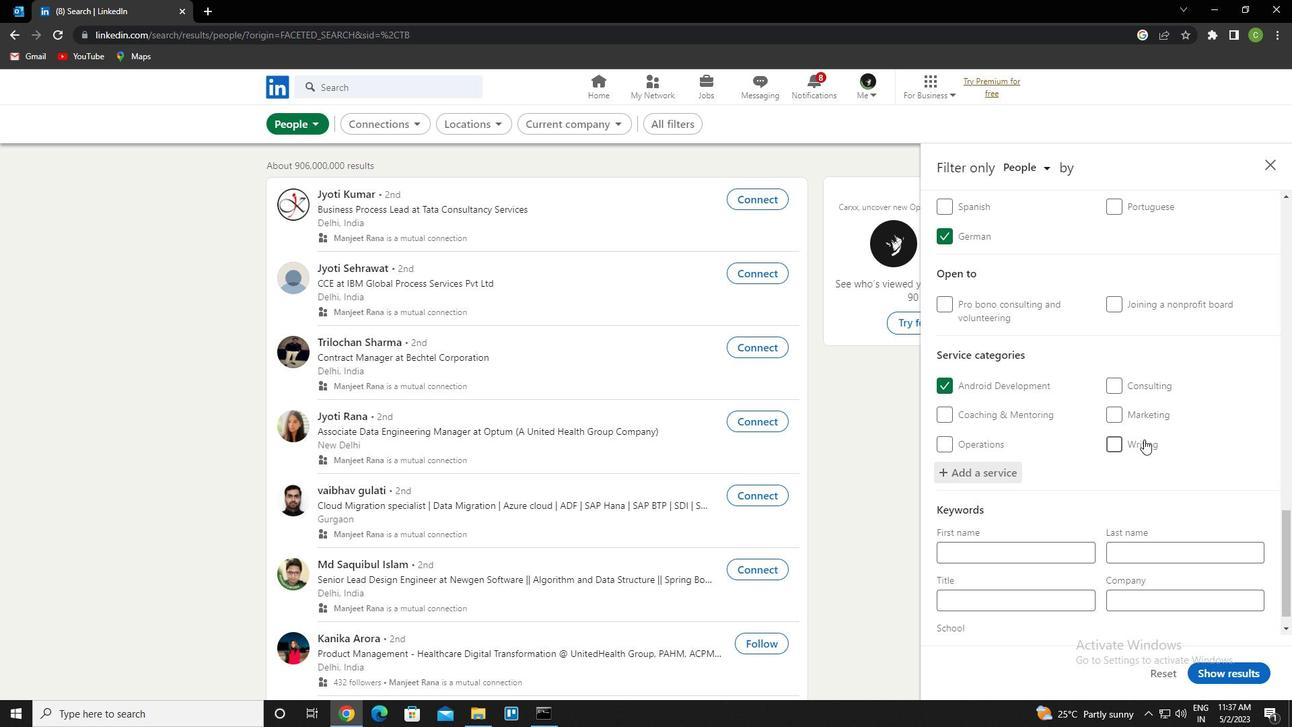 
Action: Mouse scrolled (1144, 438) with delta (0, 0)
Screenshot: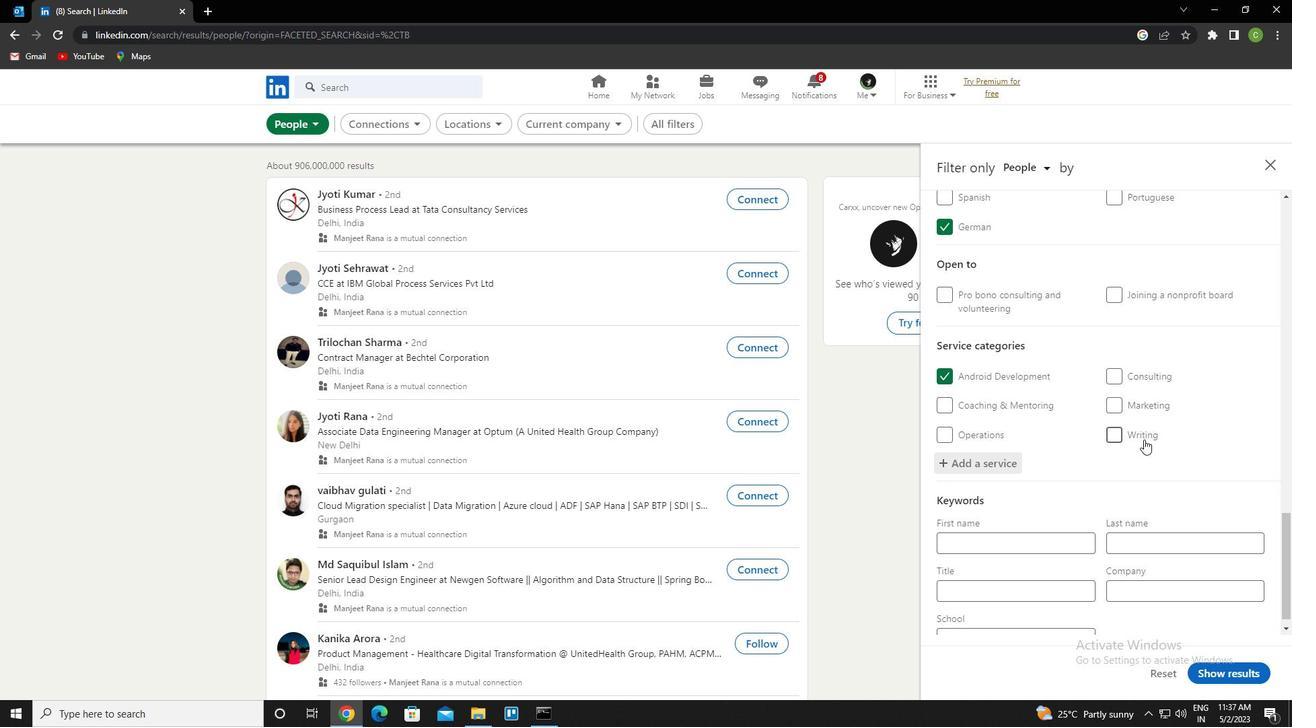 
Action: Mouse scrolled (1144, 438) with delta (0, 0)
Screenshot: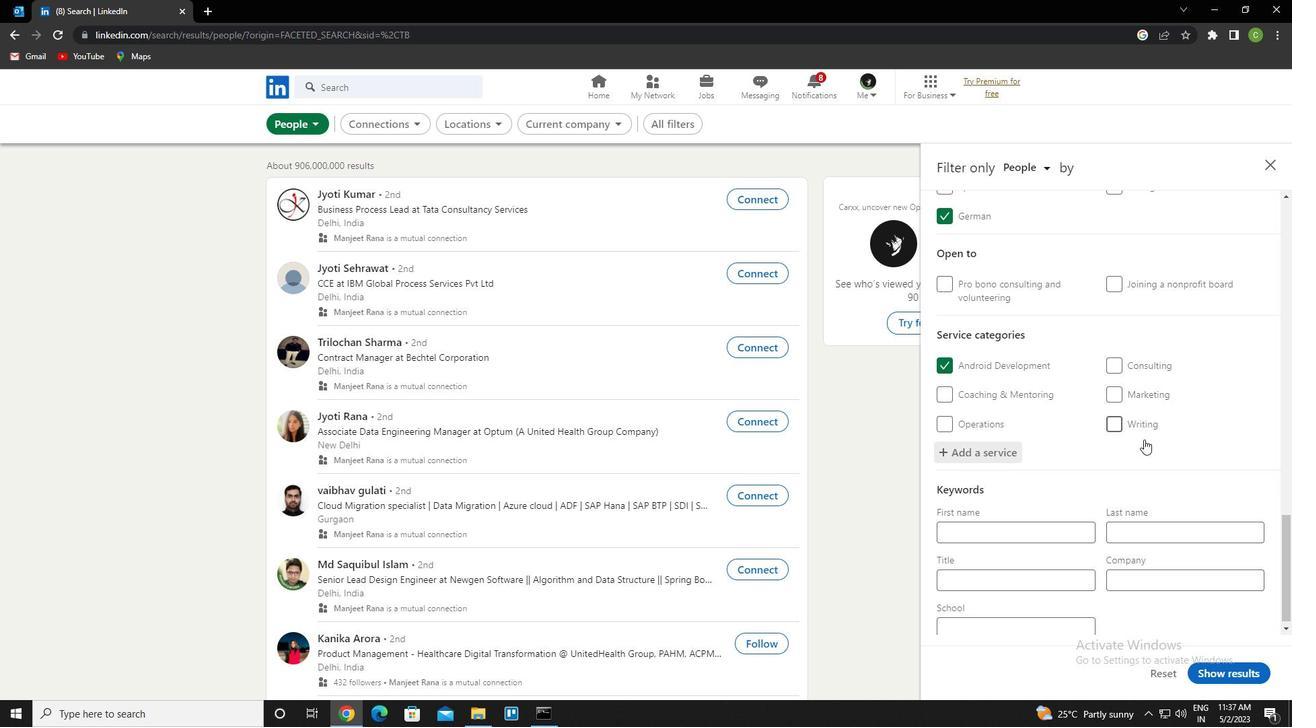 
Action: Mouse scrolled (1144, 438) with delta (0, 0)
Screenshot: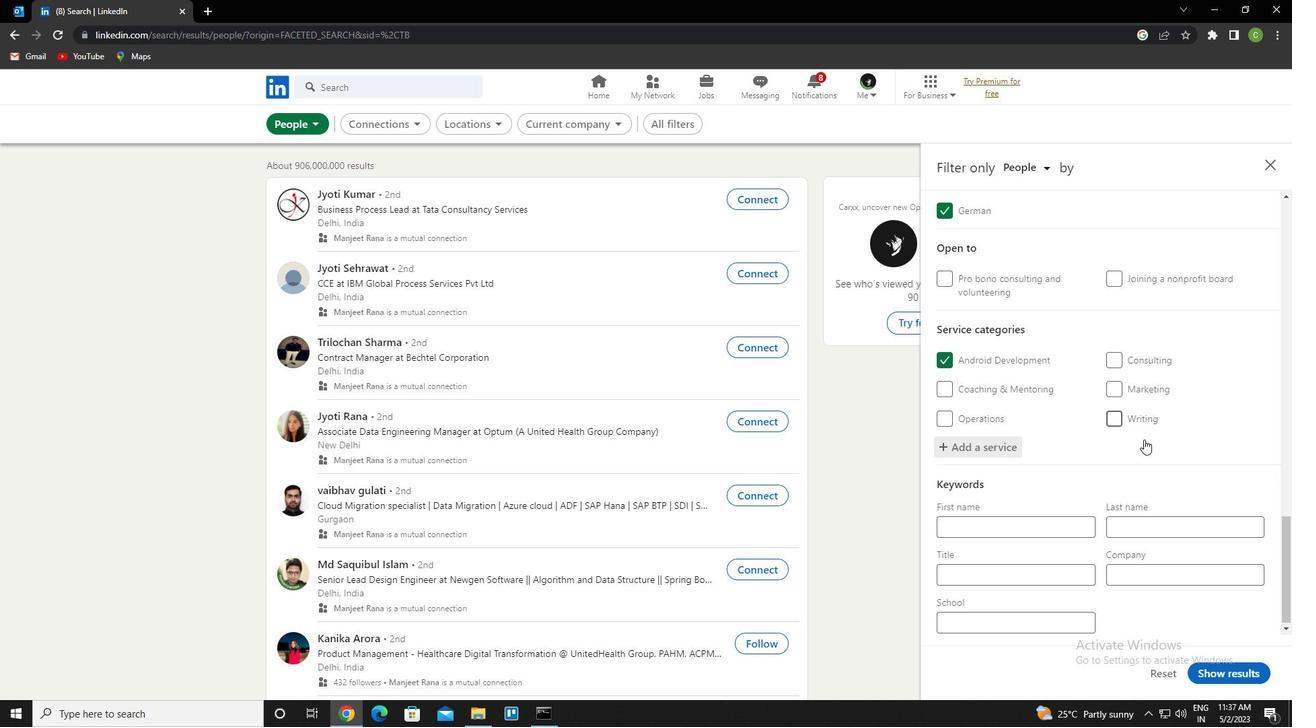 
Action: Mouse scrolled (1144, 438) with delta (0, 0)
Screenshot: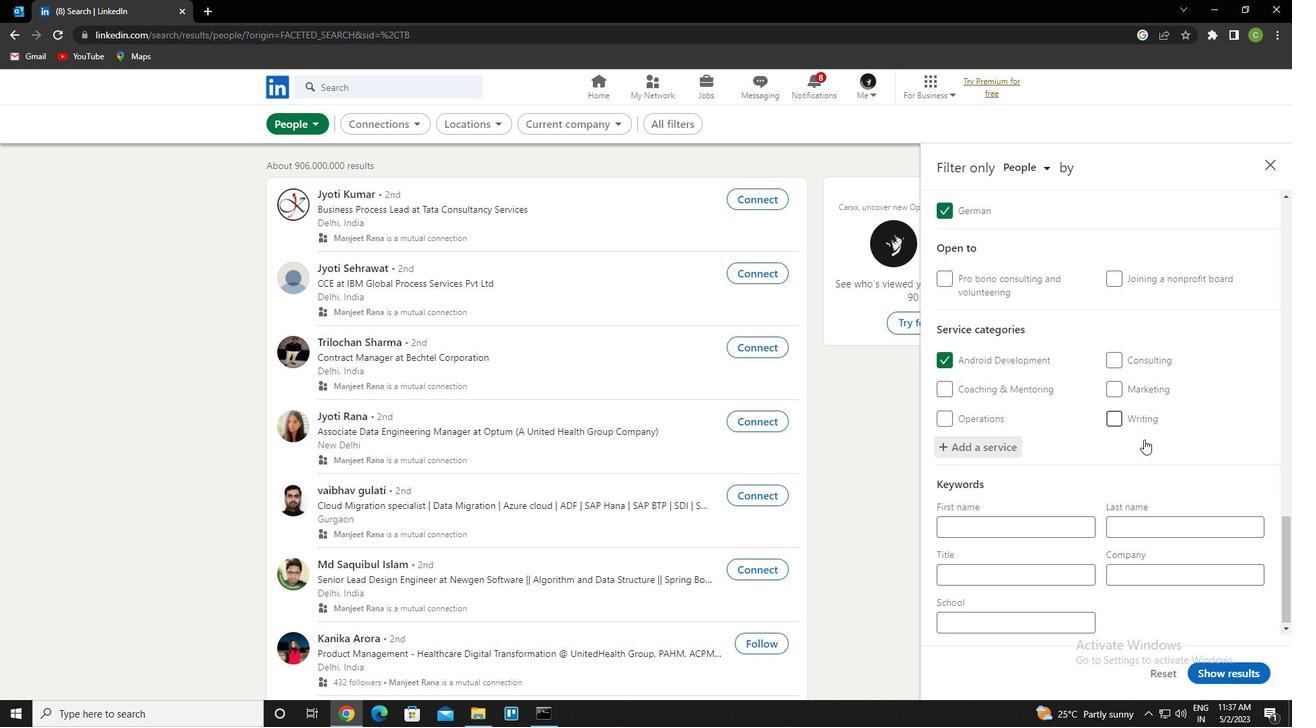 
Action: Mouse moved to (1047, 581)
Screenshot: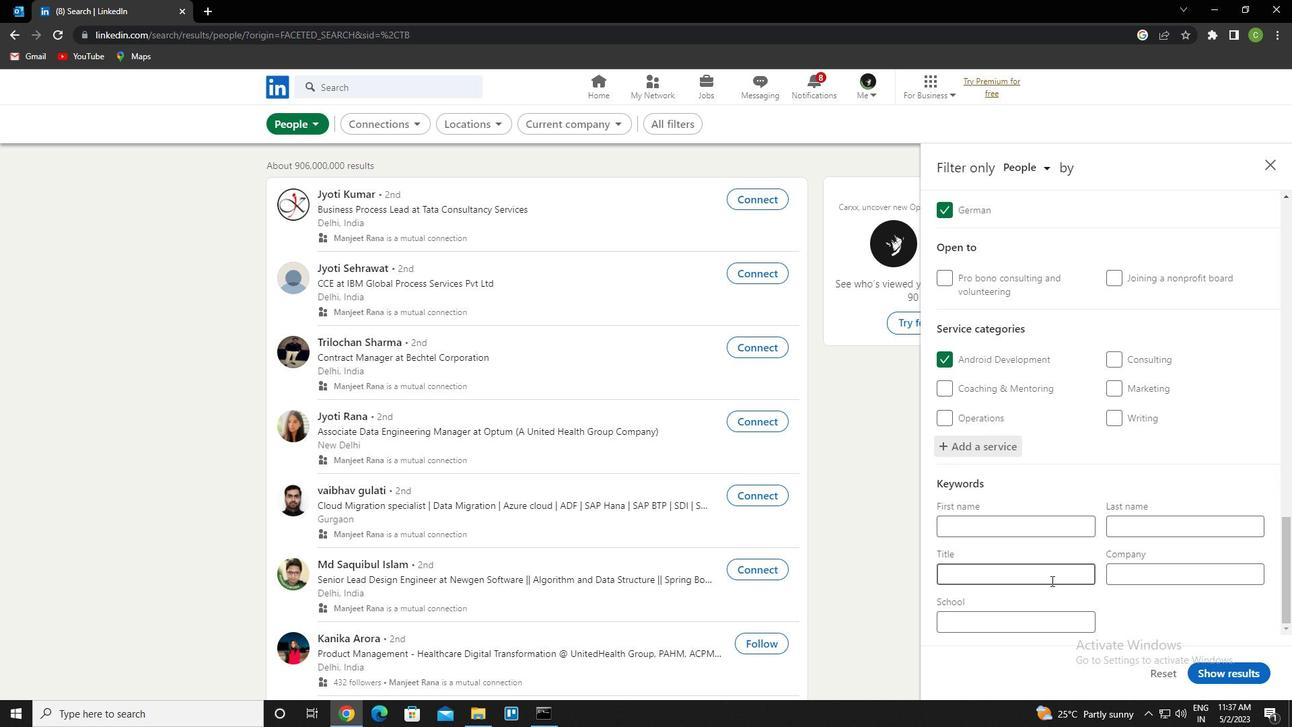 
Action: Mouse pressed left at (1047, 581)
Screenshot: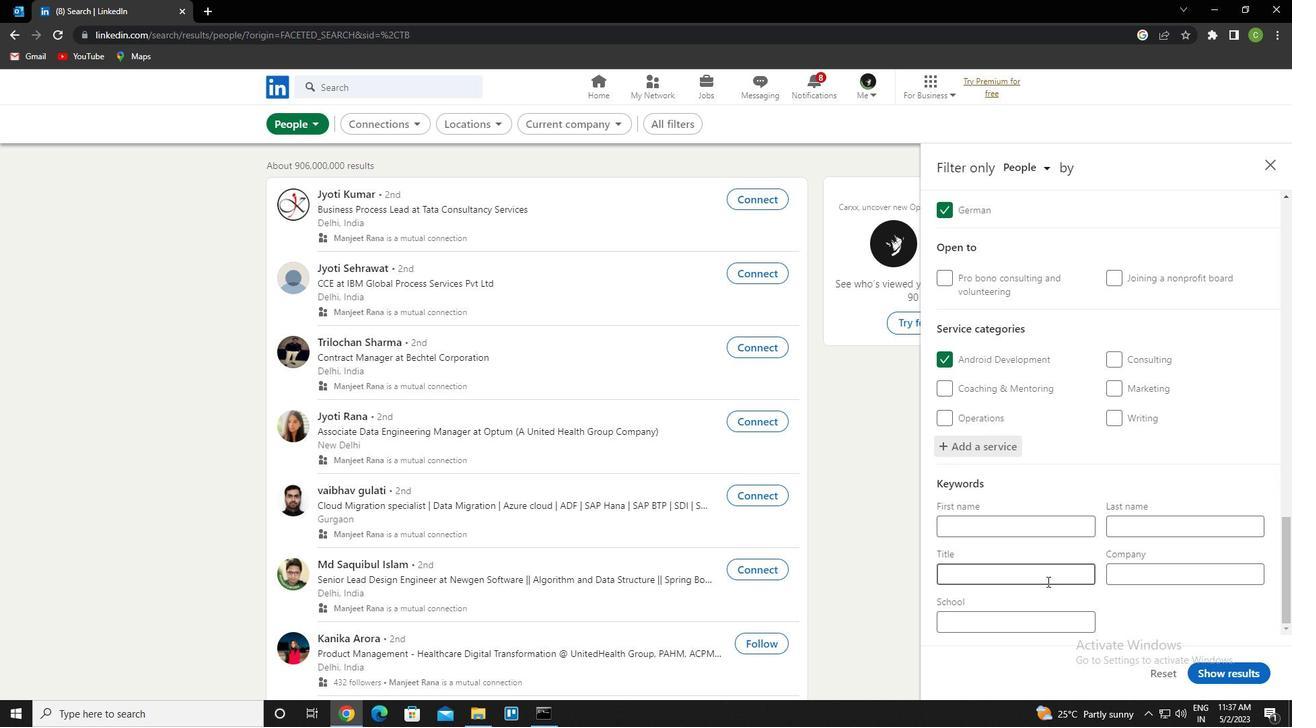 
Action: Key pressed <Key.caps_lock>g<Key.caps_lock>eological<Key.space><Key.caps_lock>e<Key.caps_lock>ngineer
Screenshot: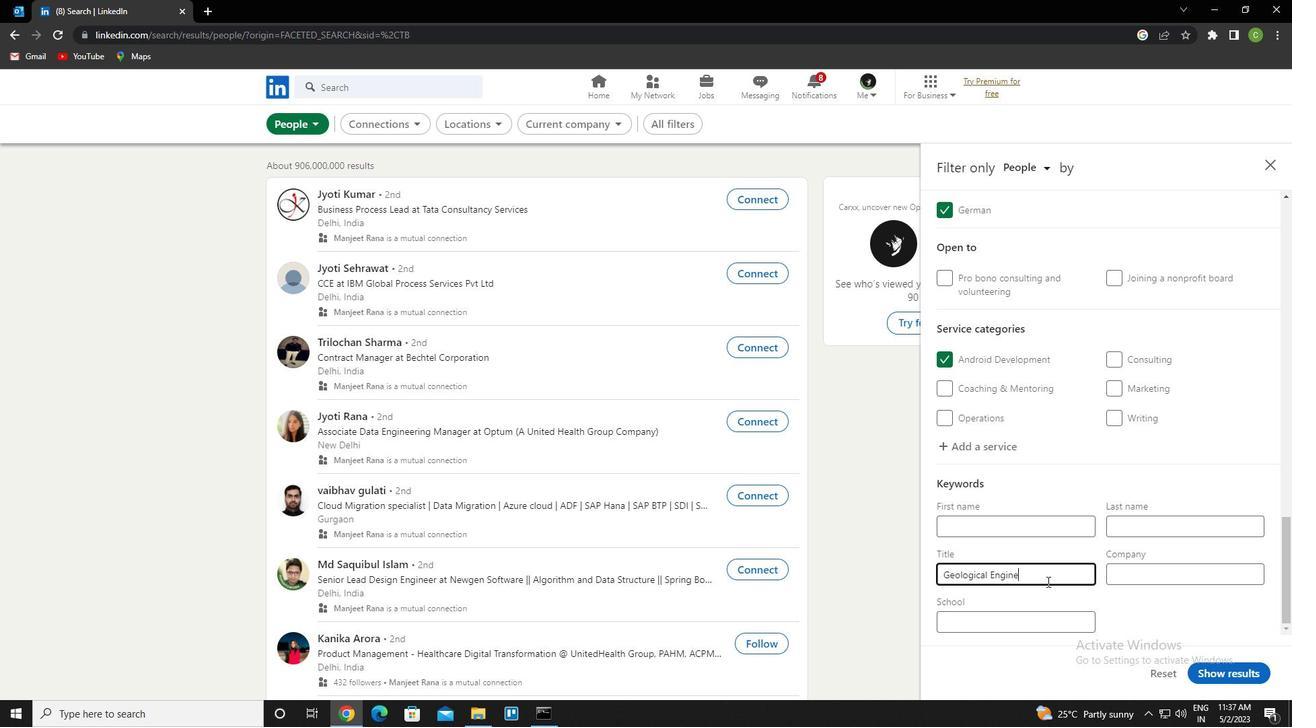 
Action: Mouse moved to (1198, 669)
Screenshot: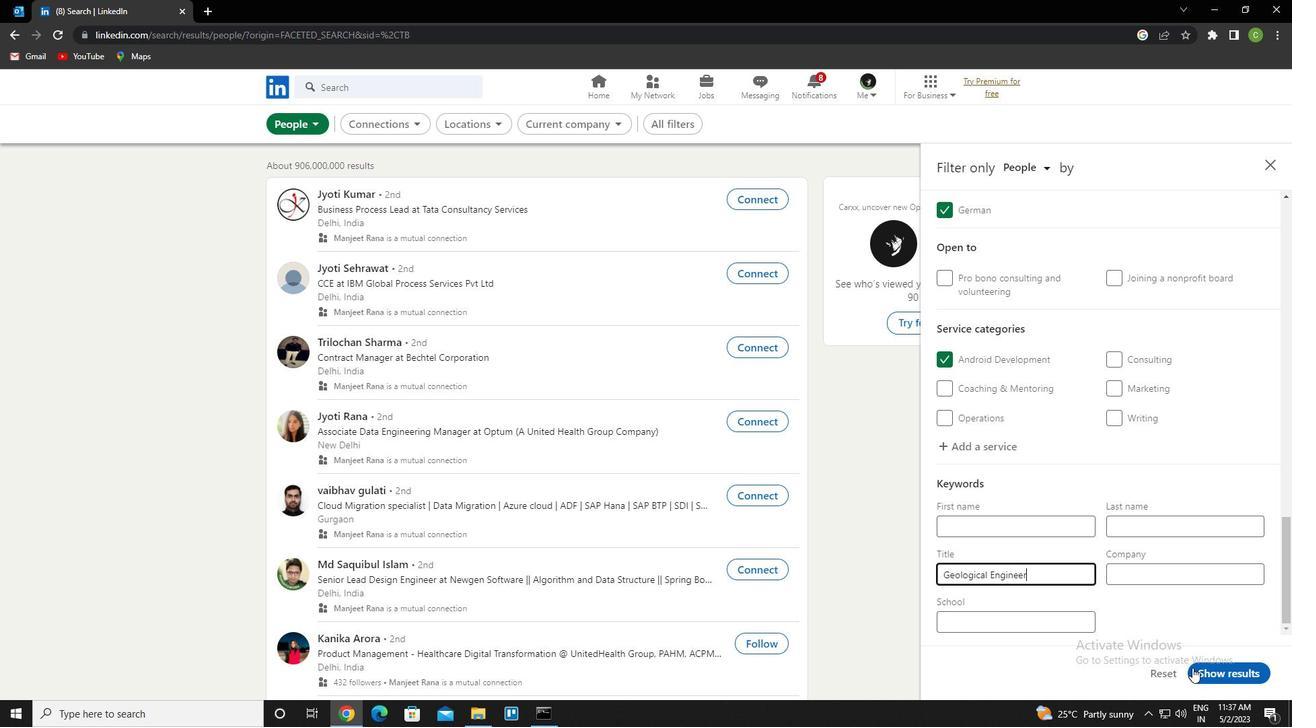 
Action: Mouse pressed left at (1198, 669)
Screenshot: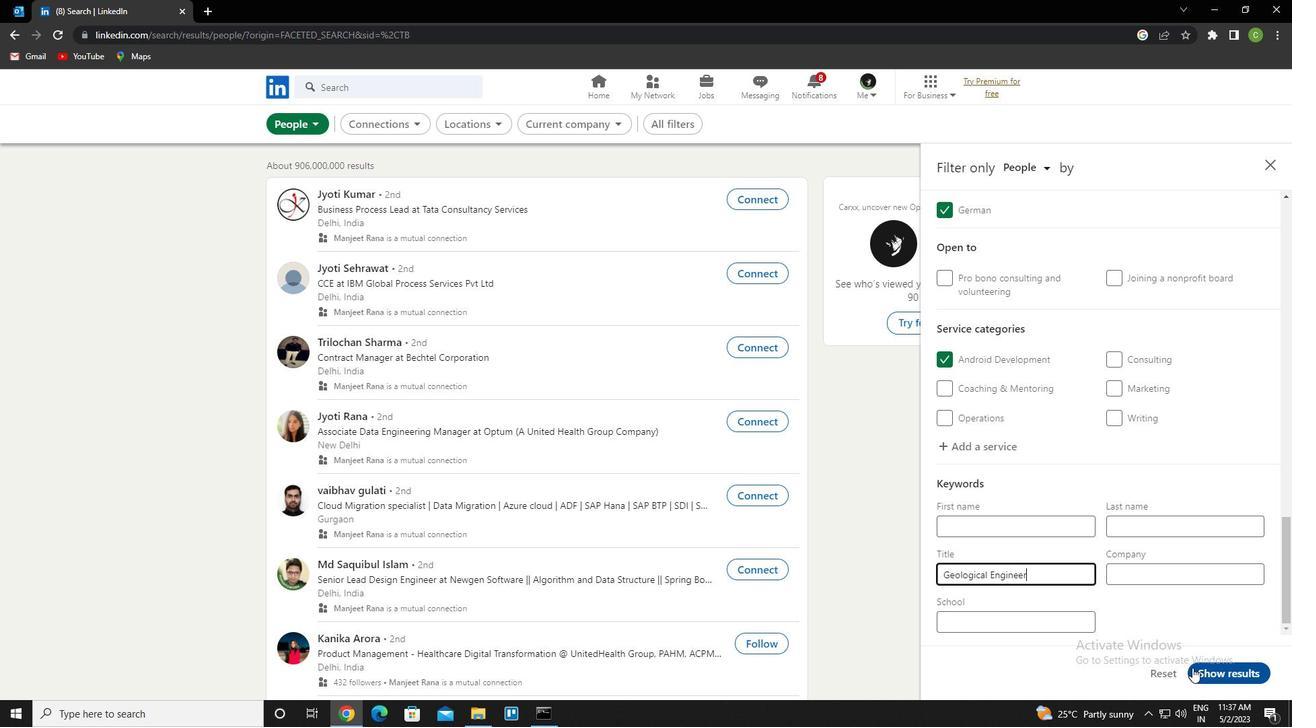 
Action: Mouse moved to (543, 689)
Screenshot: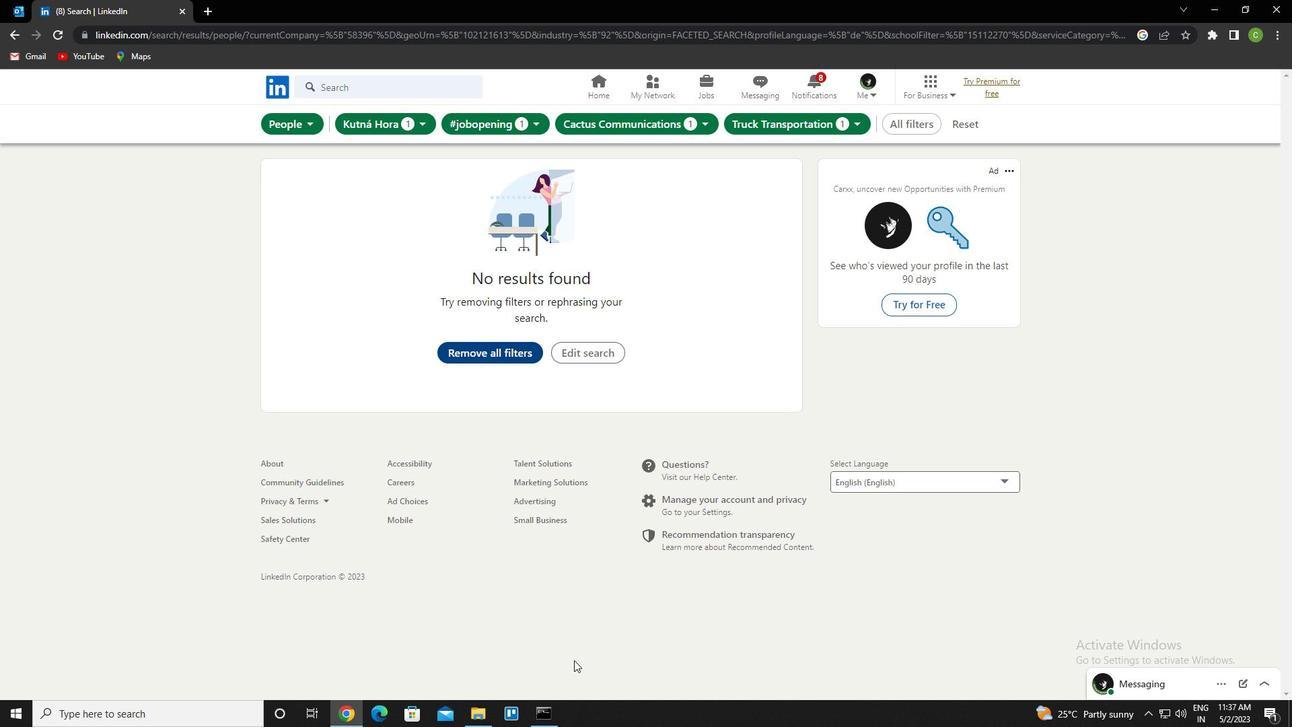 
